 Task: Find connections with filter location Gentilly with filter topic #Personalbrandingwith filter profile language French with filter current company Soltec with filter school Center for Management Studies(CMS) with filter industry Public Policy Offices with filter service category Software Testing with filter keywords title Director of Photography
Action: Mouse moved to (632, 111)
Screenshot: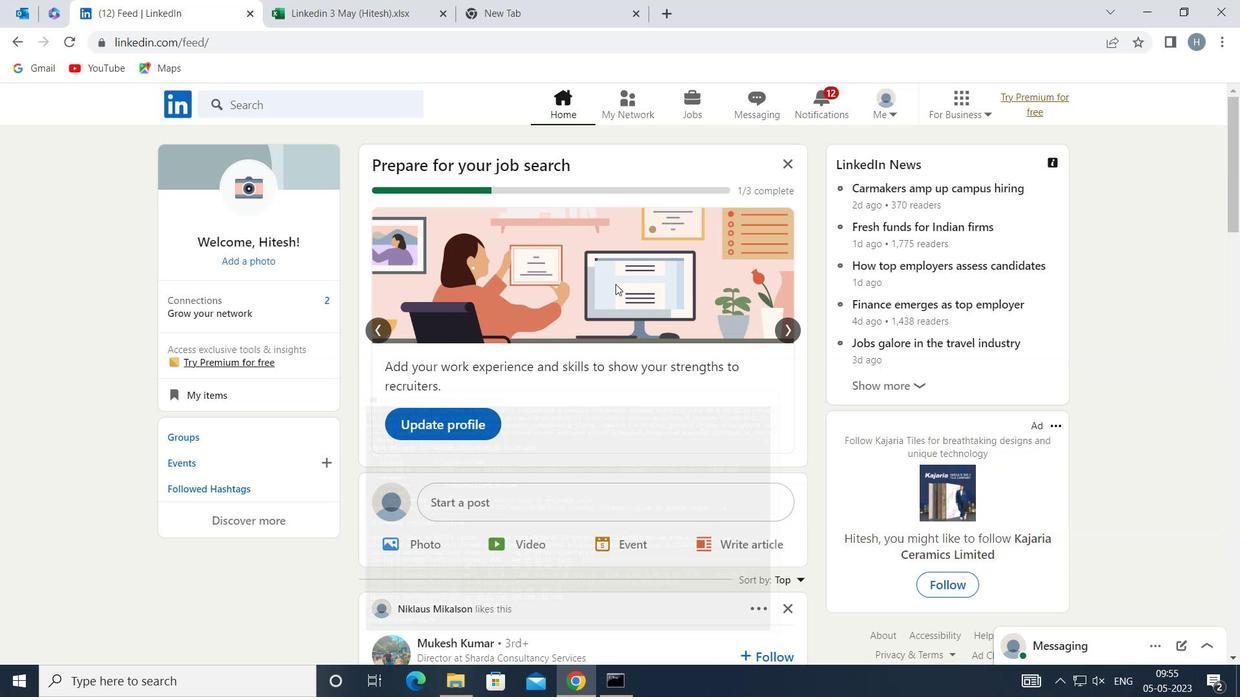 
Action: Mouse pressed left at (632, 111)
Screenshot: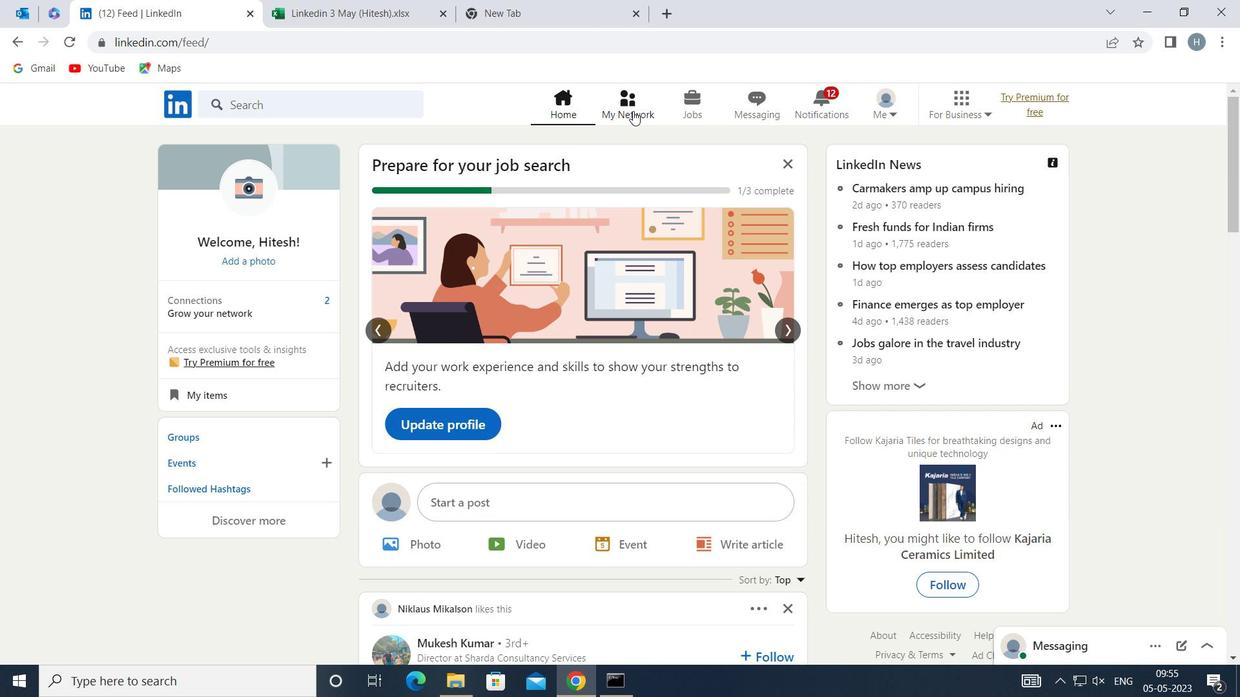 
Action: Mouse moved to (361, 193)
Screenshot: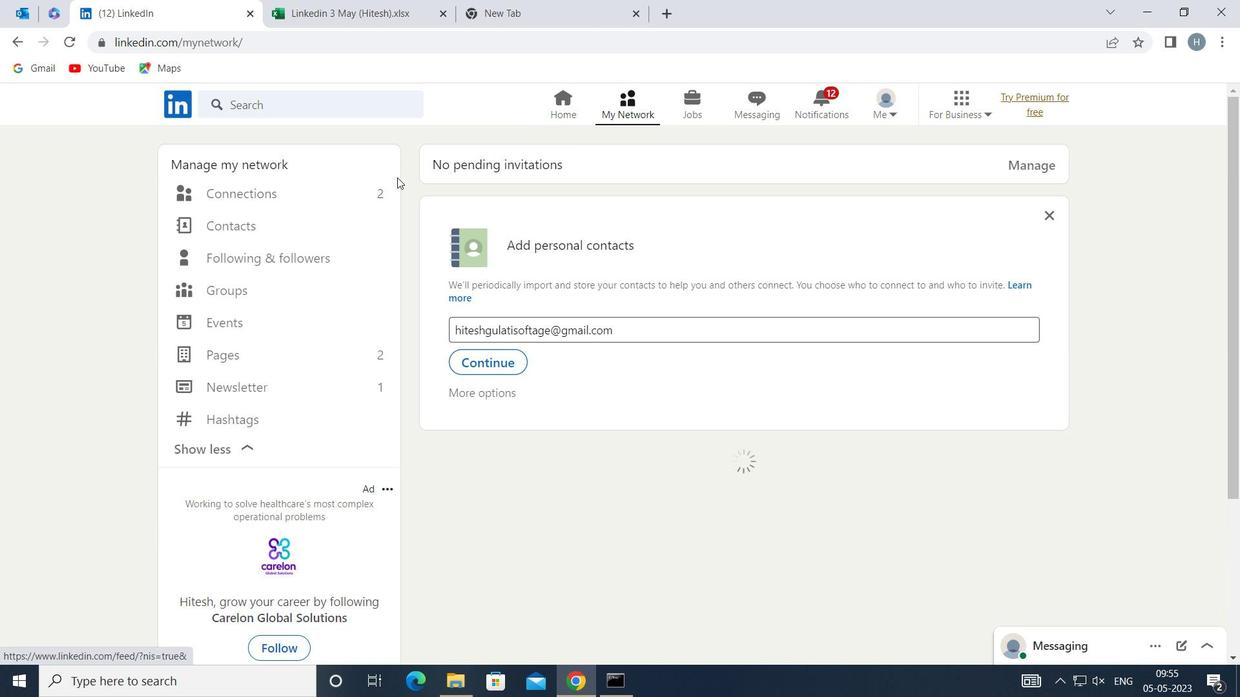 
Action: Mouse pressed left at (361, 193)
Screenshot: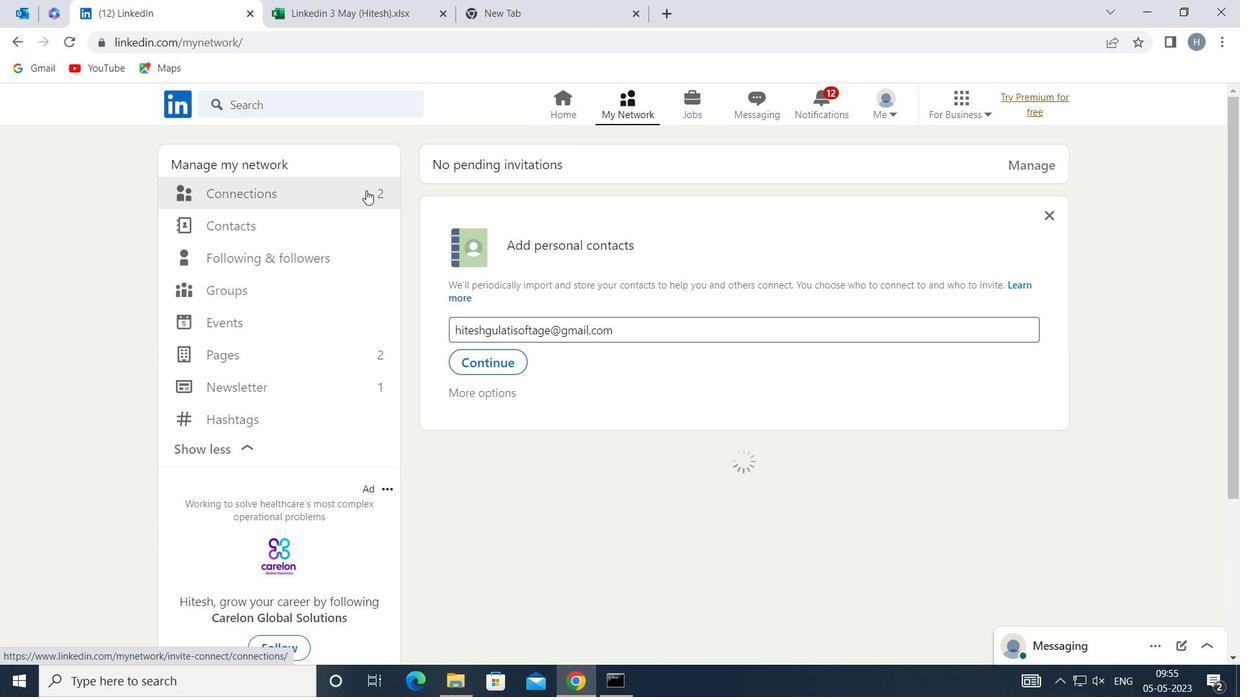
Action: Mouse moved to (717, 189)
Screenshot: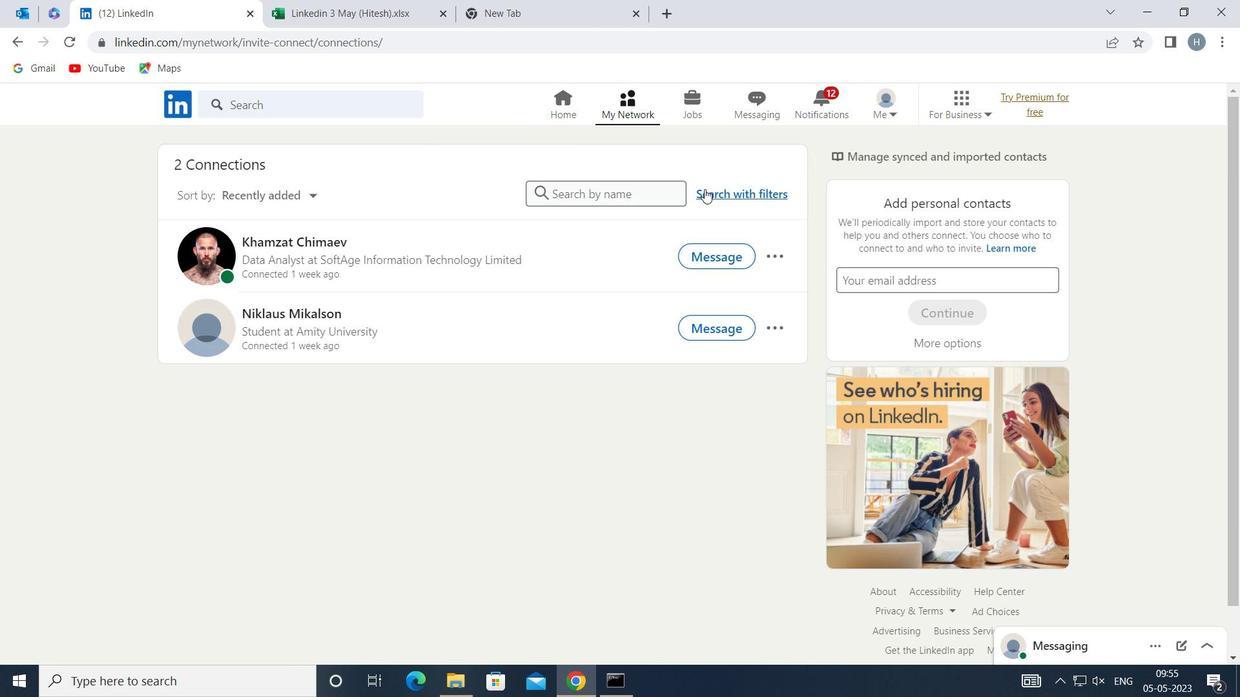 
Action: Mouse pressed left at (717, 189)
Screenshot: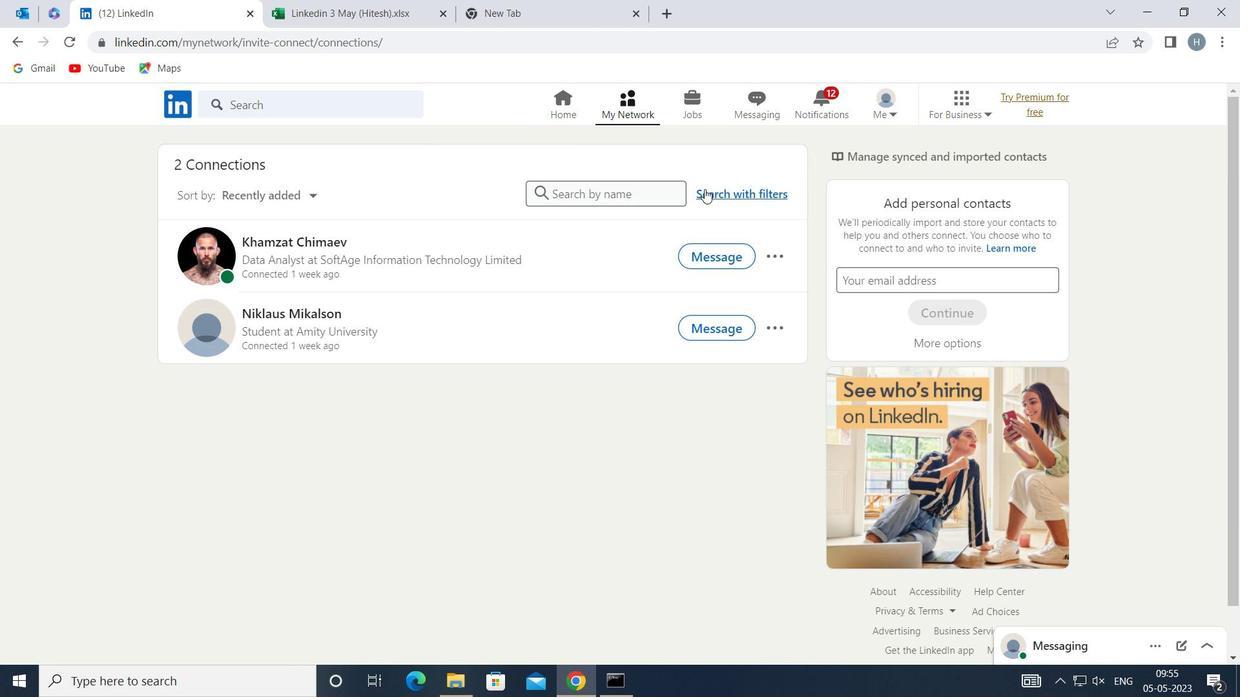 
Action: Mouse moved to (683, 152)
Screenshot: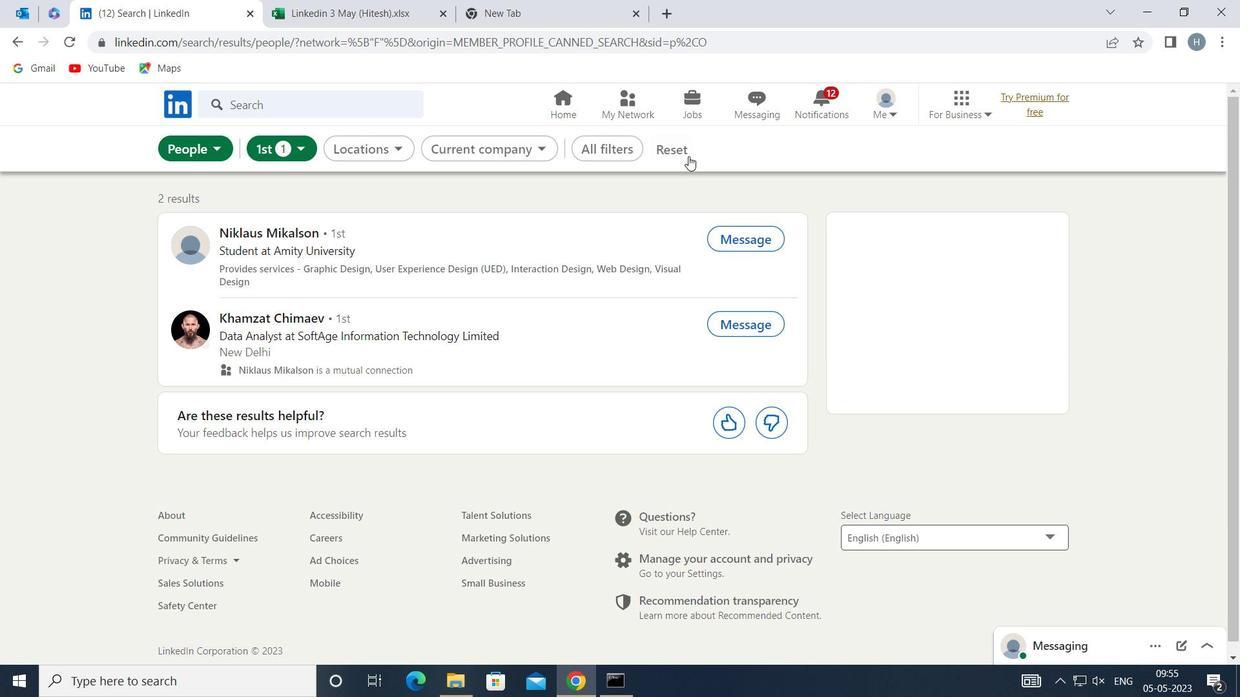 
Action: Mouse pressed left at (683, 152)
Screenshot: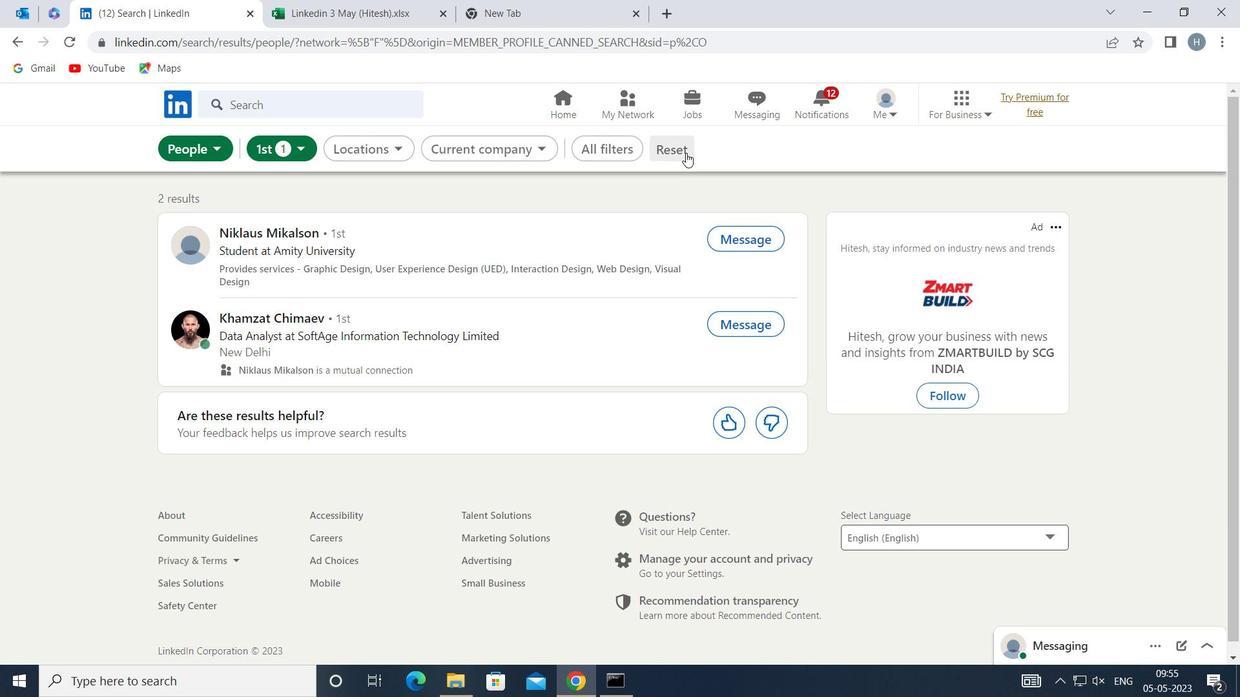 
Action: Mouse moved to (658, 148)
Screenshot: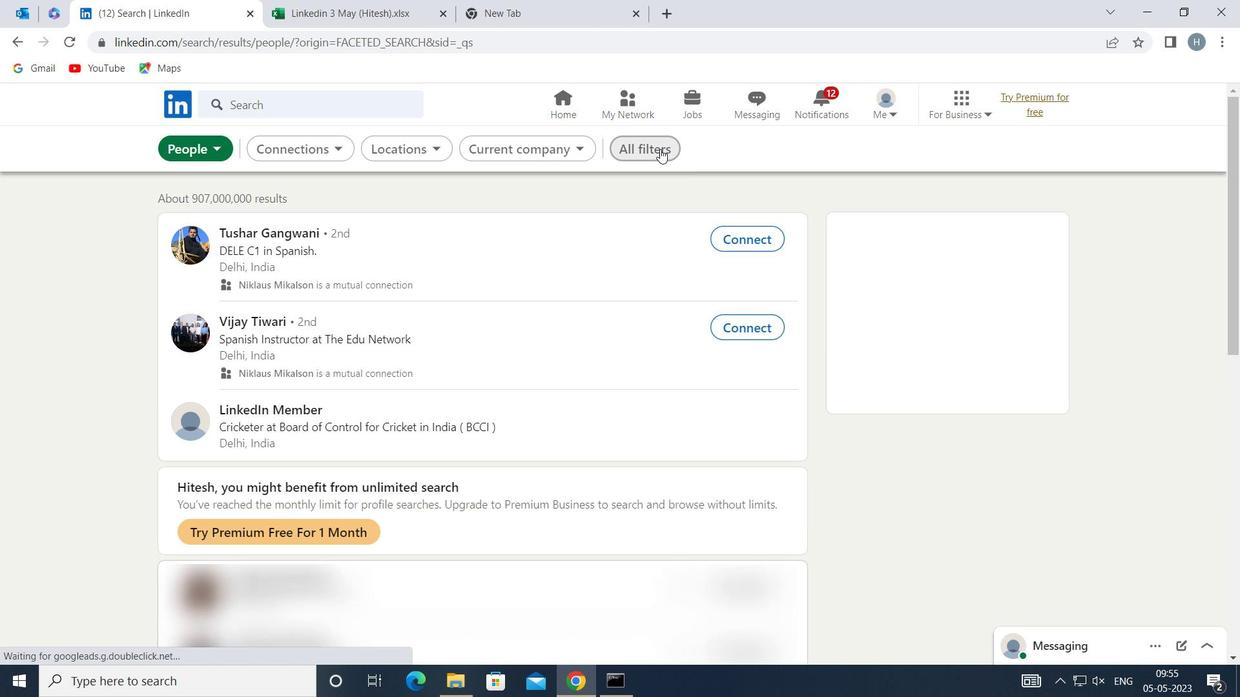 
Action: Mouse pressed left at (658, 148)
Screenshot: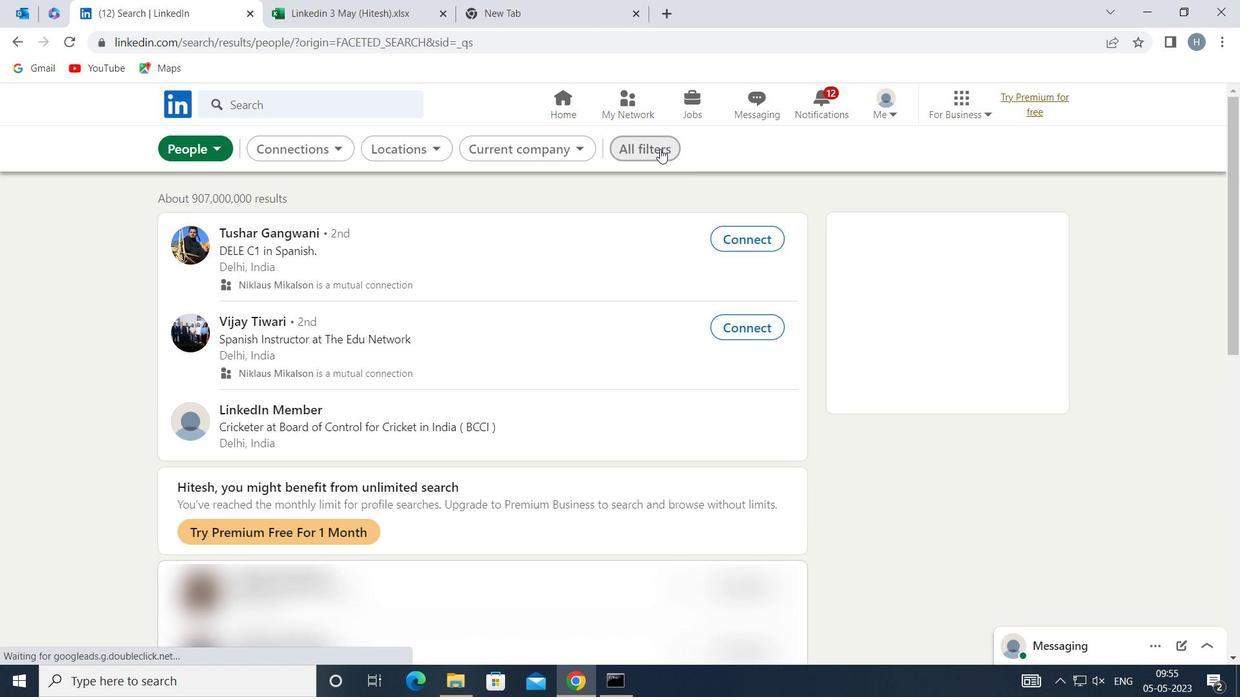 
Action: Mouse moved to (938, 325)
Screenshot: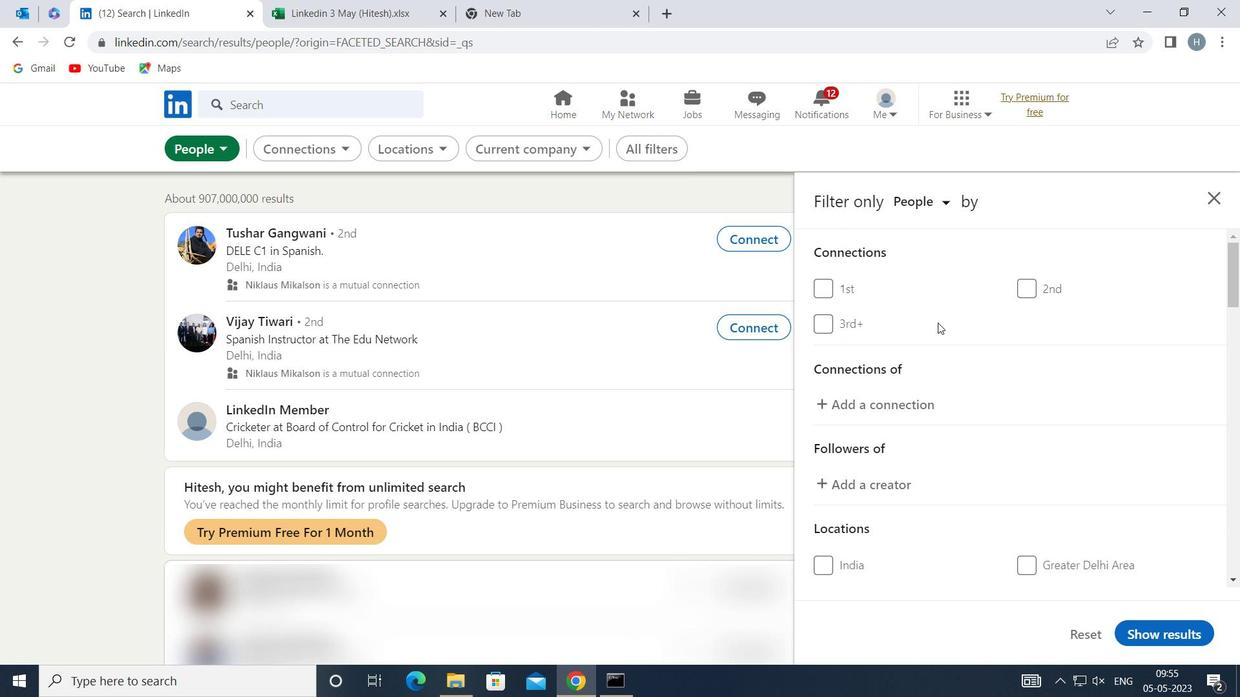
Action: Mouse scrolled (938, 324) with delta (0, 0)
Screenshot: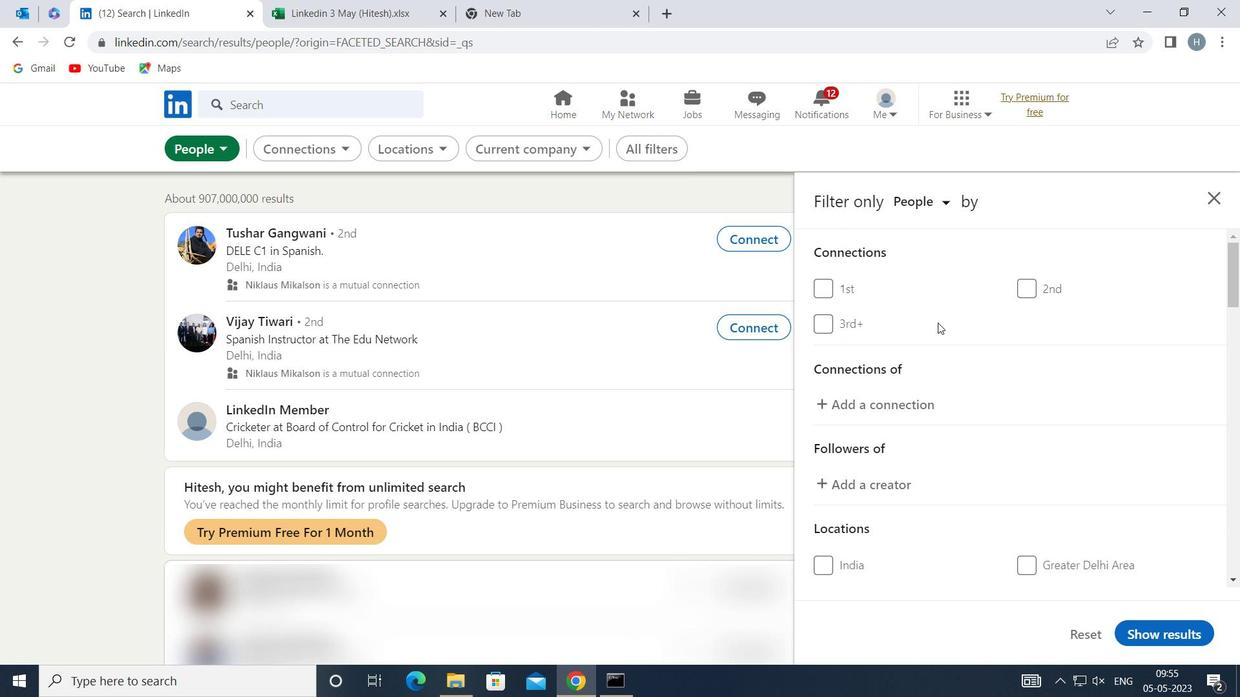 
Action: Mouse moved to (938, 326)
Screenshot: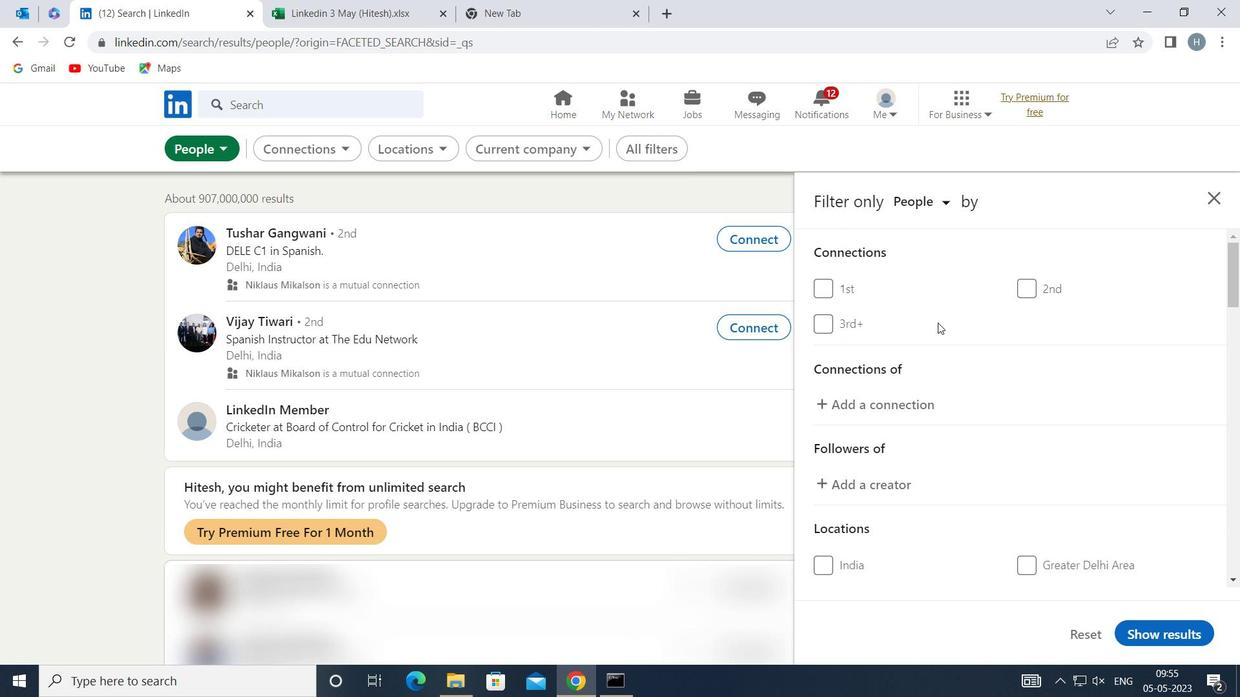 
Action: Mouse scrolled (938, 326) with delta (0, 0)
Screenshot: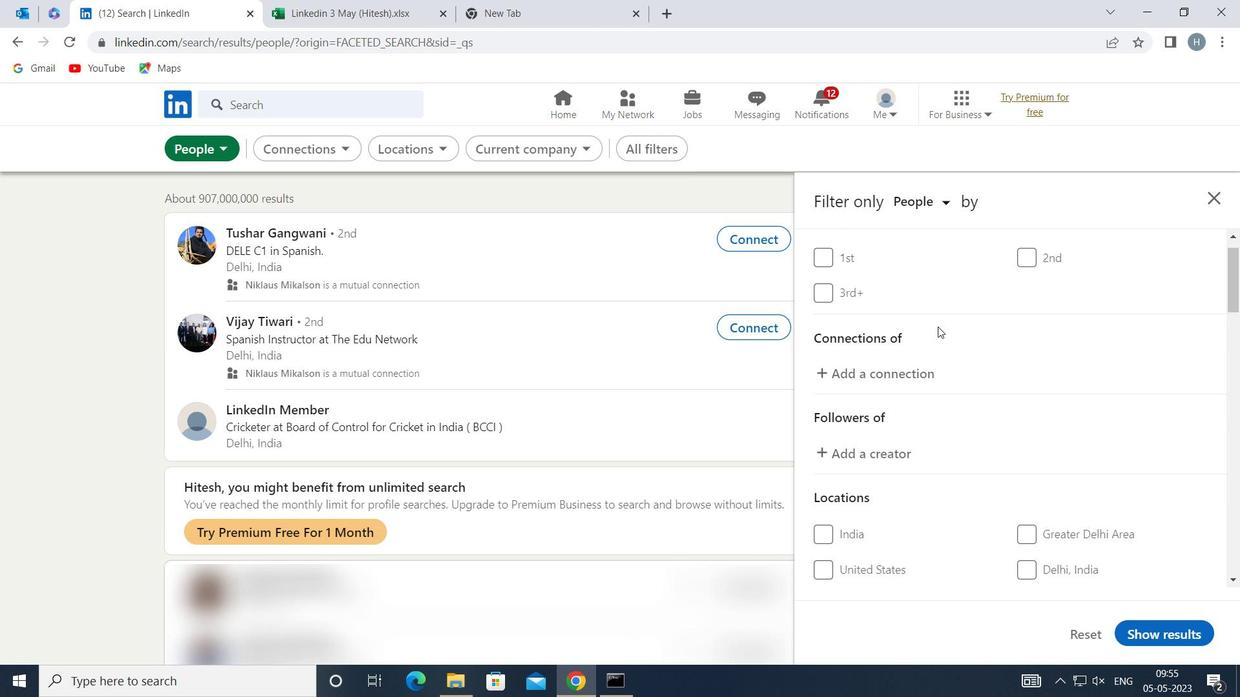 
Action: Mouse scrolled (938, 326) with delta (0, 0)
Screenshot: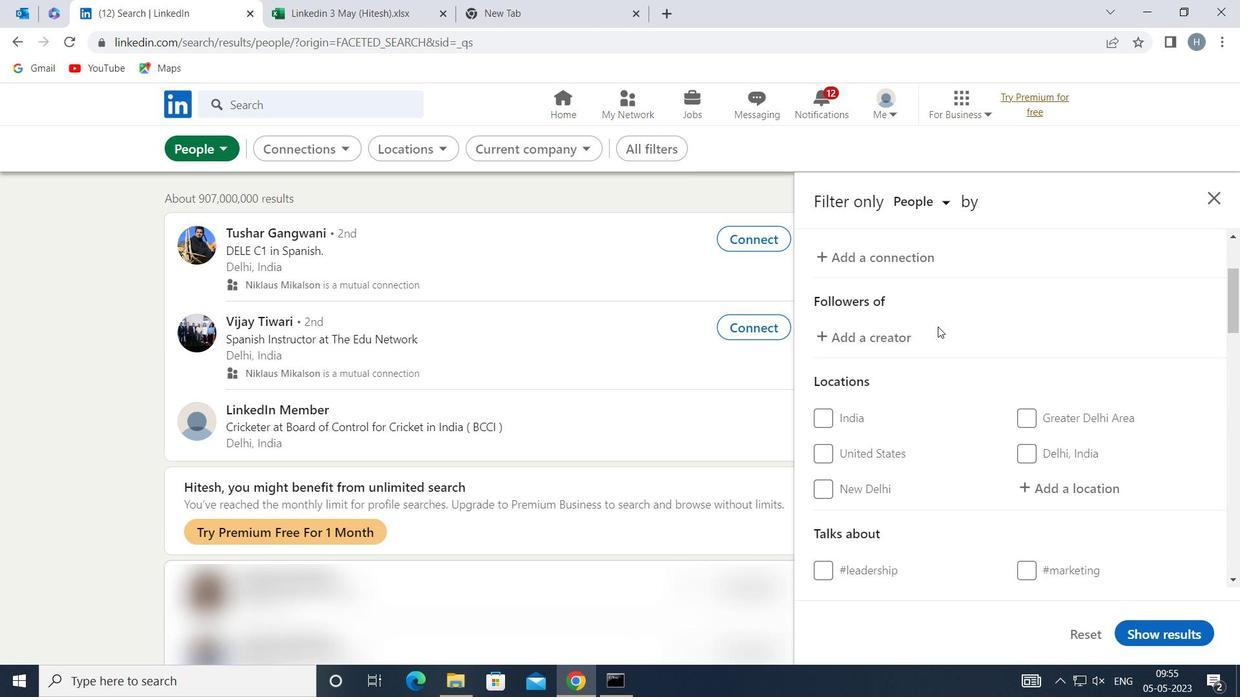 
Action: Mouse moved to (1057, 391)
Screenshot: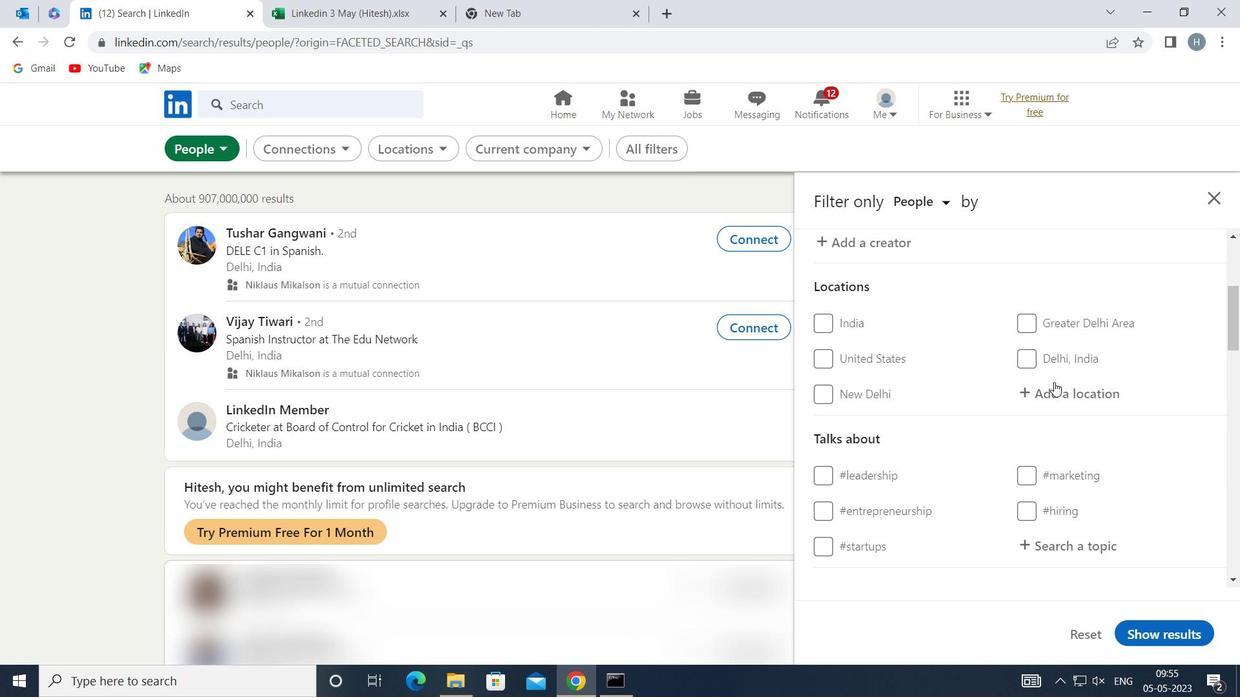 
Action: Mouse pressed left at (1057, 391)
Screenshot: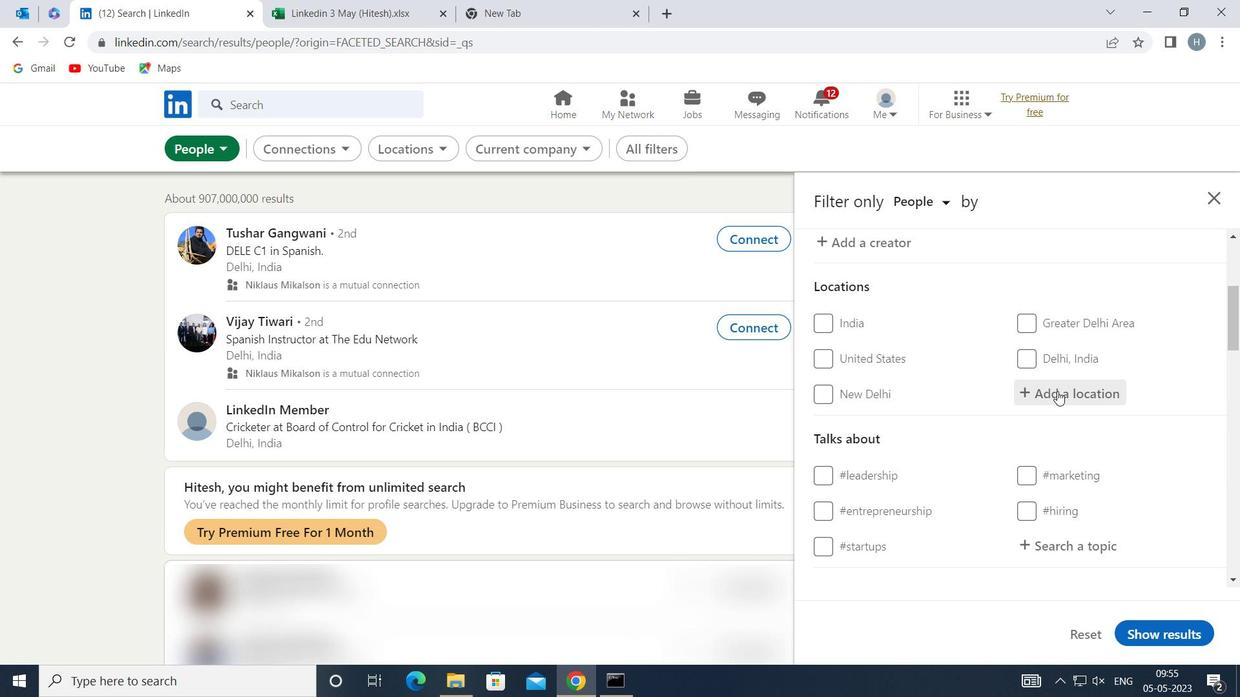 
Action: Key pressed <Key.shift>GENTILY
Screenshot: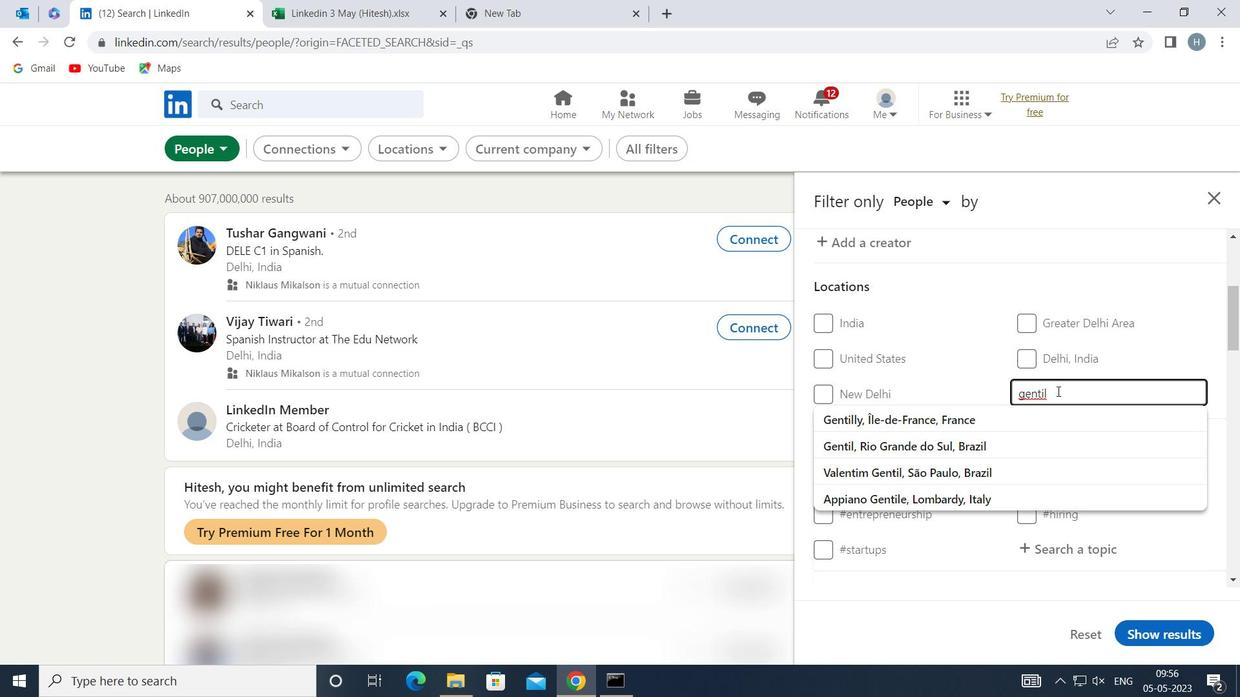 
Action: Mouse moved to (1070, 401)
Screenshot: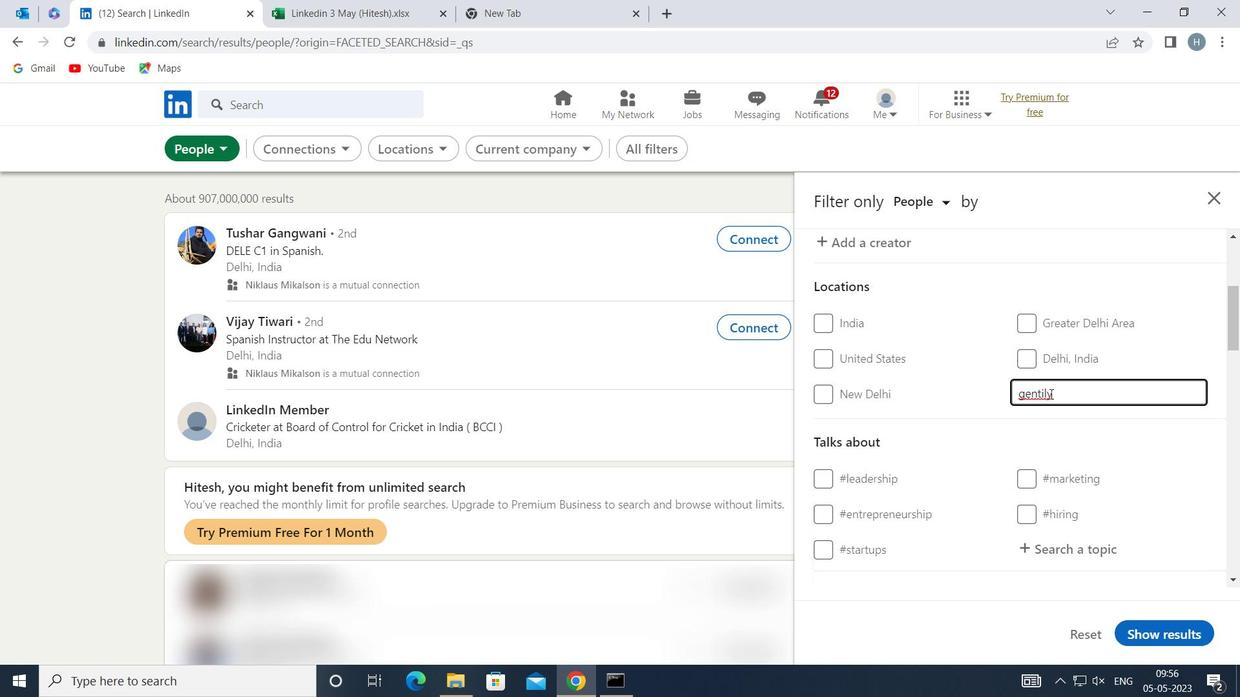 
Action: Key pressed <Key.backspace>
Screenshot: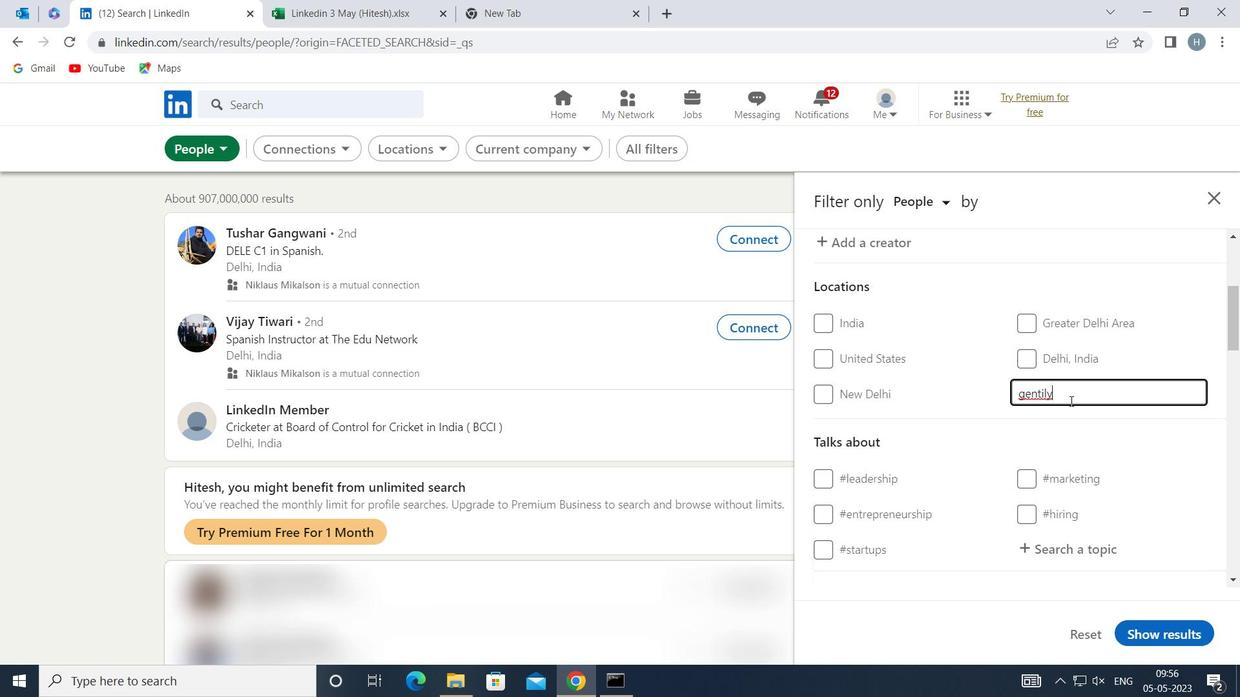 
Action: Mouse moved to (1070, 399)
Screenshot: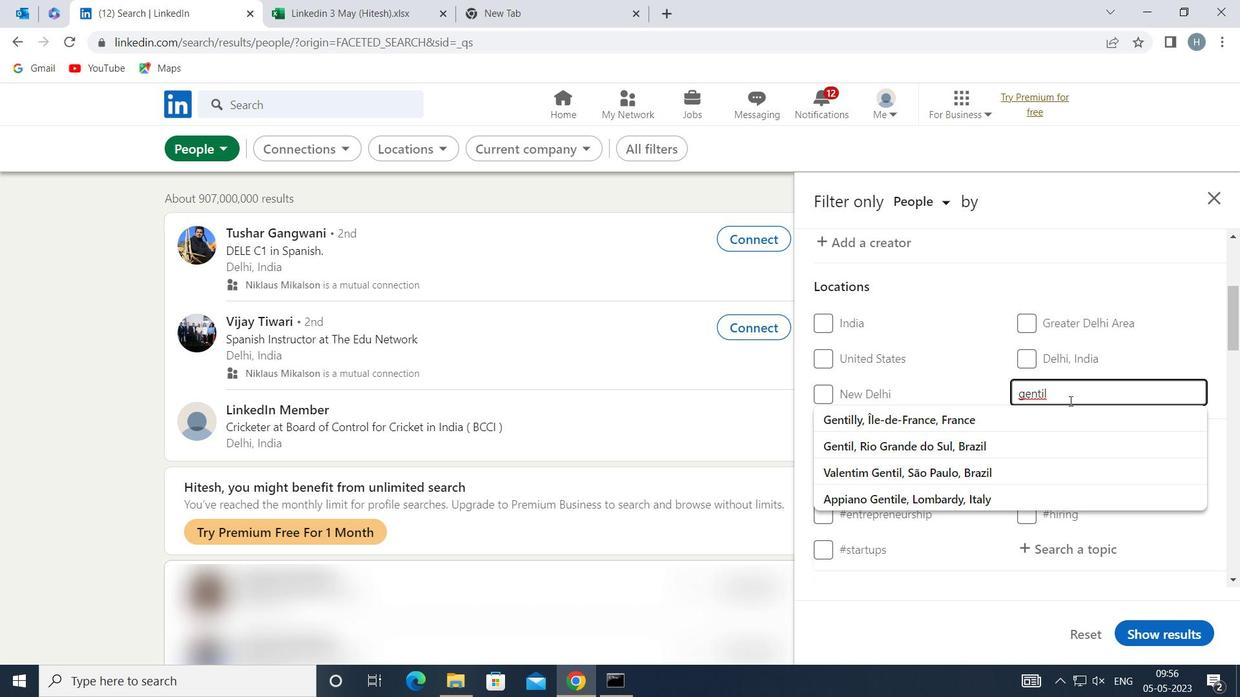 
Action: Key pressed LY
Screenshot: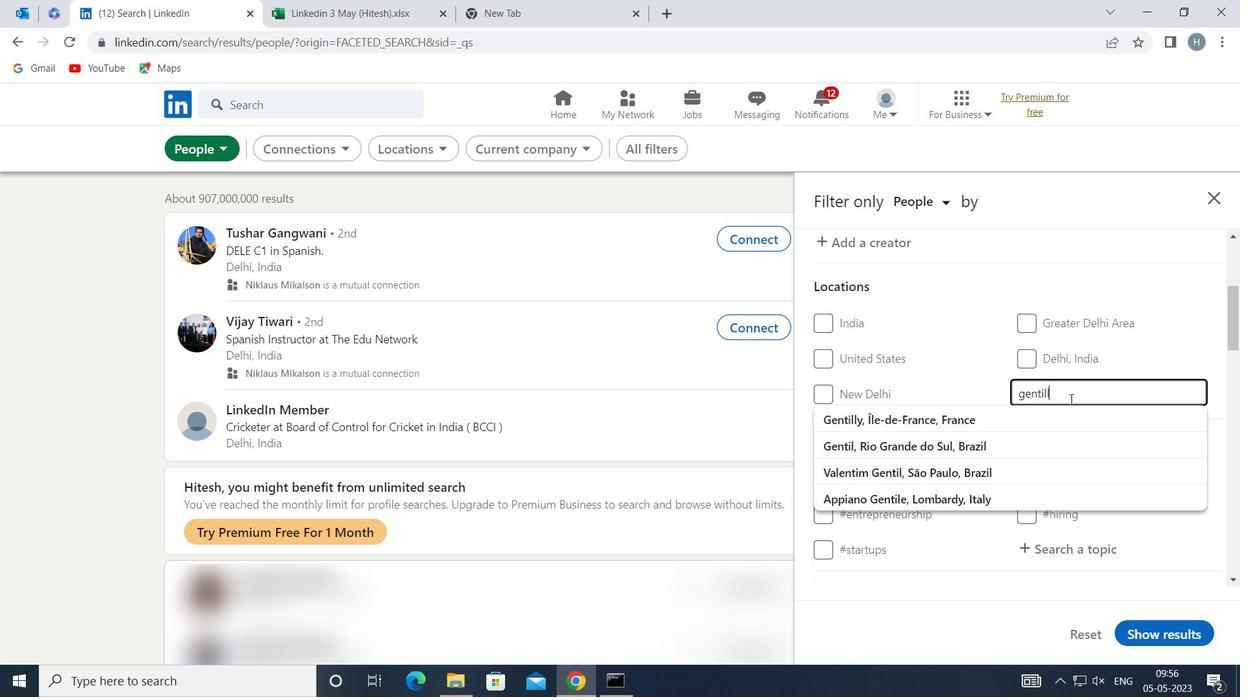 
Action: Mouse moved to (1005, 424)
Screenshot: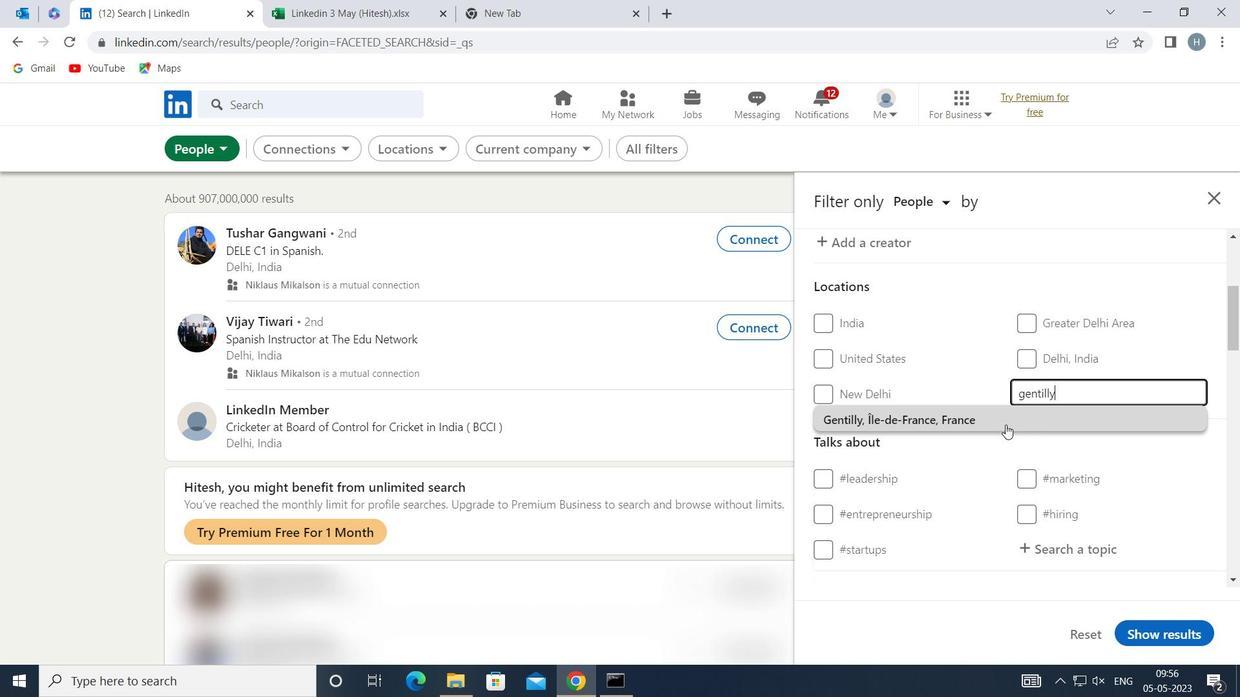 
Action: Mouse pressed left at (1005, 424)
Screenshot: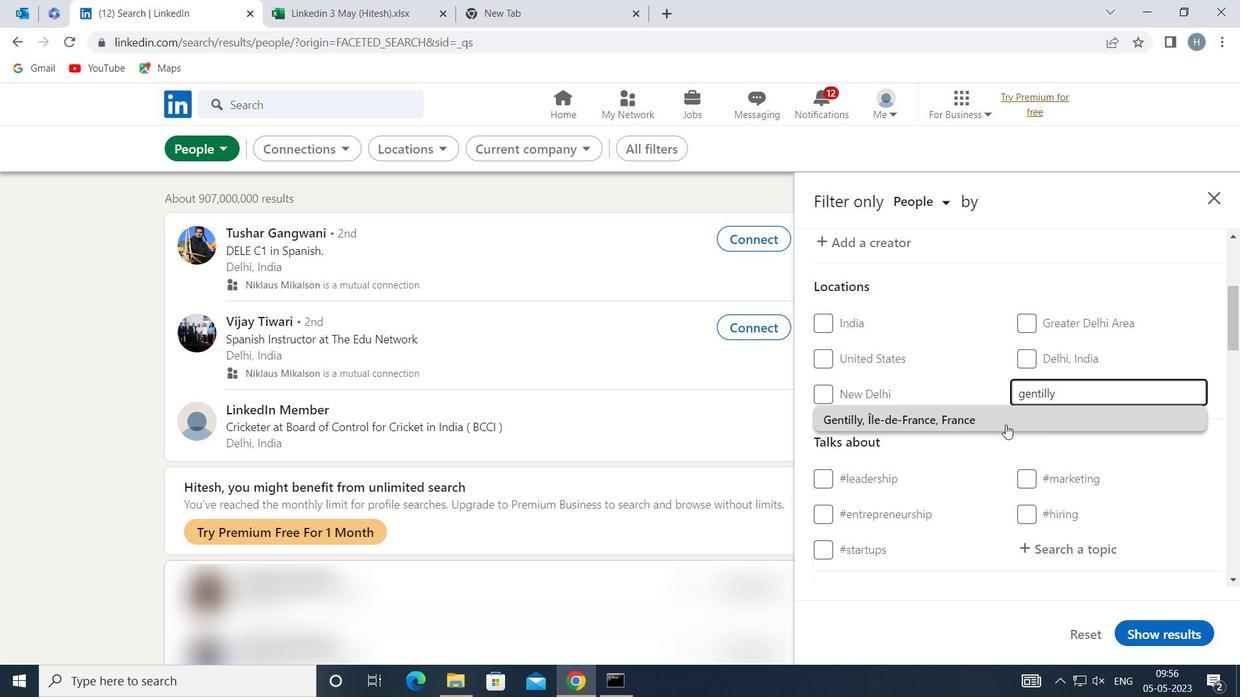 
Action: Mouse moved to (976, 419)
Screenshot: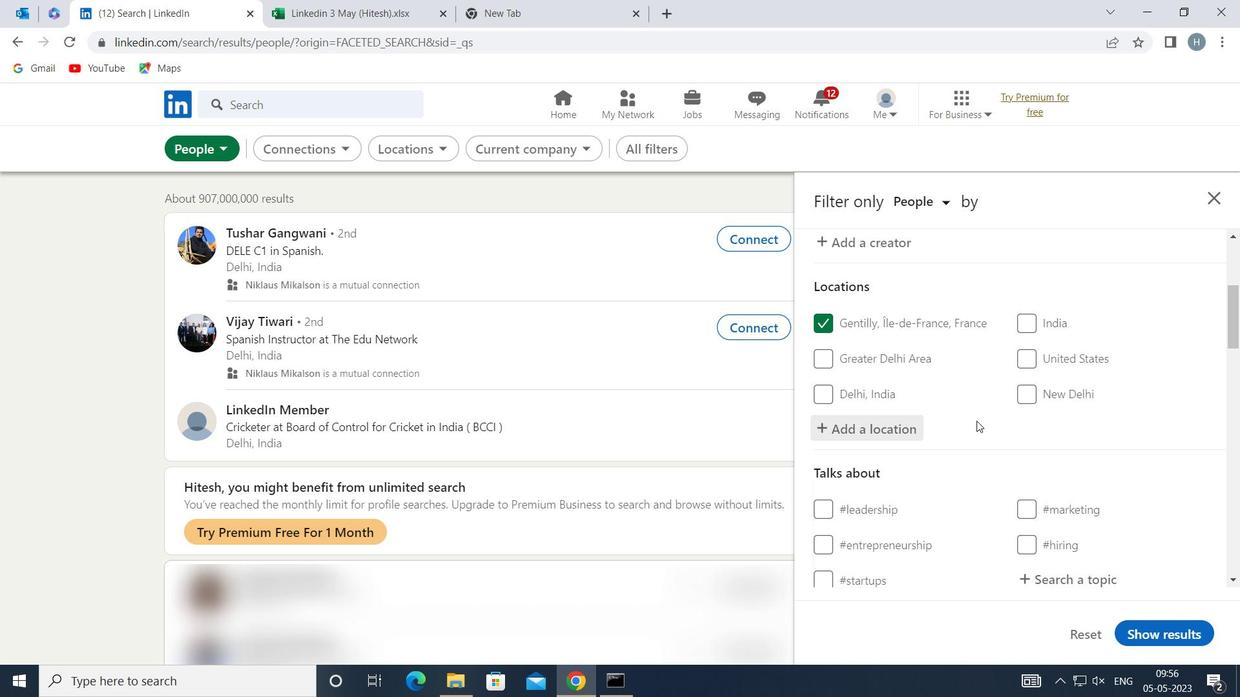 
Action: Mouse scrolled (976, 419) with delta (0, 0)
Screenshot: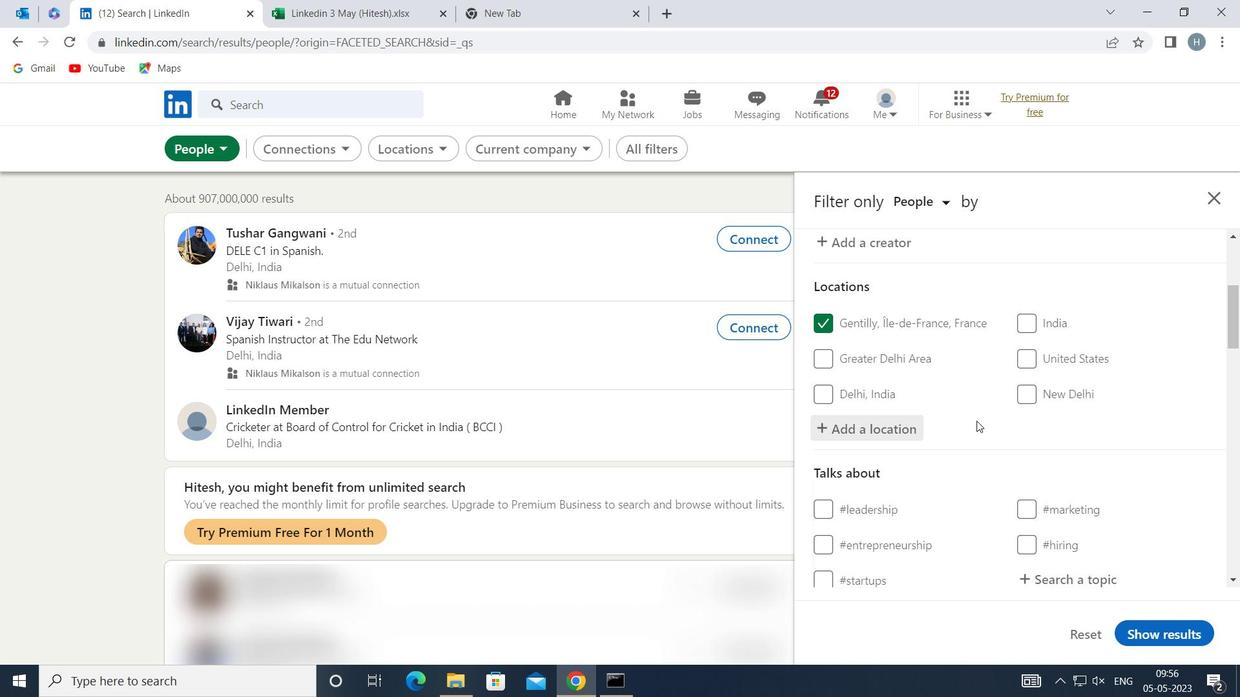 
Action: Mouse moved to (975, 418)
Screenshot: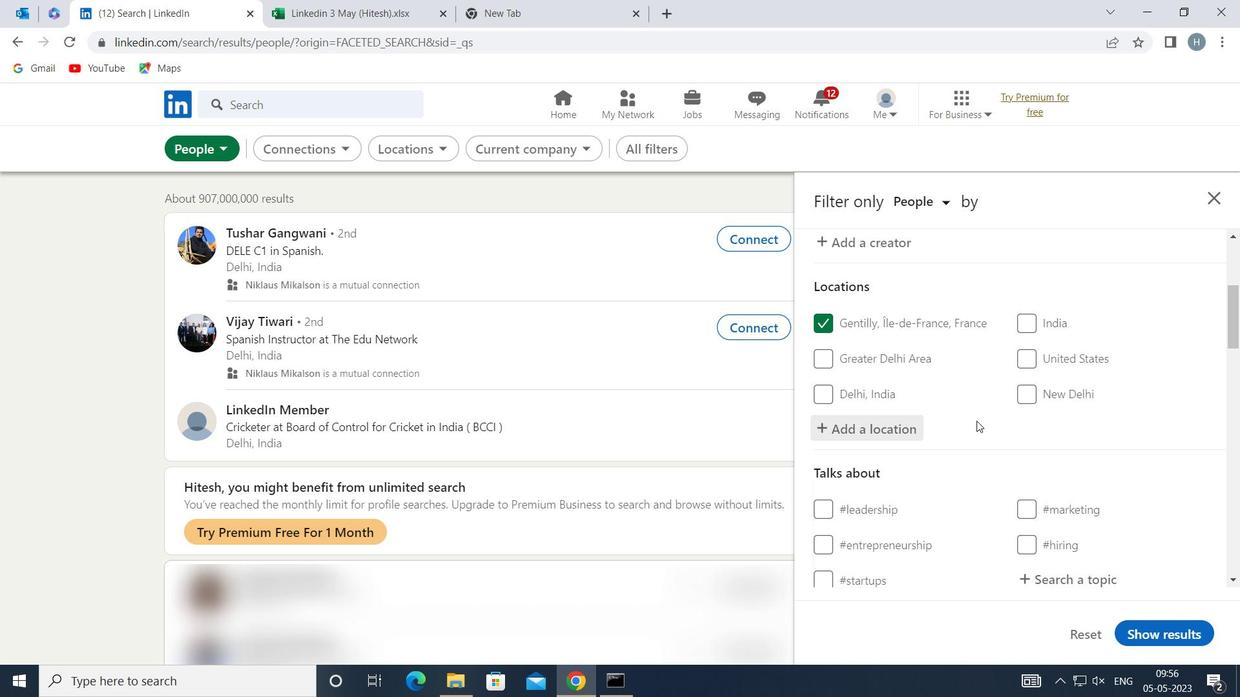 
Action: Mouse scrolled (975, 417) with delta (0, 0)
Screenshot: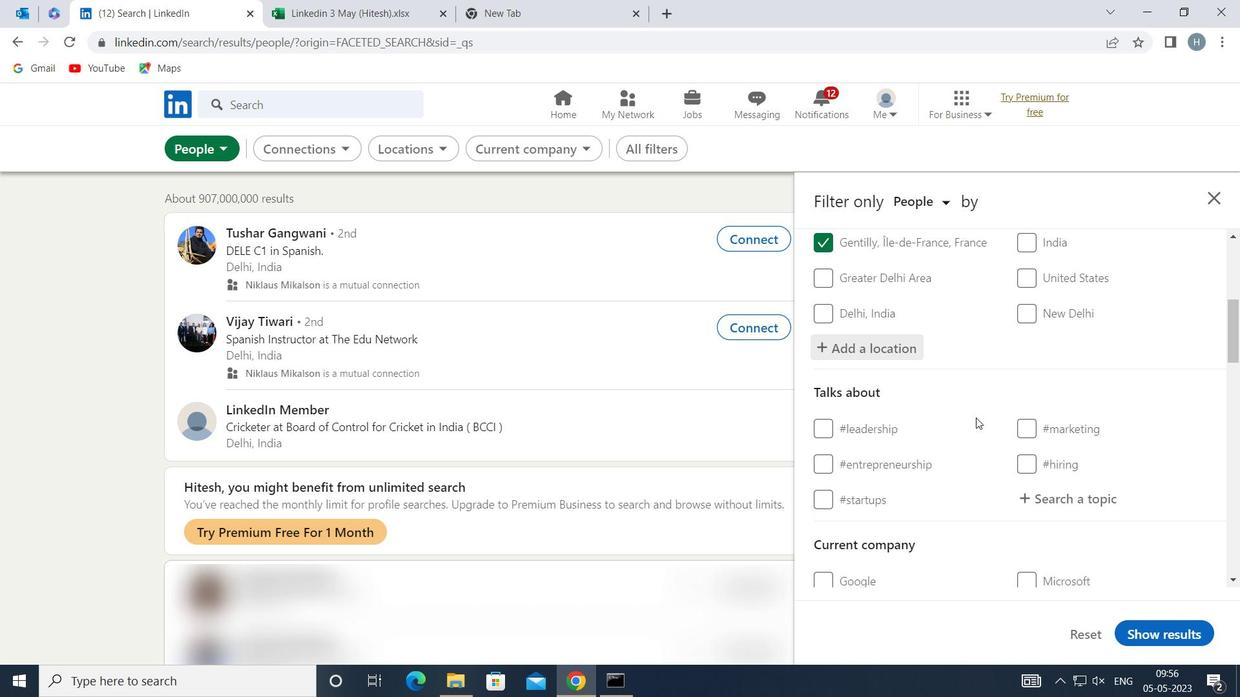 
Action: Mouse moved to (1049, 418)
Screenshot: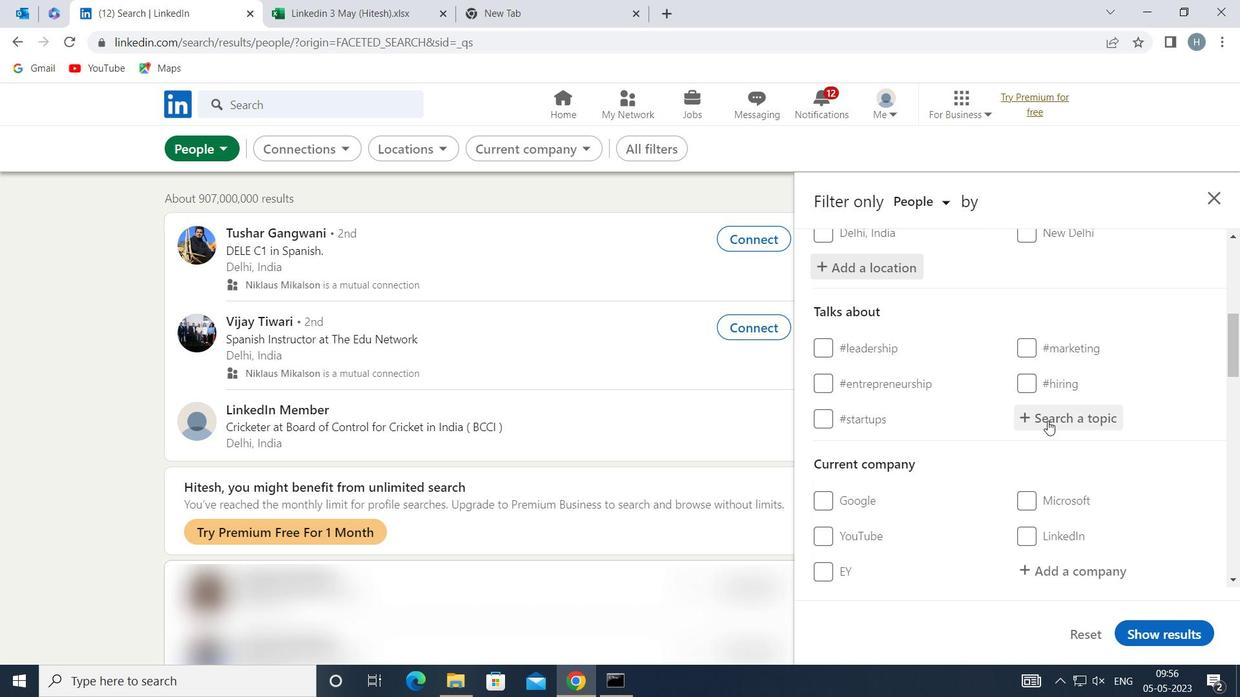 
Action: Mouse pressed left at (1049, 418)
Screenshot: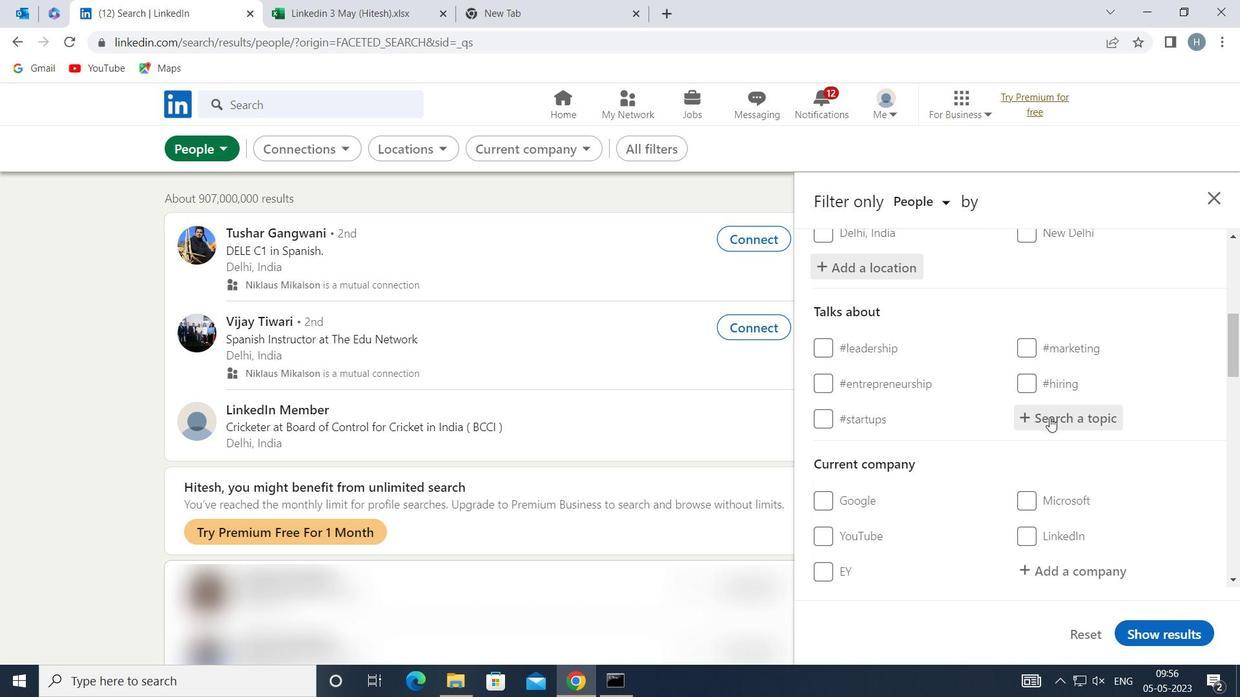 
Action: Key pressed <Key.shift>PERSONALBRANDING
Screenshot: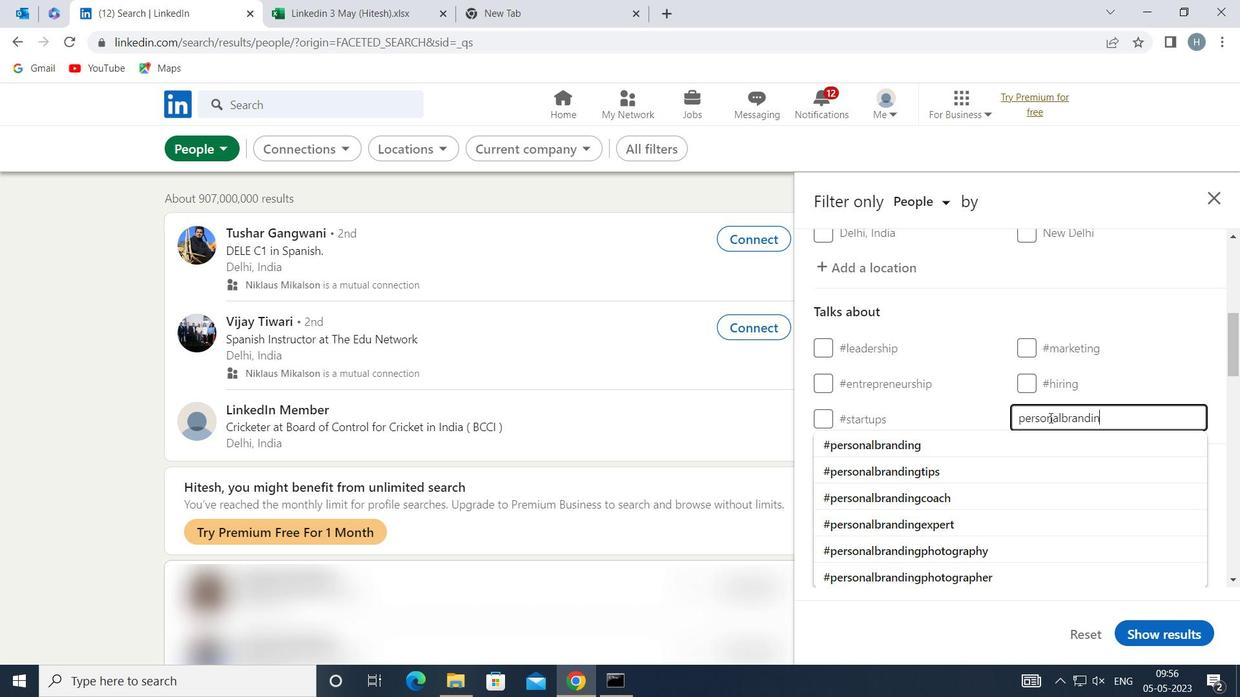 
Action: Mouse moved to (1006, 436)
Screenshot: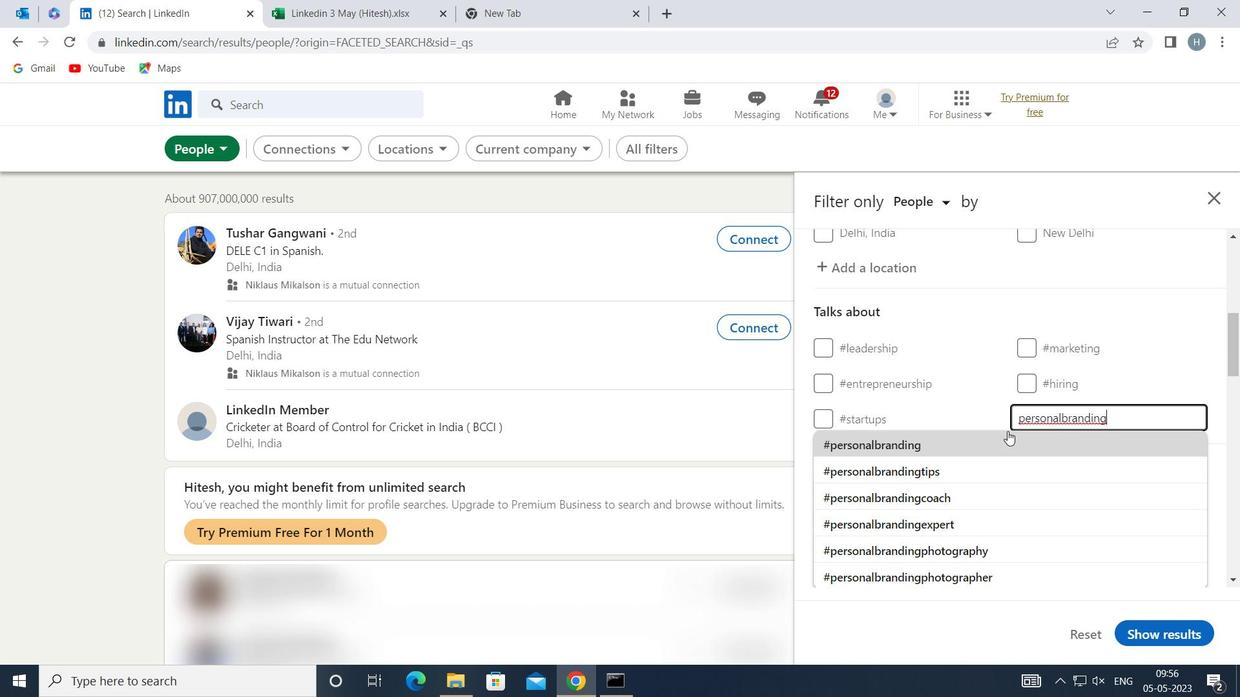 
Action: Mouse pressed left at (1006, 436)
Screenshot: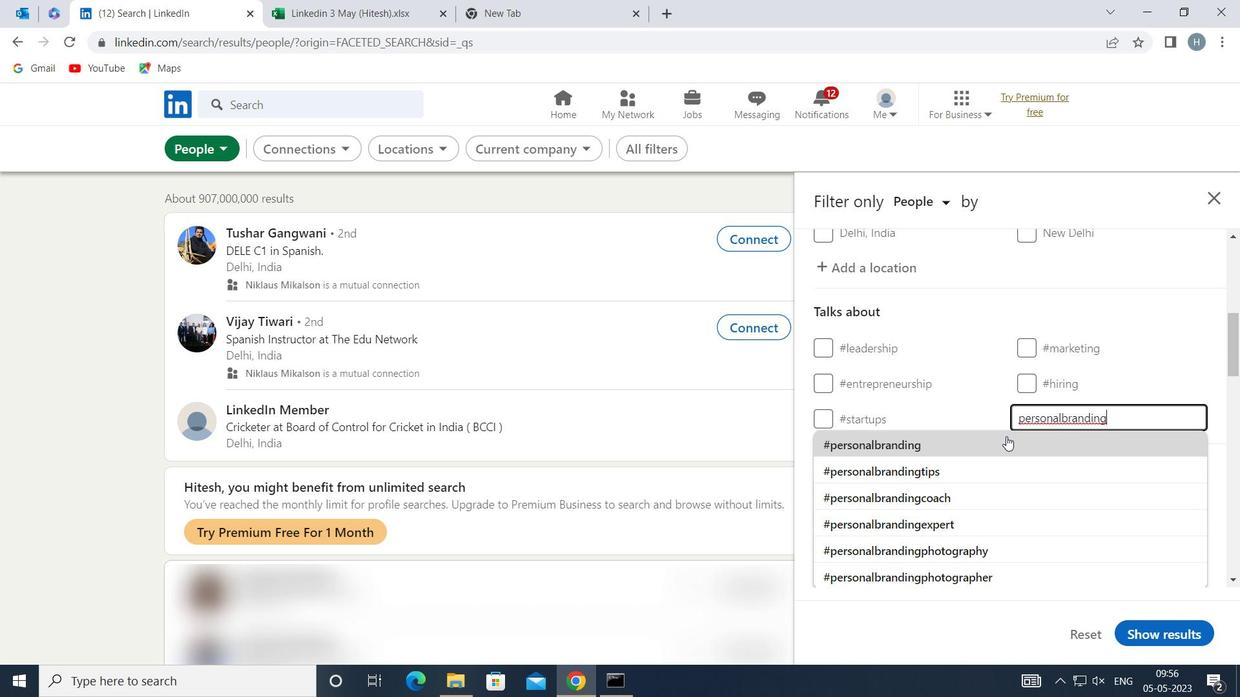
Action: Mouse moved to (984, 428)
Screenshot: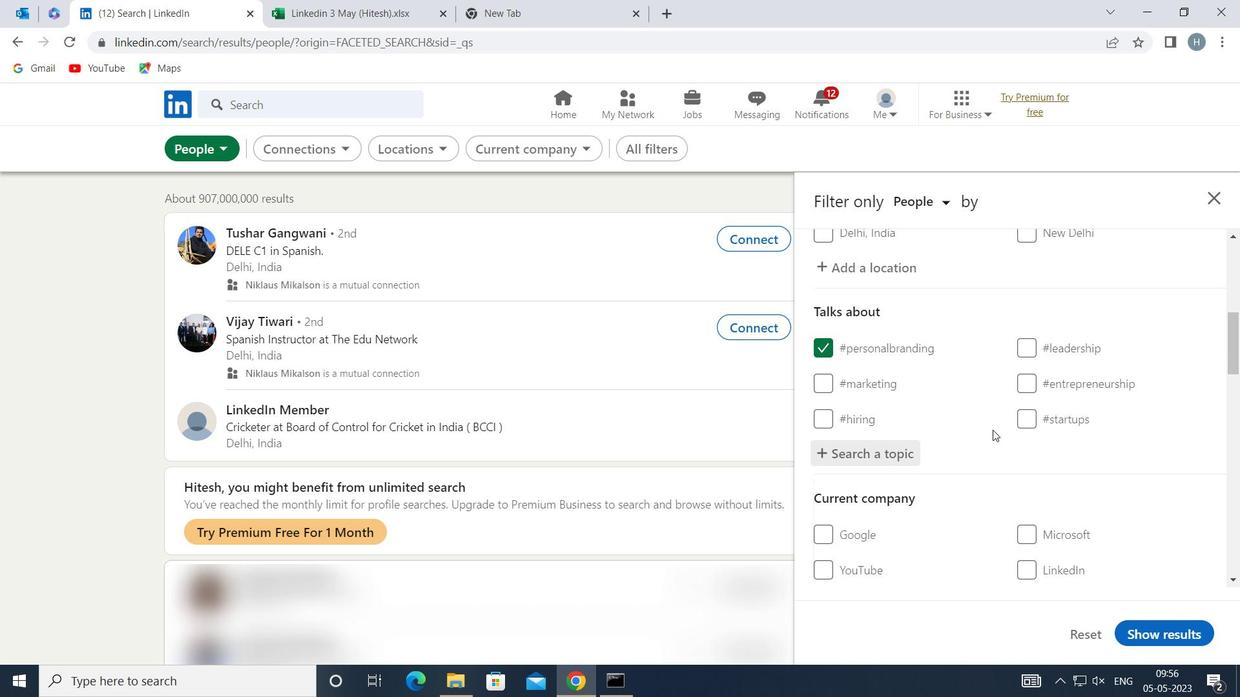 
Action: Mouse scrolled (984, 428) with delta (0, 0)
Screenshot: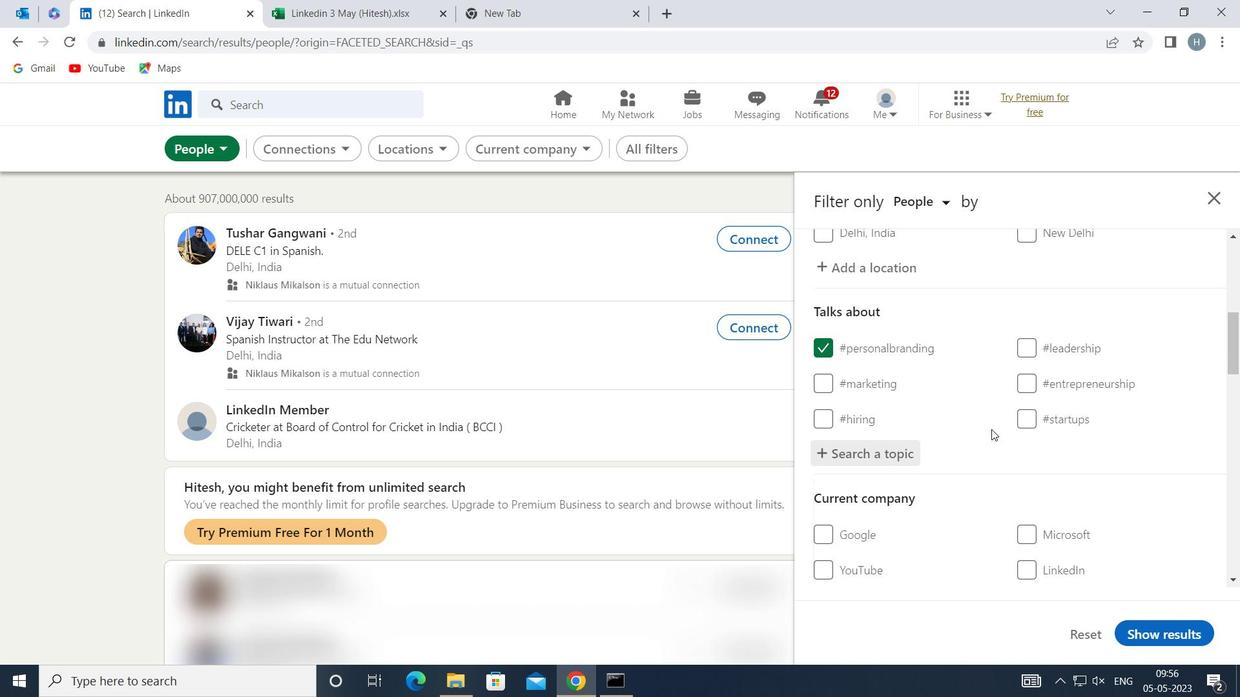 
Action: Mouse moved to (980, 430)
Screenshot: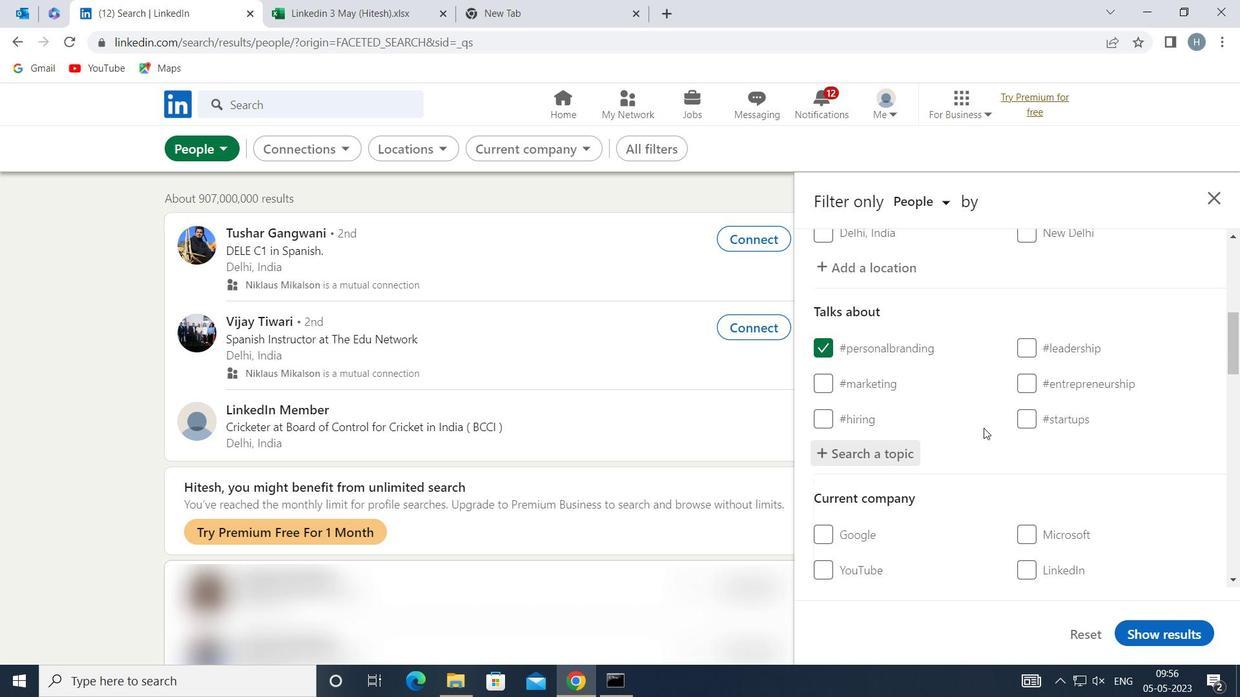 
Action: Mouse scrolled (980, 429) with delta (0, 0)
Screenshot: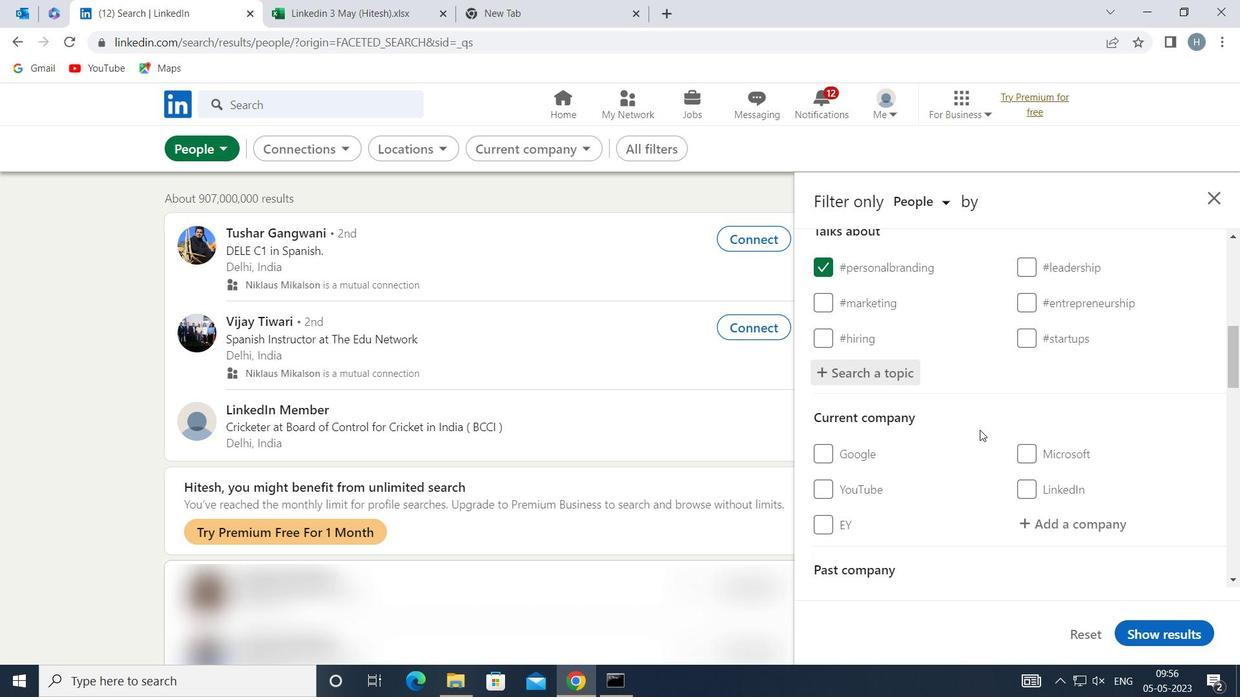 
Action: Mouse scrolled (980, 429) with delta (0, 0)
Screenshot: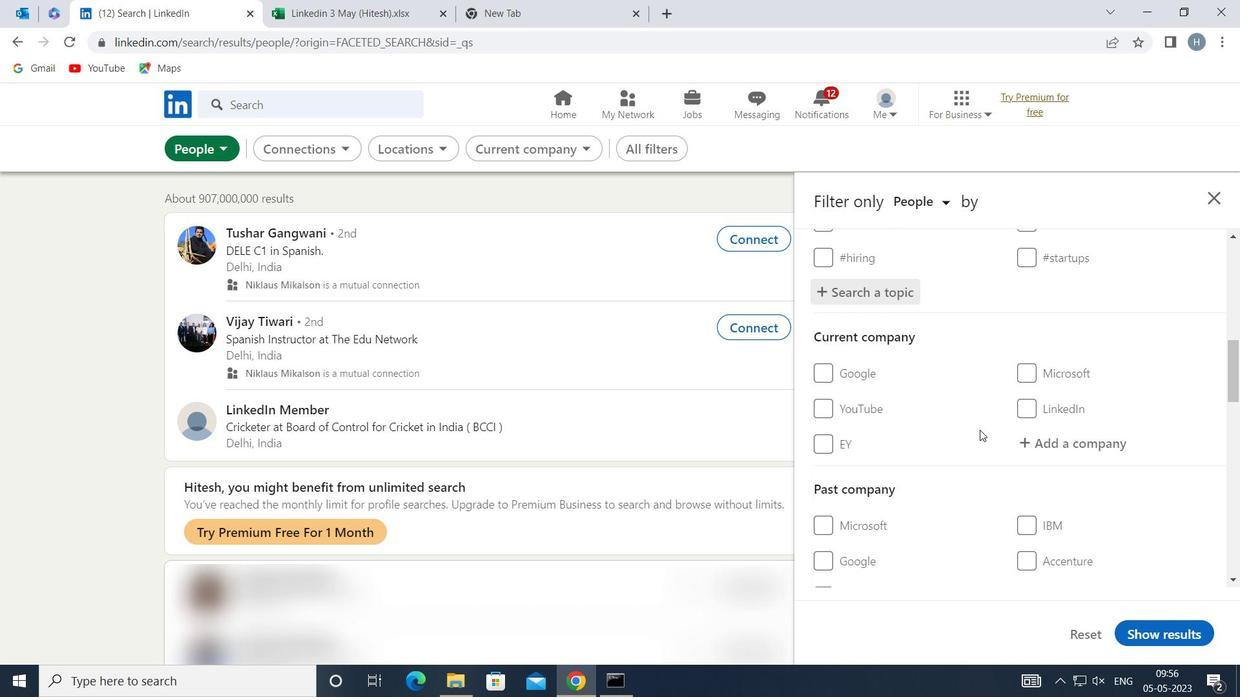 
Action: Mouse scrolled (980, 429) with delta (0, 0)
Screenshot: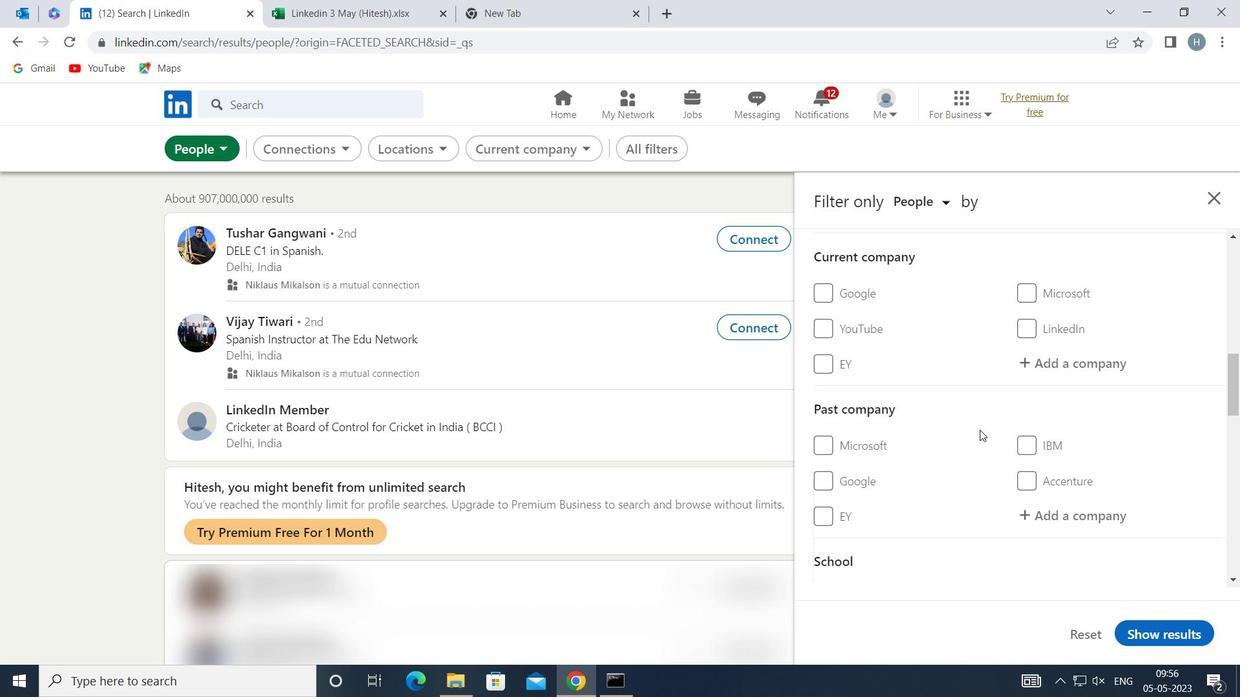 
Action: Mouse moved to (979, 432)
Screenshot: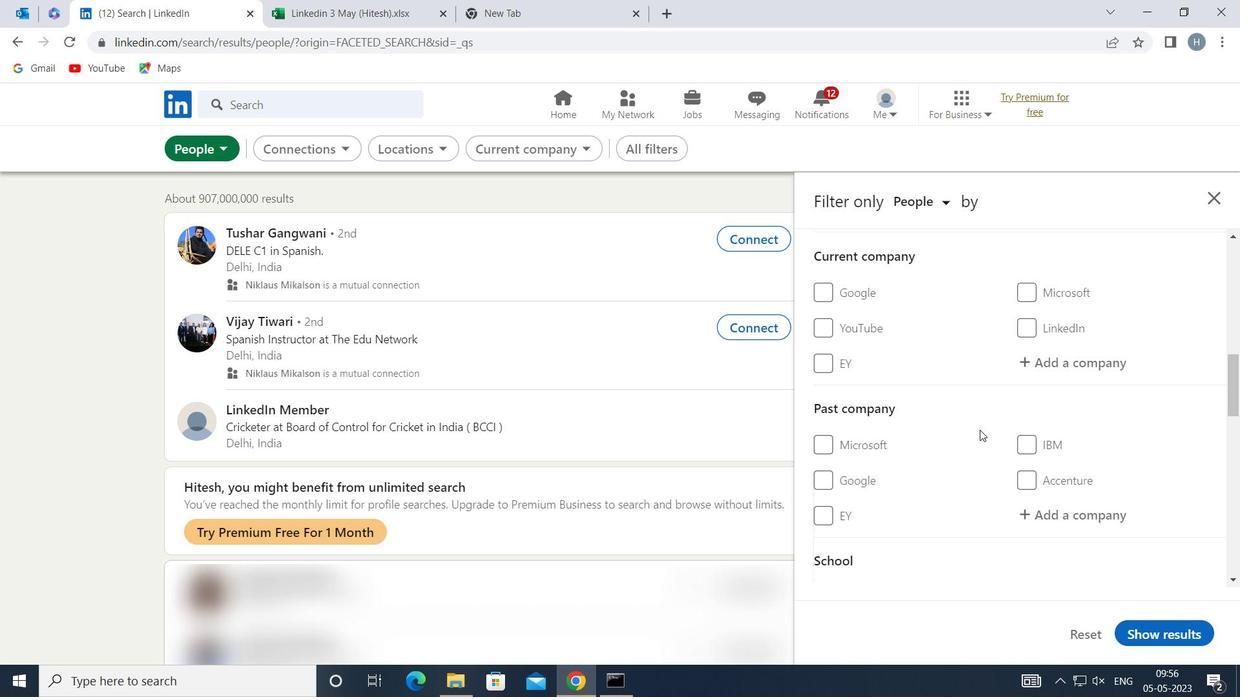 
Action: Mouse scrolled (979, 432) with delta (0, 0)
Screenshot: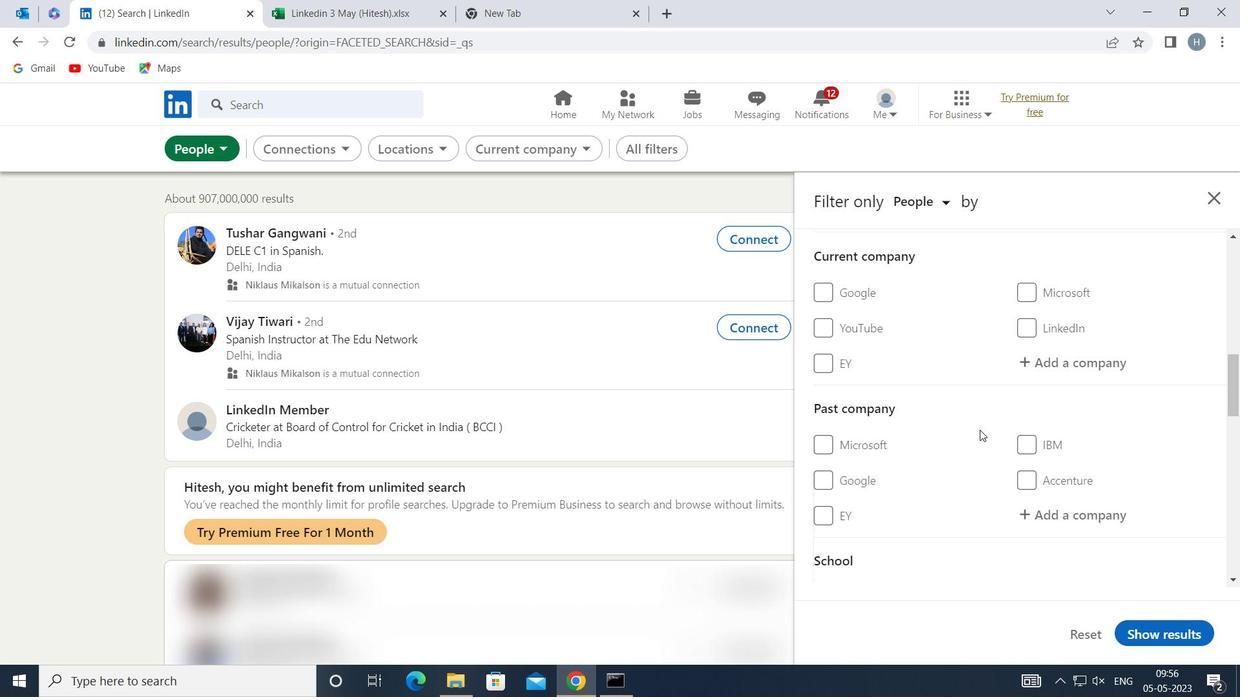 
Action: Mouse moved to (978, 434)
Screenshot: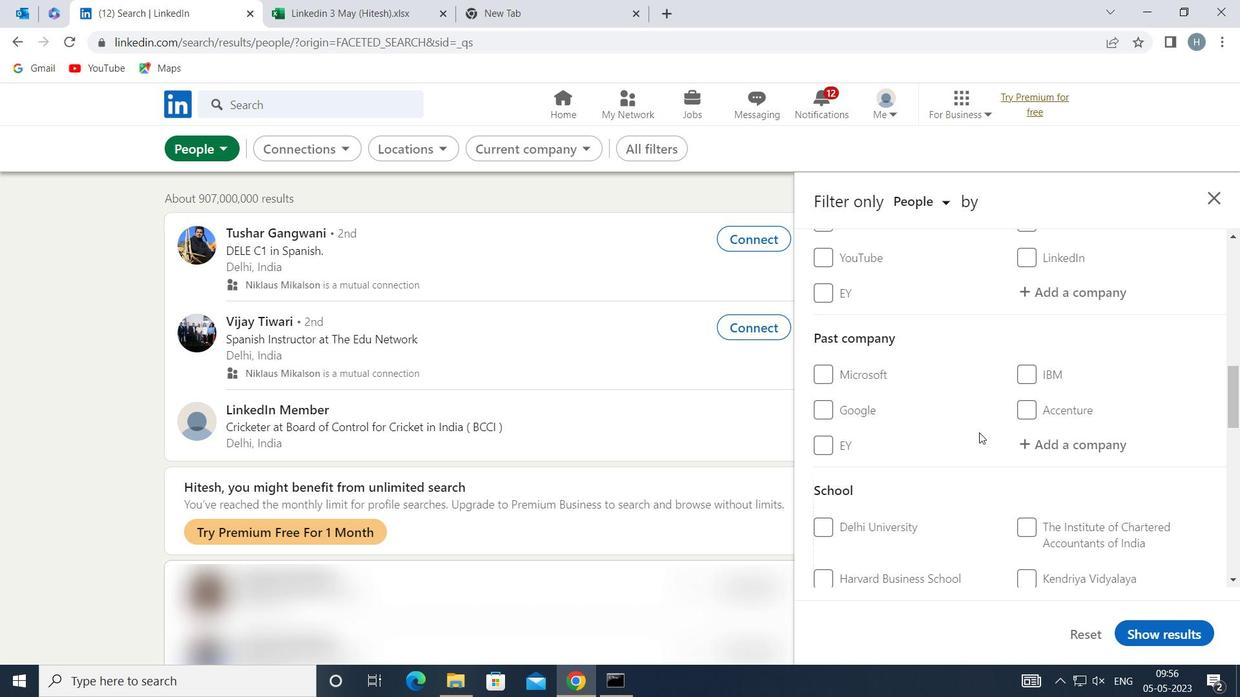 
Action: Mouse scrolled (978, 433) with delta (0, 0)
Screenshot: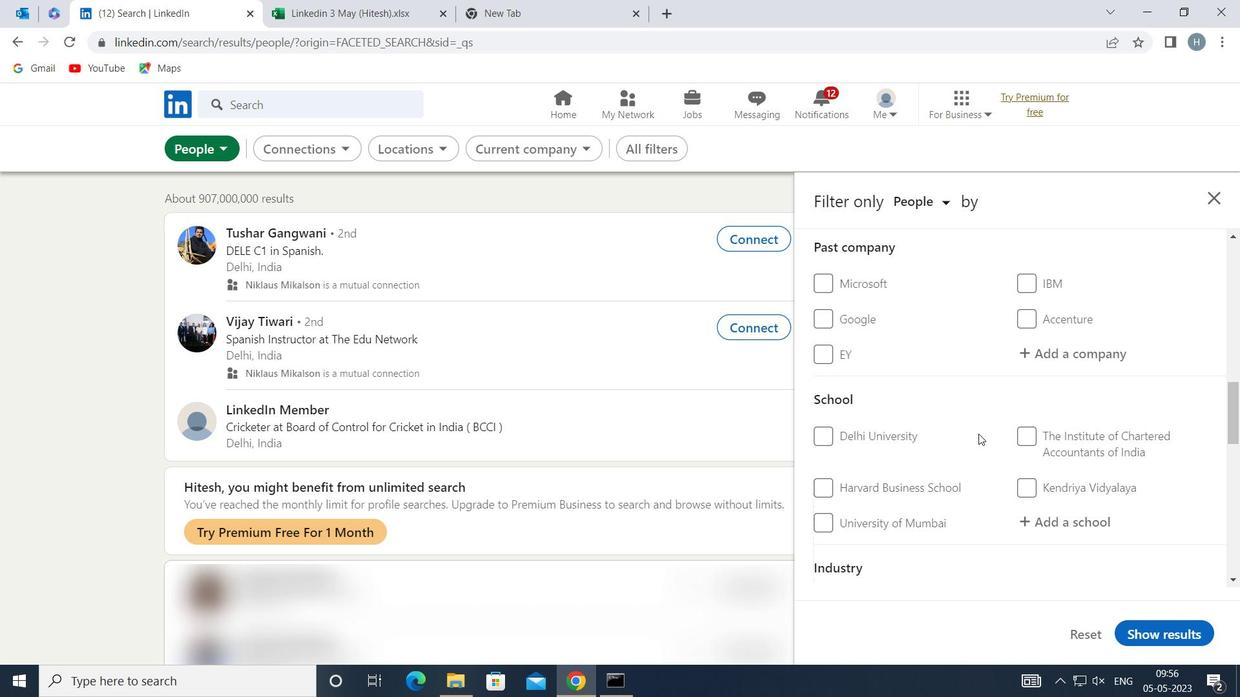 
Action: Mouse scrolled (978, 433) with delta (0, 0)
Screenshot: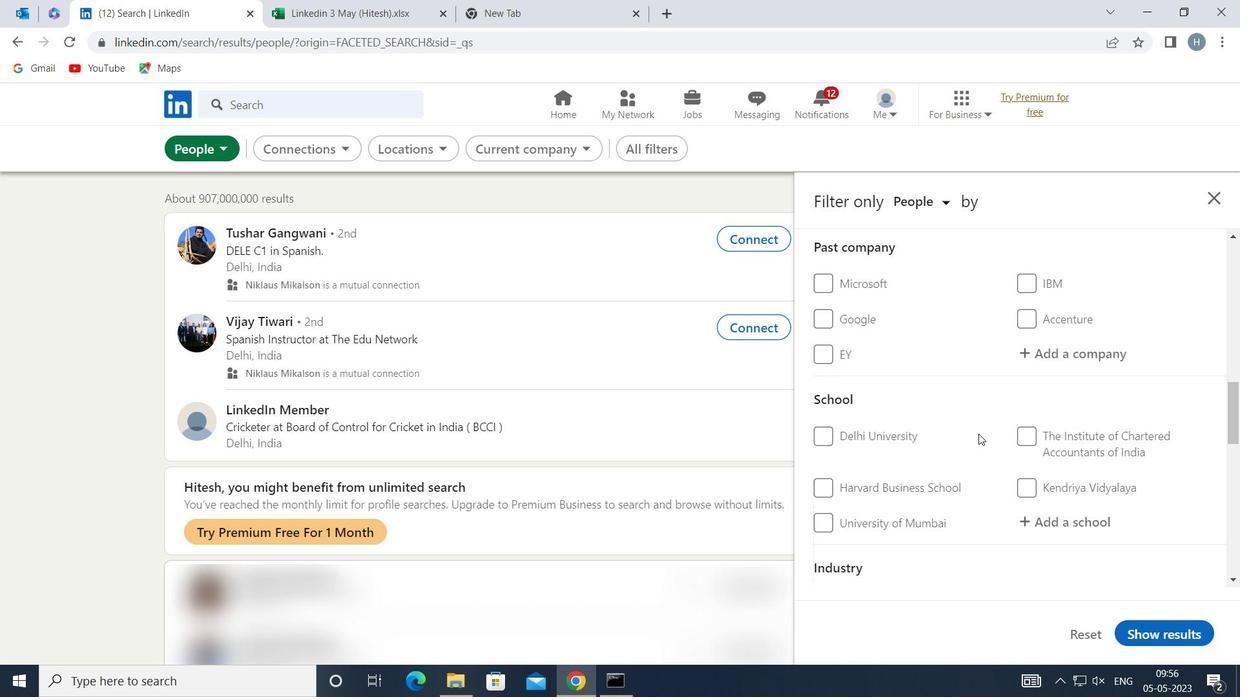 
Action: Mouse scrolled (978, 433) with delta (0, 0)
Screenshot: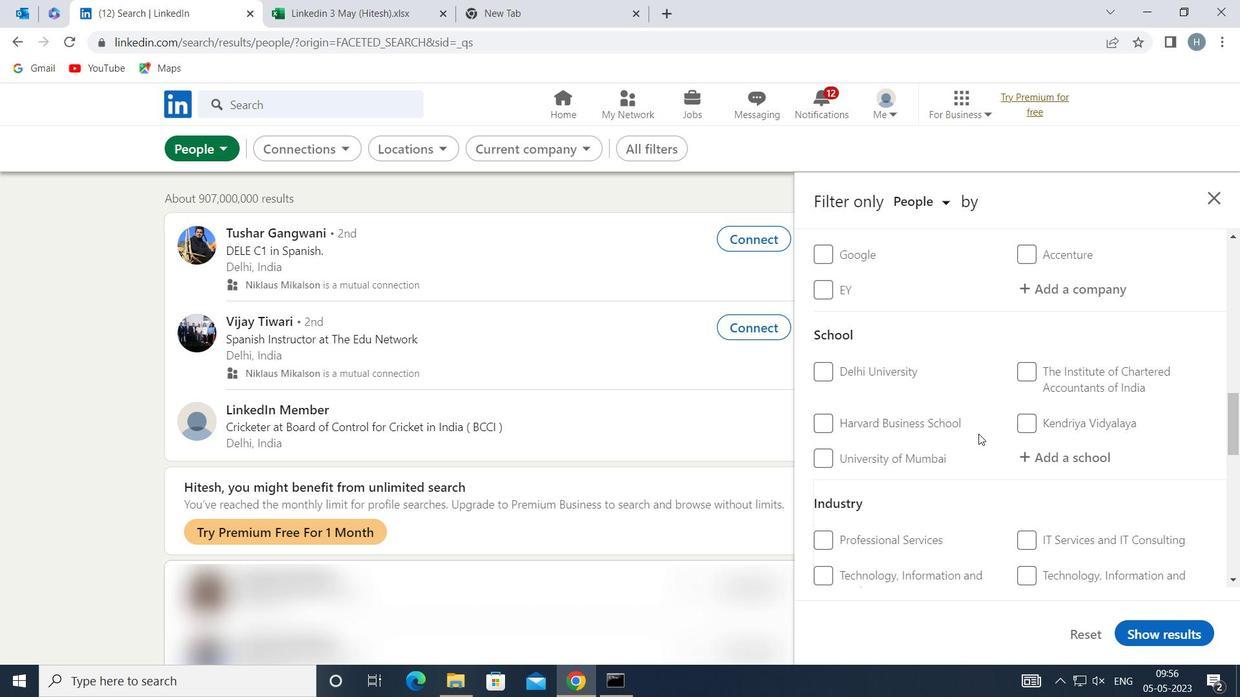 
Action: Mouse moved to (978, 434)
Screenshot: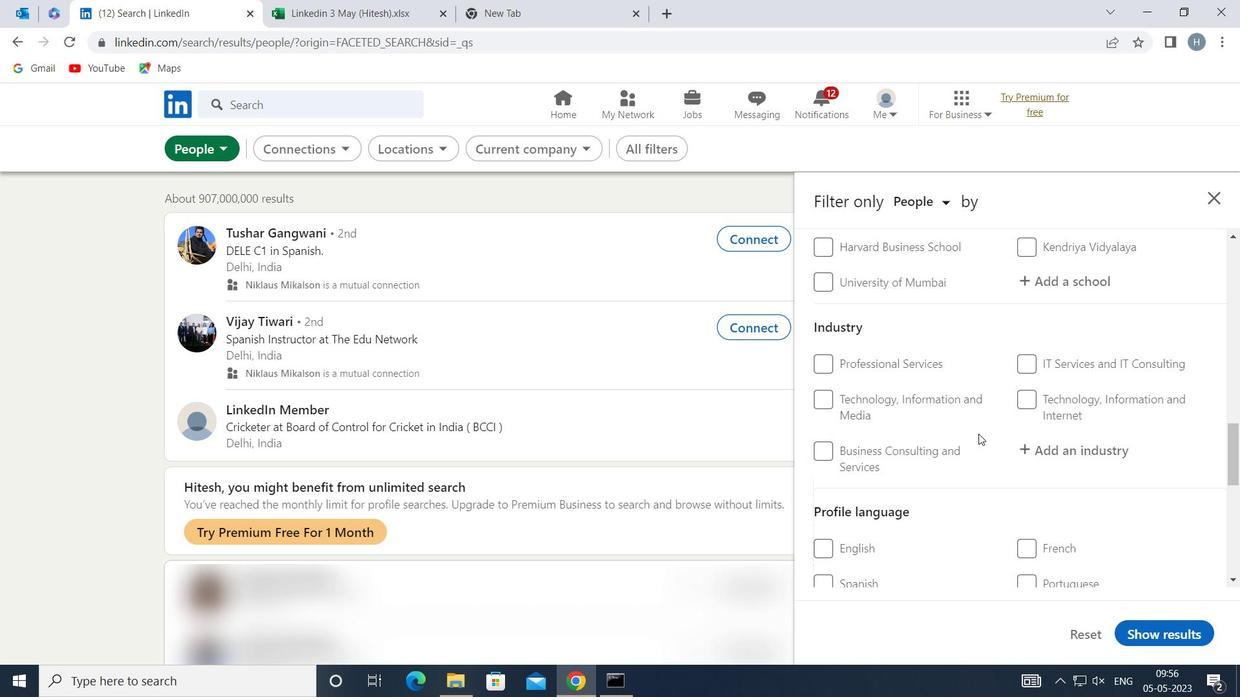 
Action: Mouse scrolled (978, 434) with delta (0, 0)
Screenshot: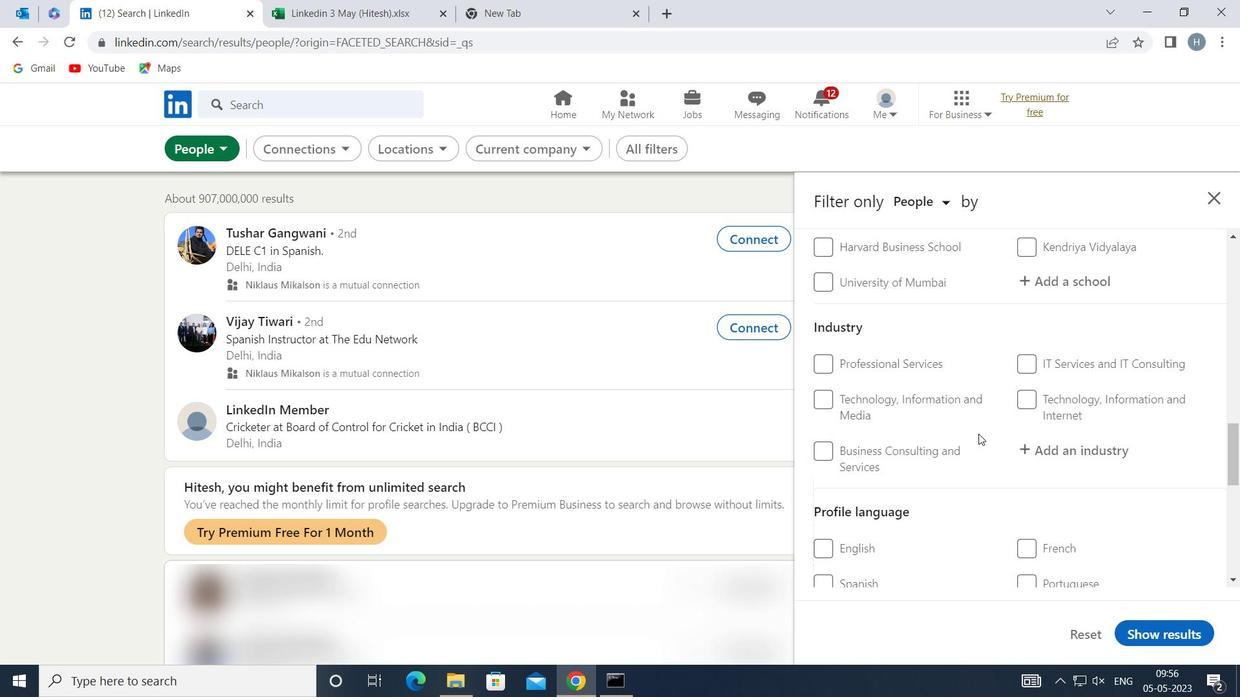 
Action: Mouse moved to (1032, 467)
Screenshot: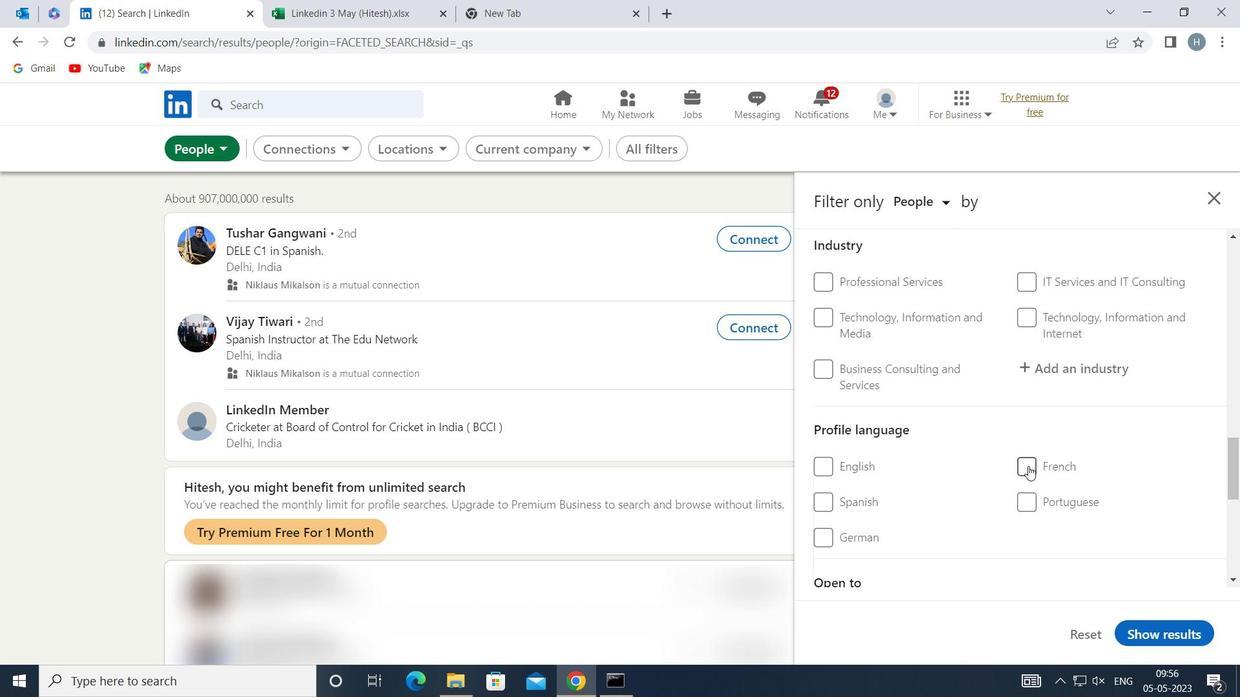 
Action: Mouse pressed left at (1032, 467)
Screenshot: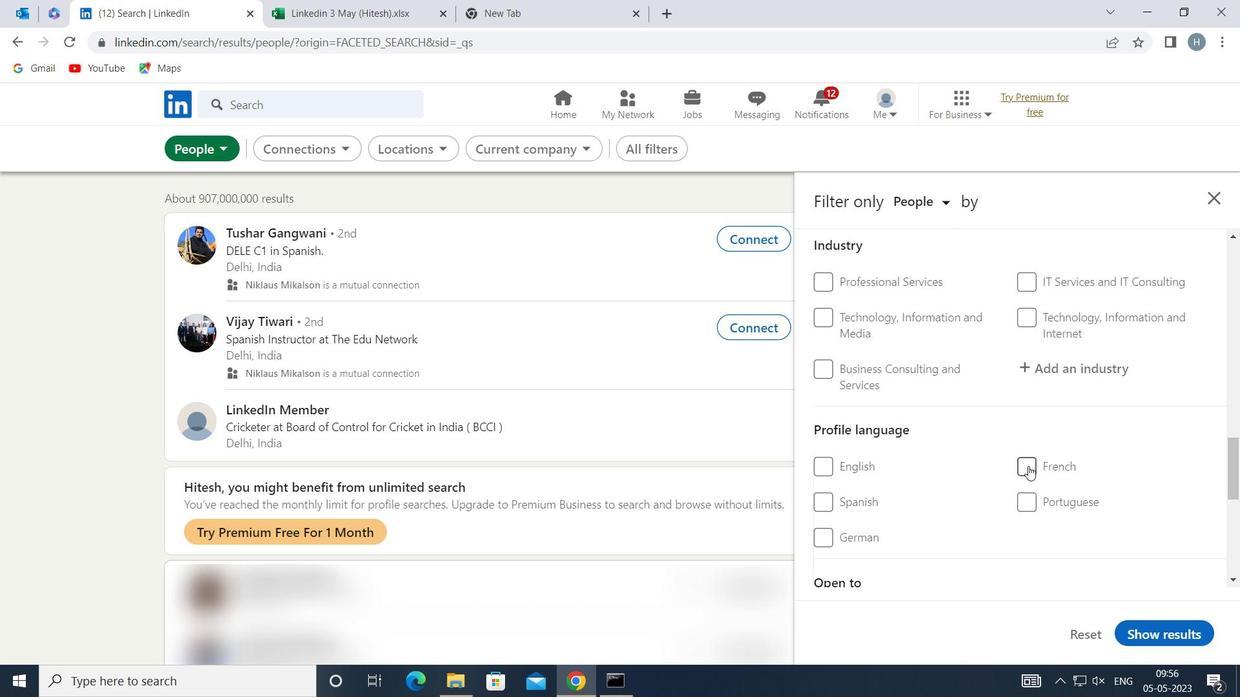 
Action: Mouse moved to (961, 485)
Screenshot: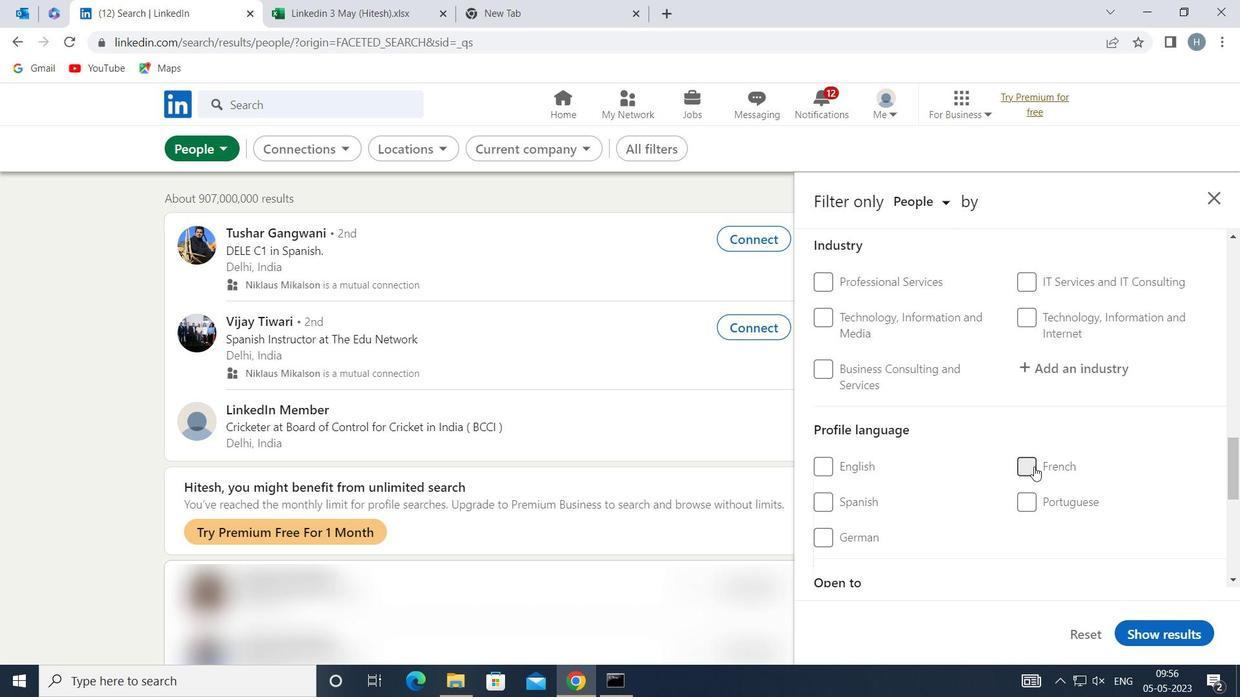 
Action: Mouse scrolled (961, 486) with delta (0, 0)
Screenshot: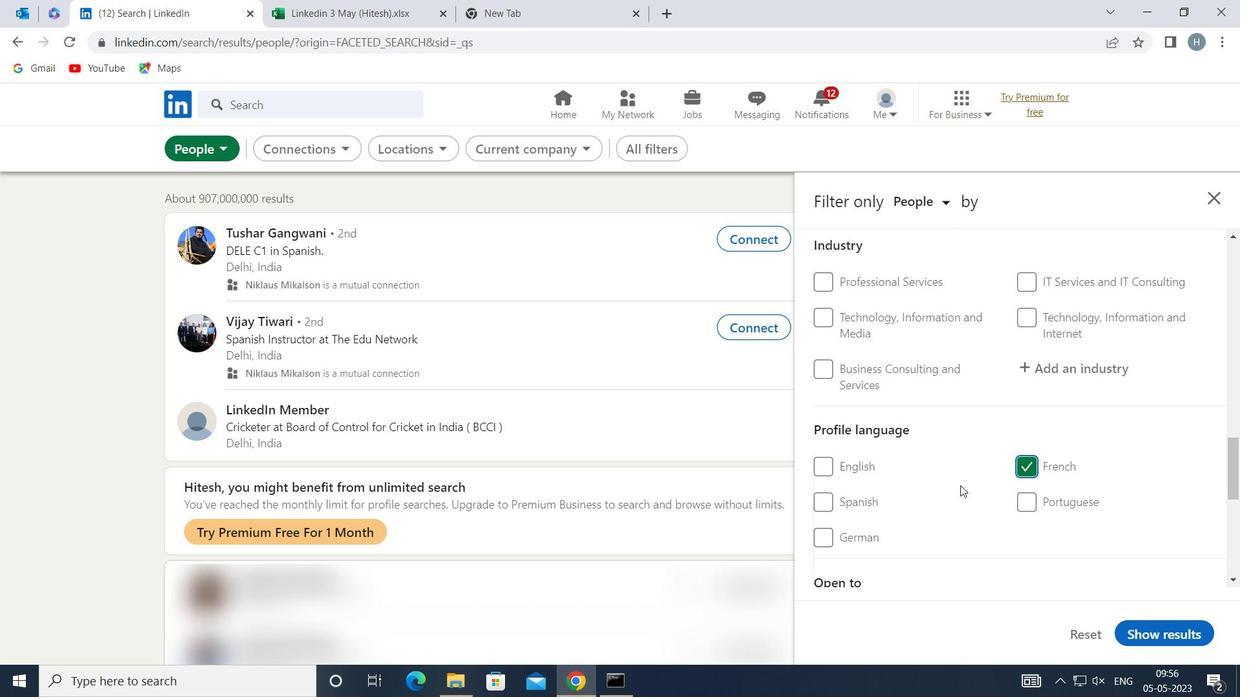 
Action: Mouse scrolled (961, 486) with delta (0, 0)
Screenshot: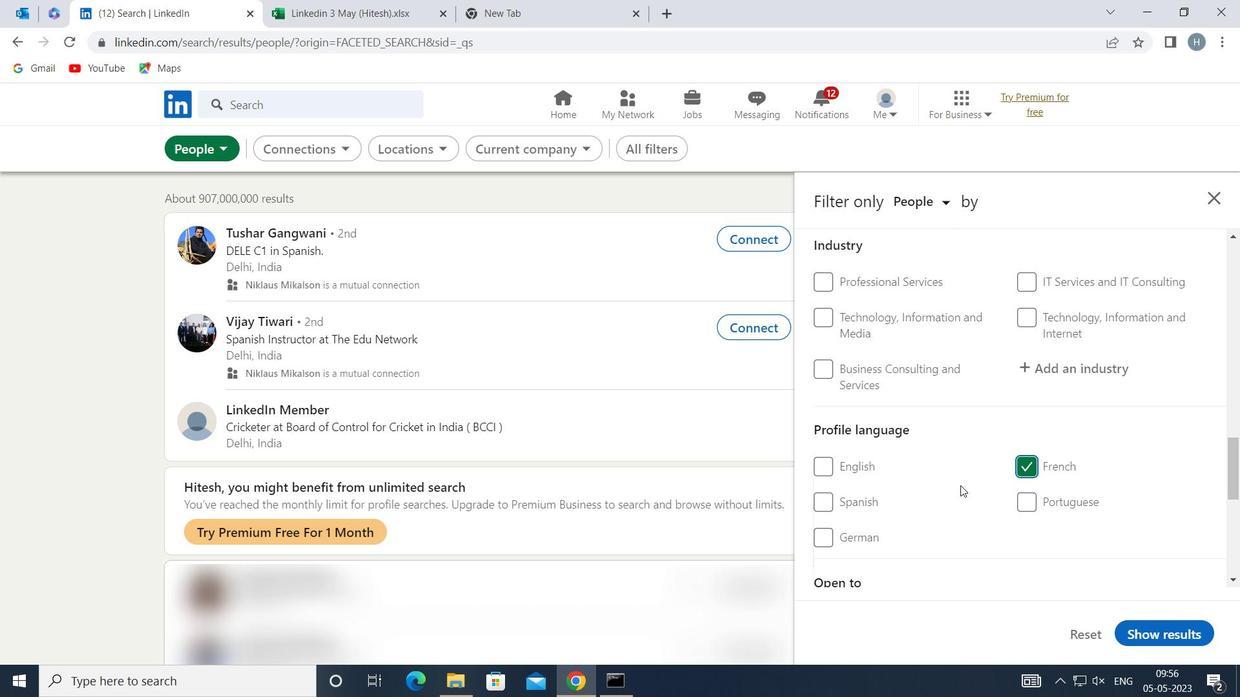 
Action: Mouse moved to (959, 481)
Screenshot: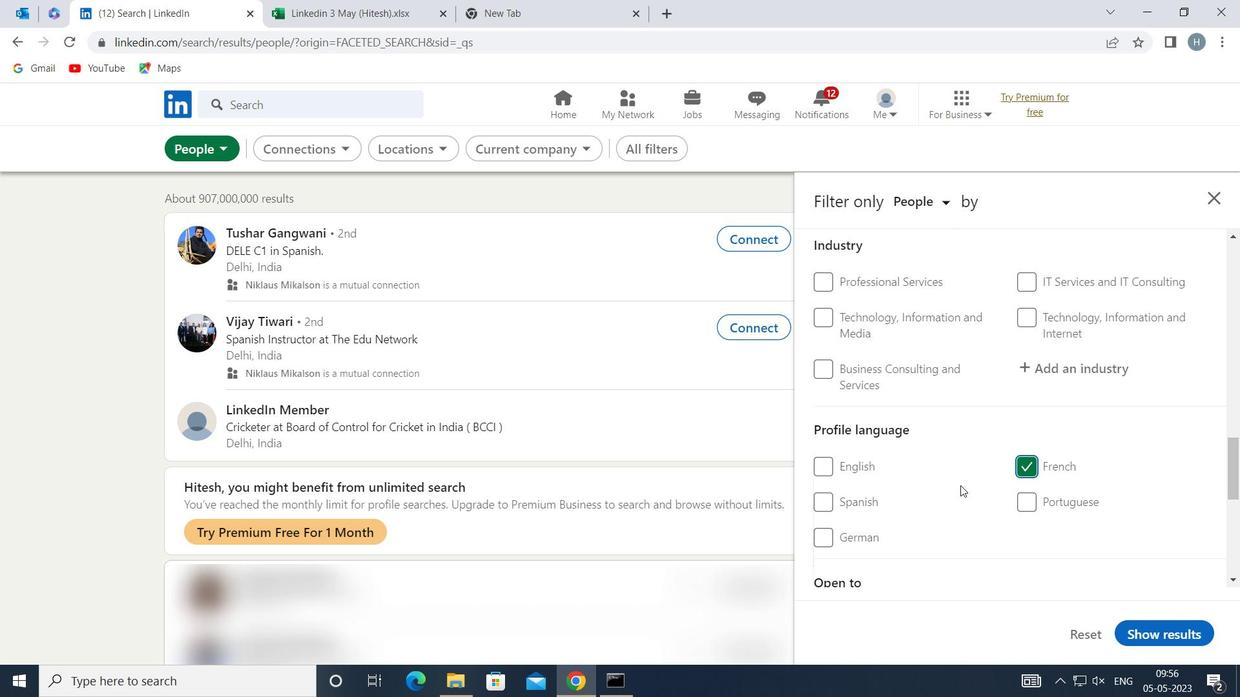 
Action: Mouse scrolled (959, 481) with delta (0, 0)
Screenshot: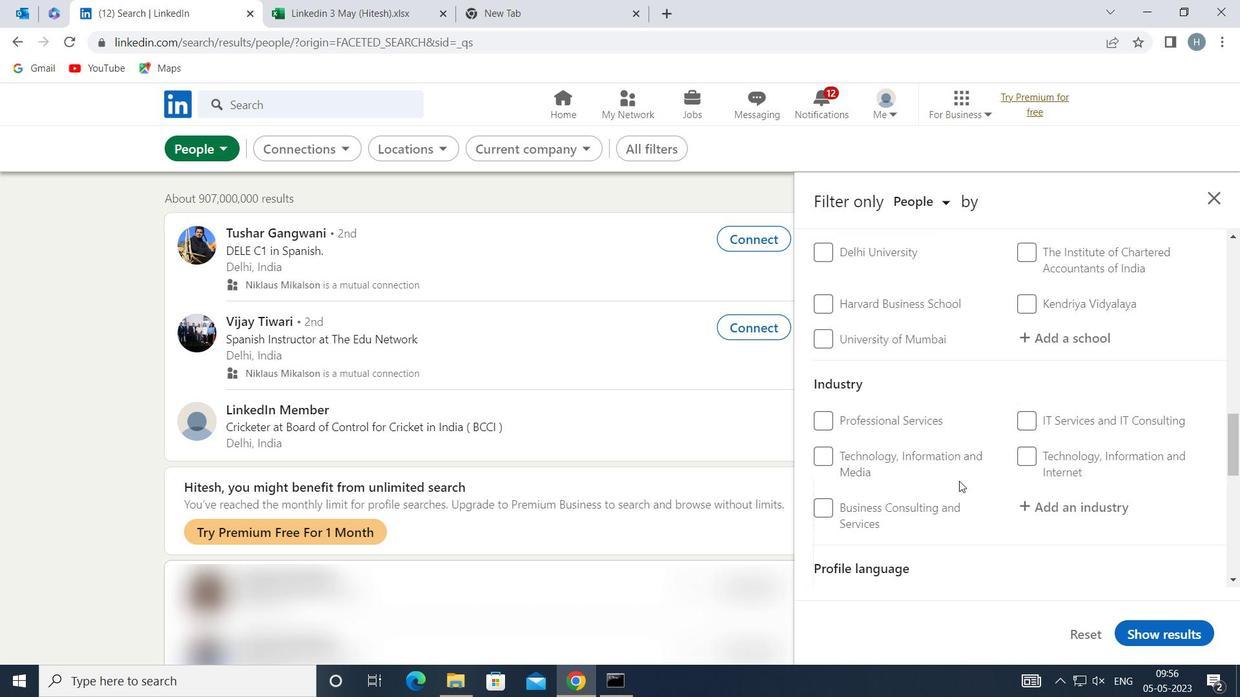 
Action: Mouse scrolled (959, 481) with delta (0, 0)
Screenshot: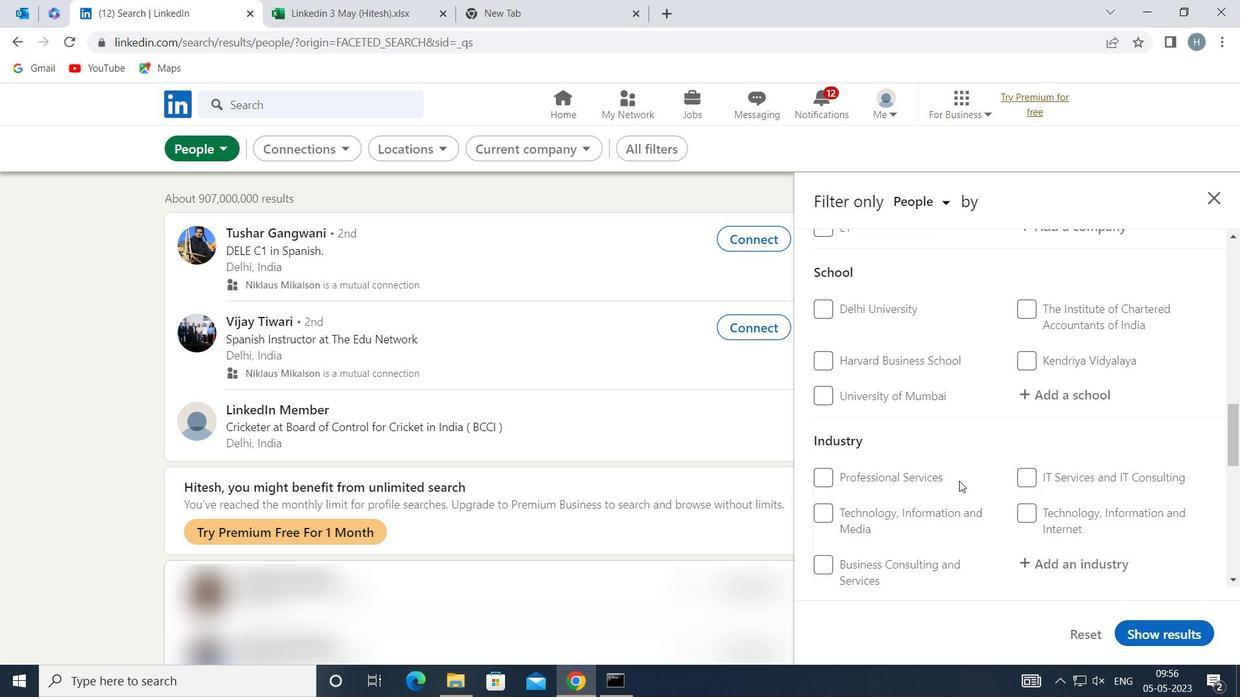 
Action: Mouse scrolled (959, 481) with delta (0, 0)
Screenshot: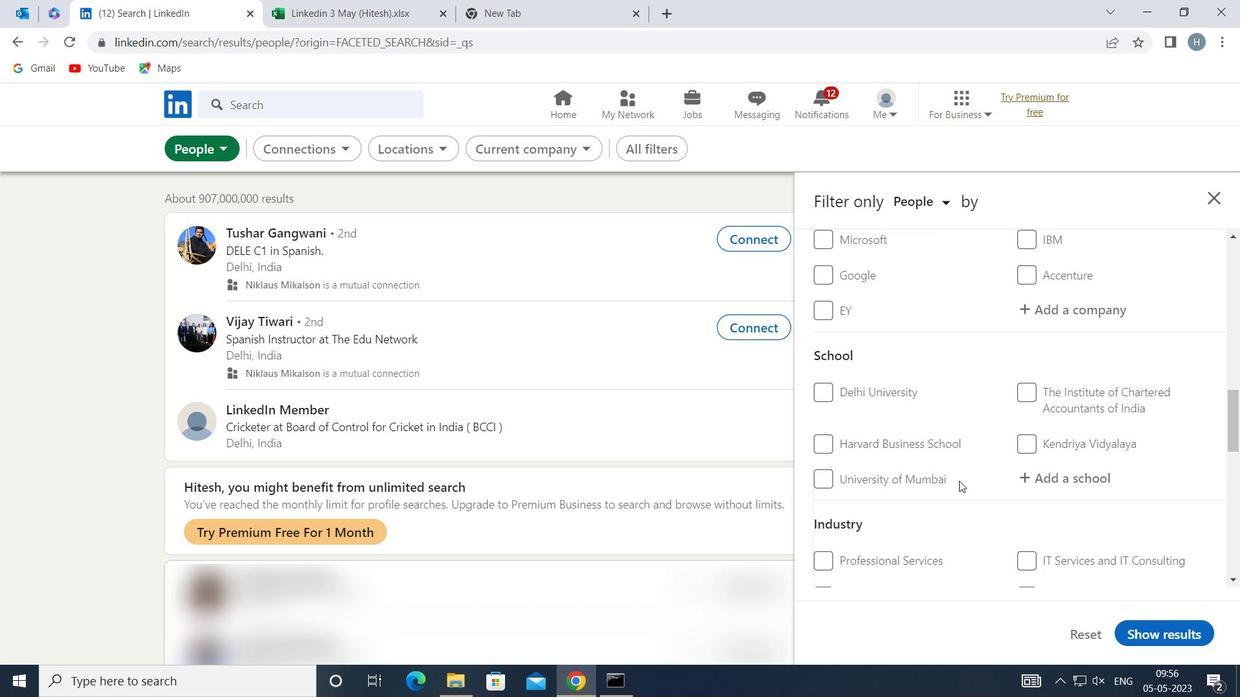 
Action: Mouse scrolled (959, 481) with delta (0, 0)
Screenshot: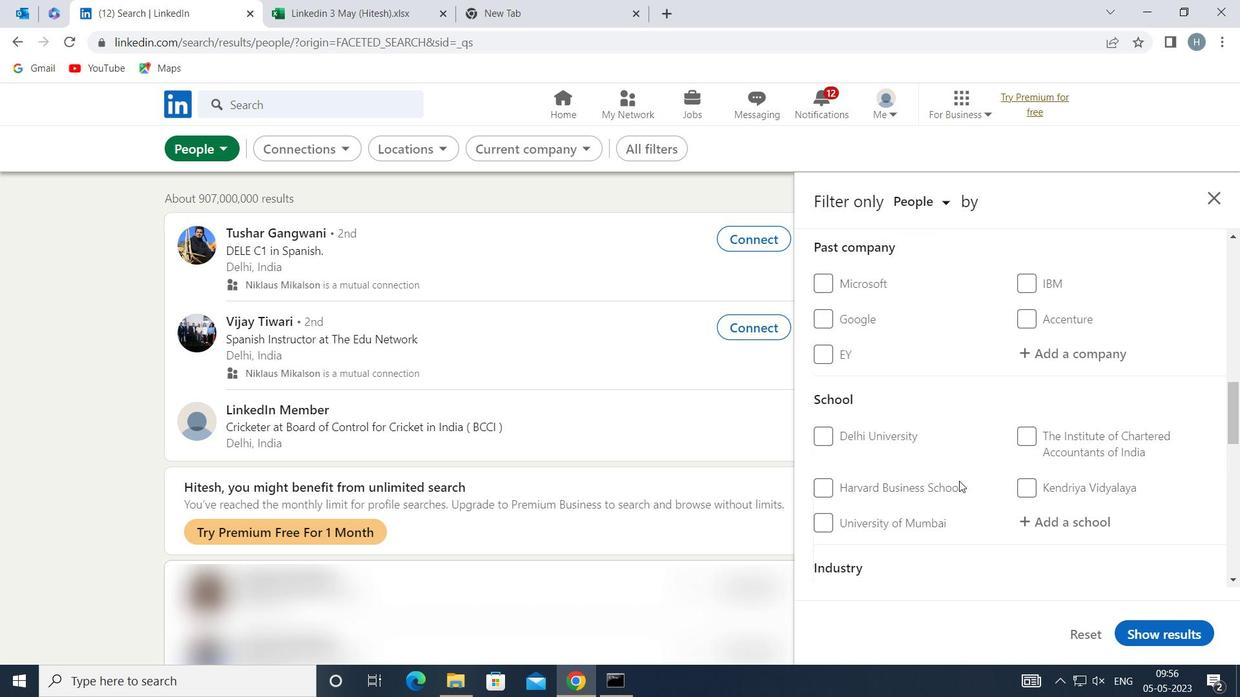 
Action: Mouse scrolled (959, 481) with delta (0, 0)
Screenshot: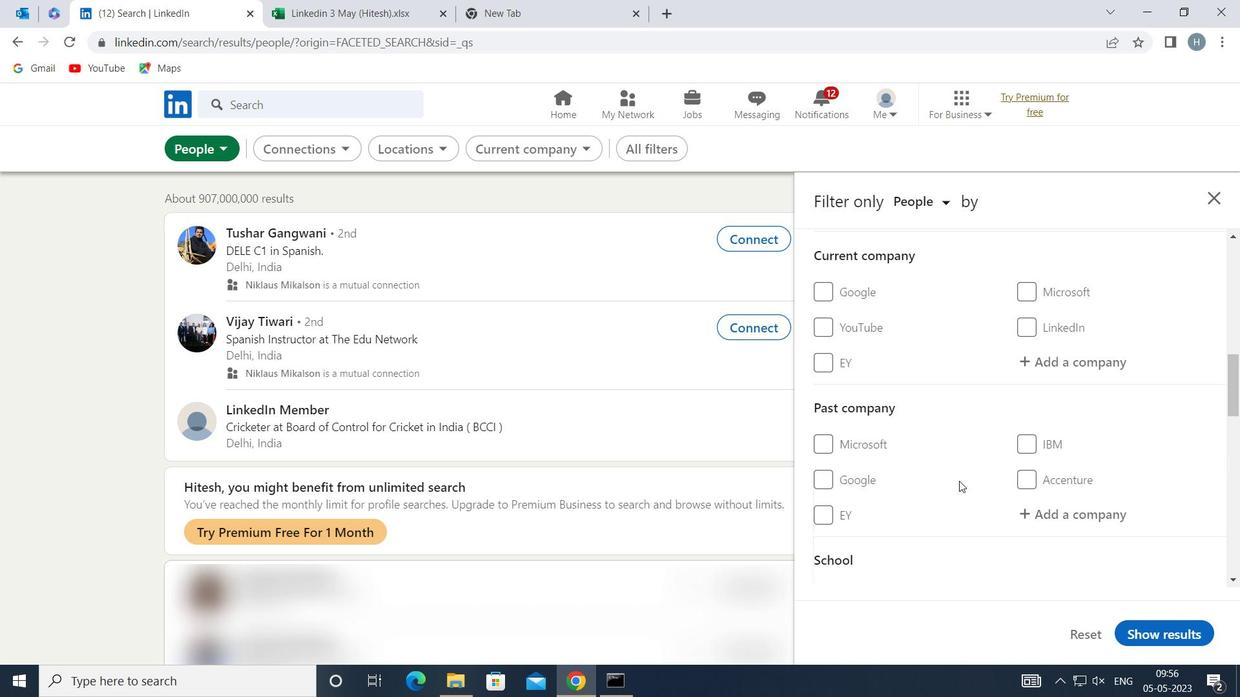 
Action: Mouse moved to (1057, 435)
Screenshot: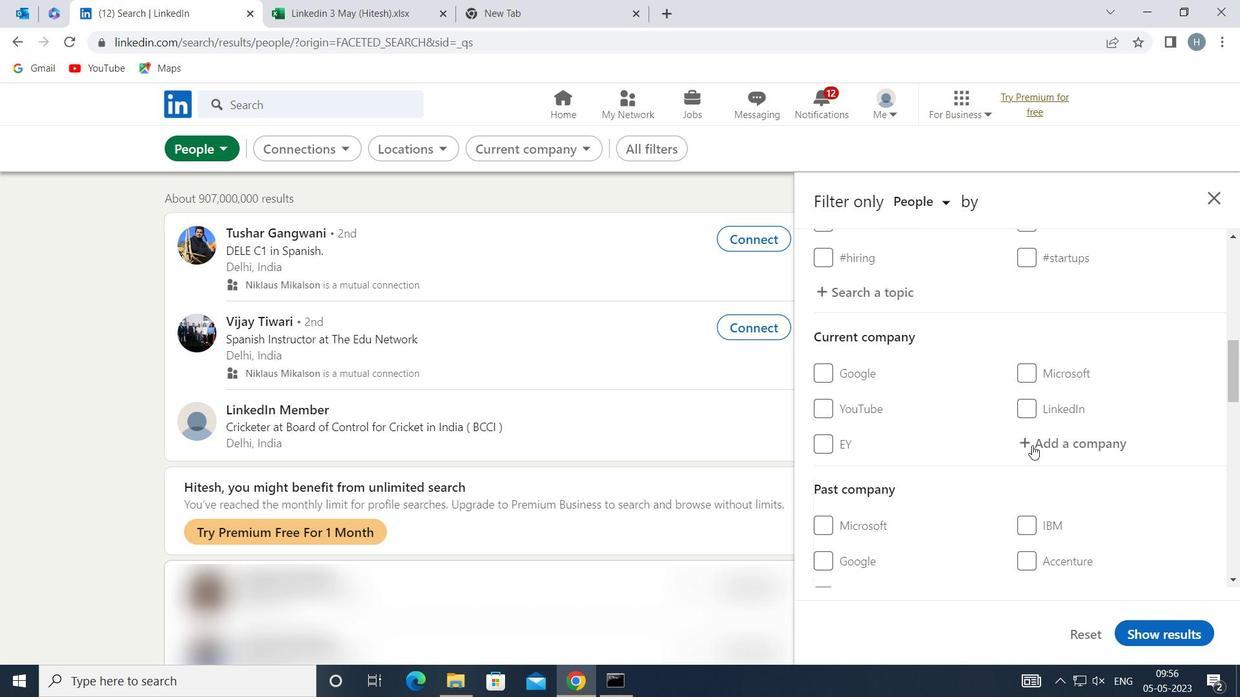 
Action: Mouse pressed left at (1057, 435)
Screenshot: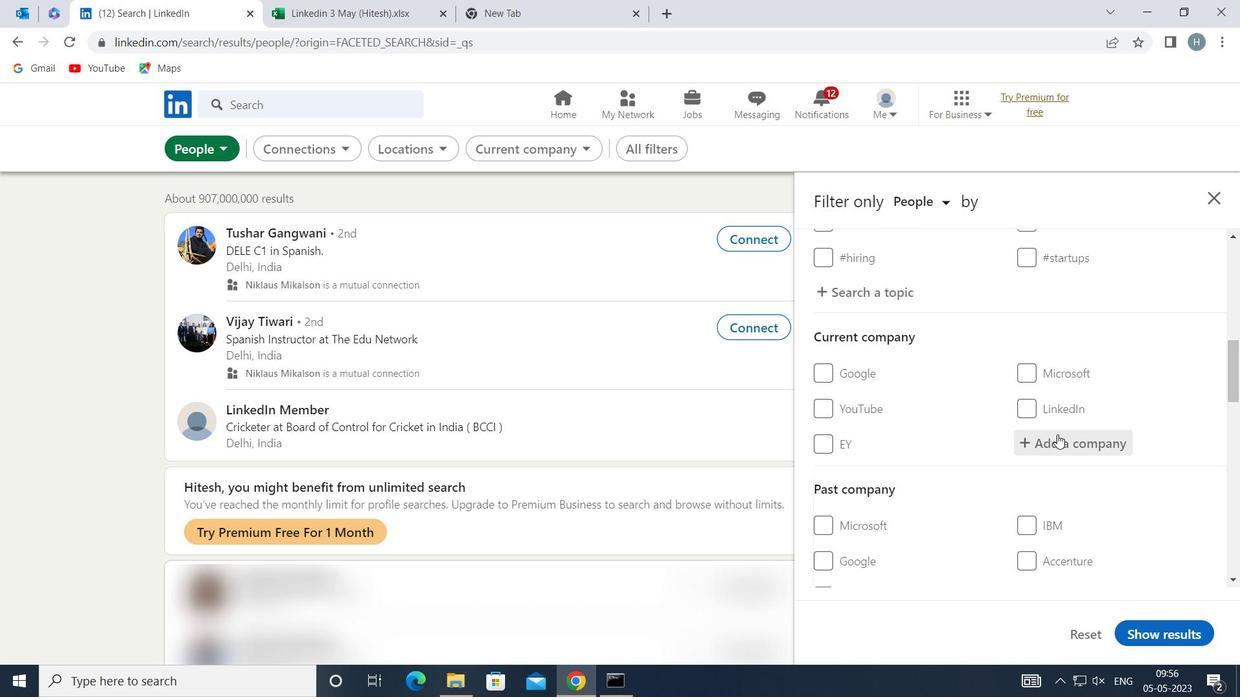 
Action: Mouse moved to (1058, 434)
Screenshot: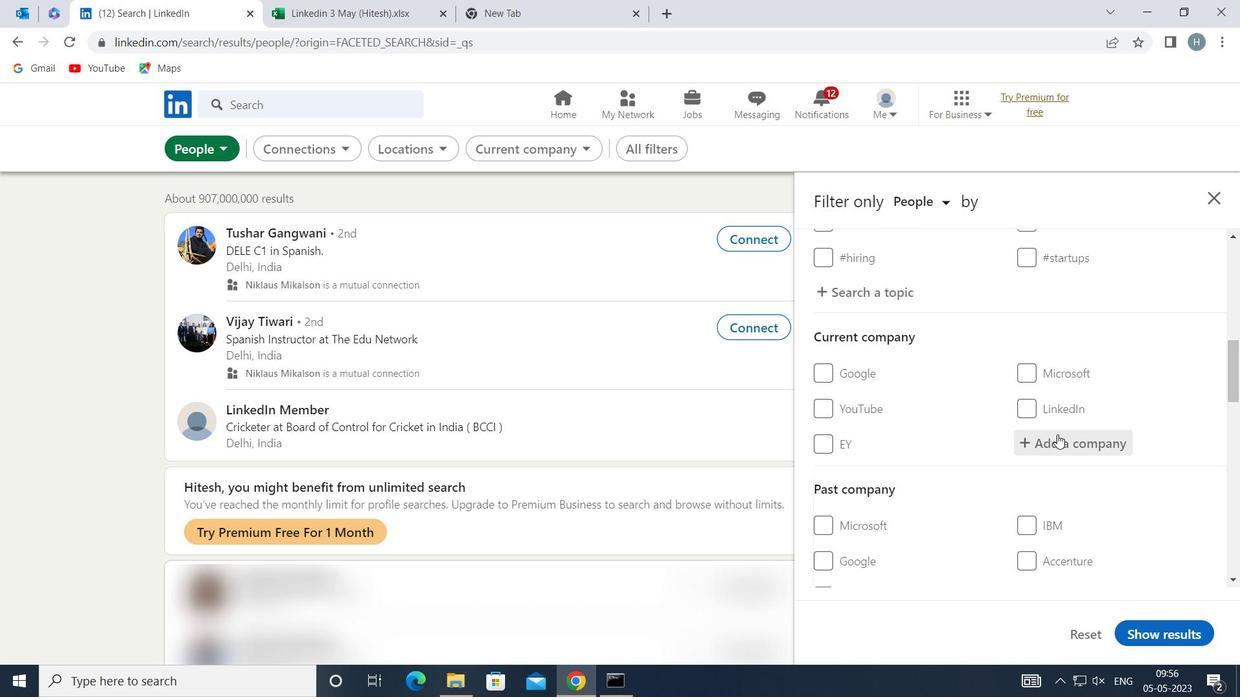 
Action: Key pressed <Key.shift>SOLTE
Screenshot: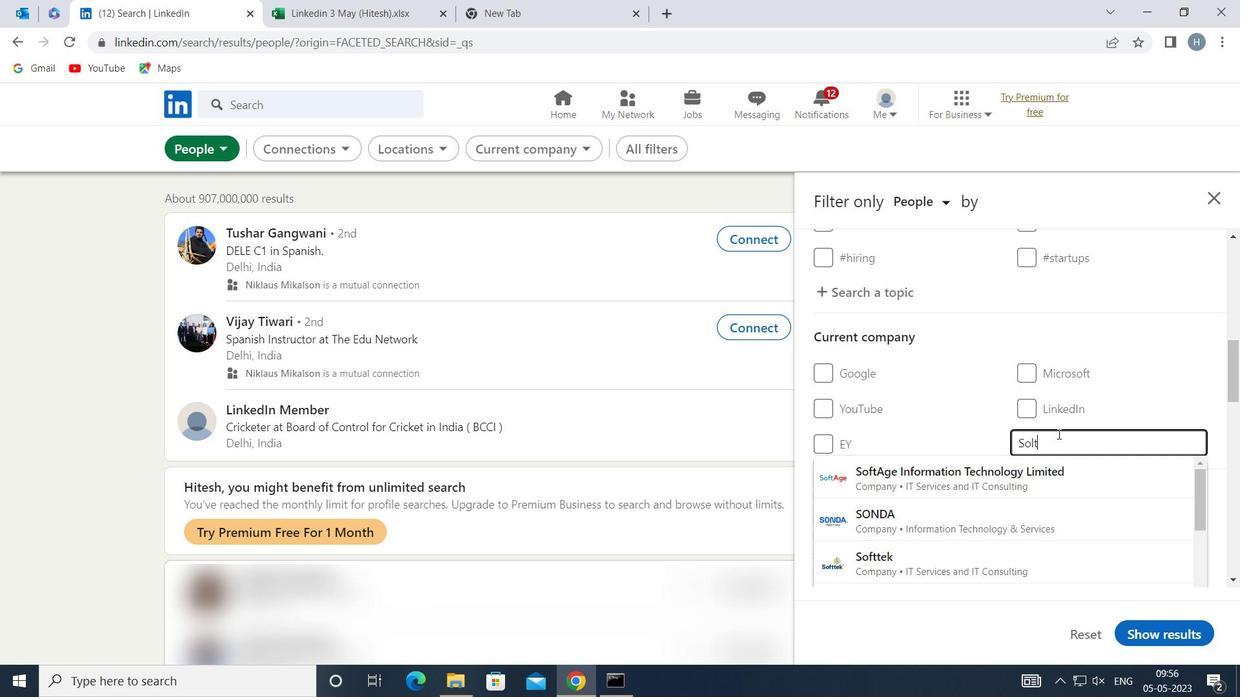
Action: Mouse moved to (1085, 426)
Screenshot: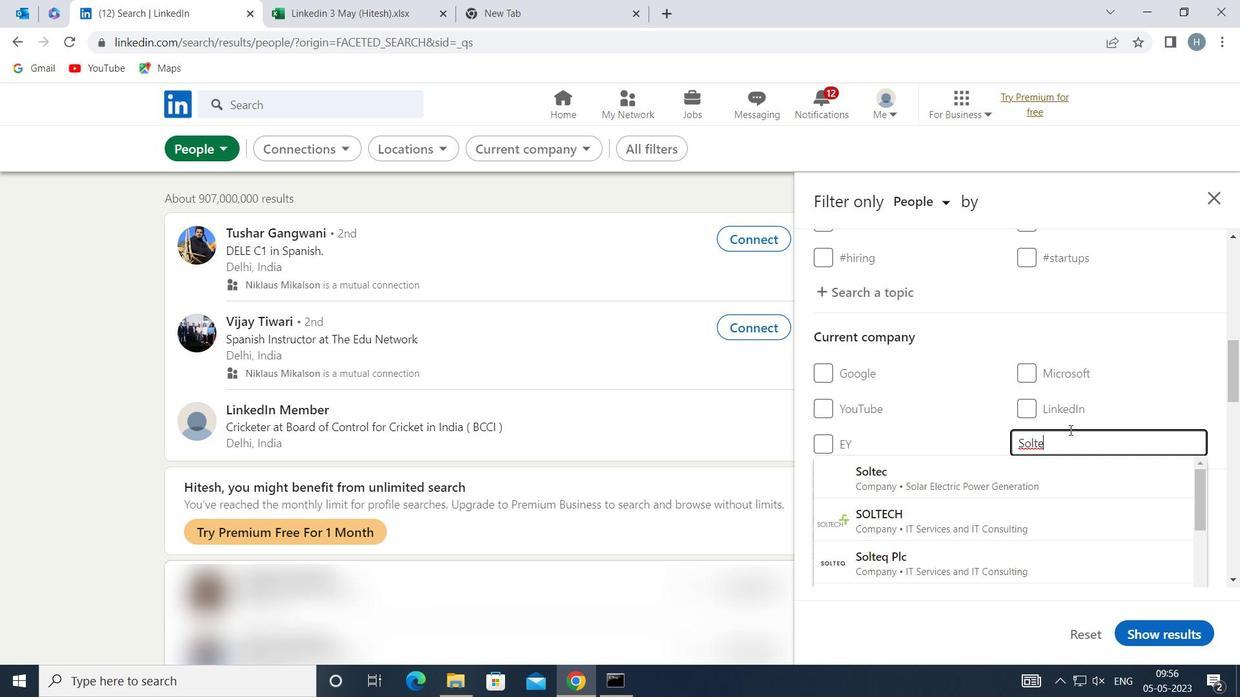 
Action: Key pressed C
Screenshot: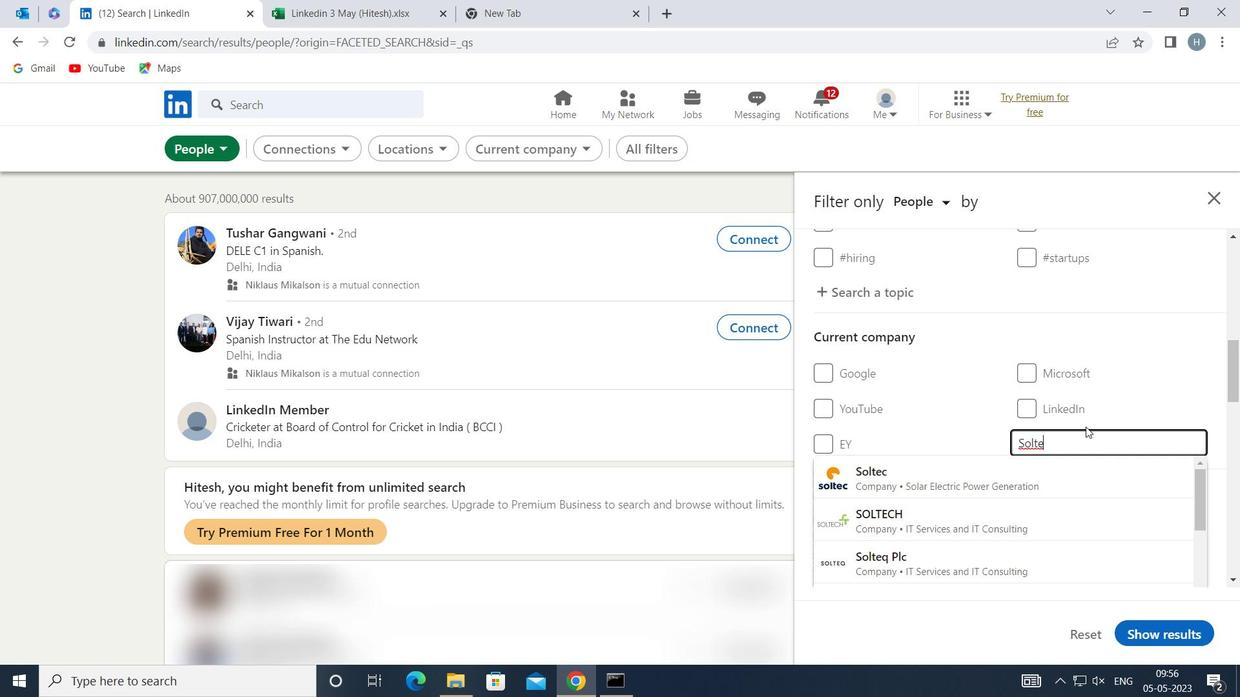 
Action: Mouse moved to (986, 479)
Screenshot: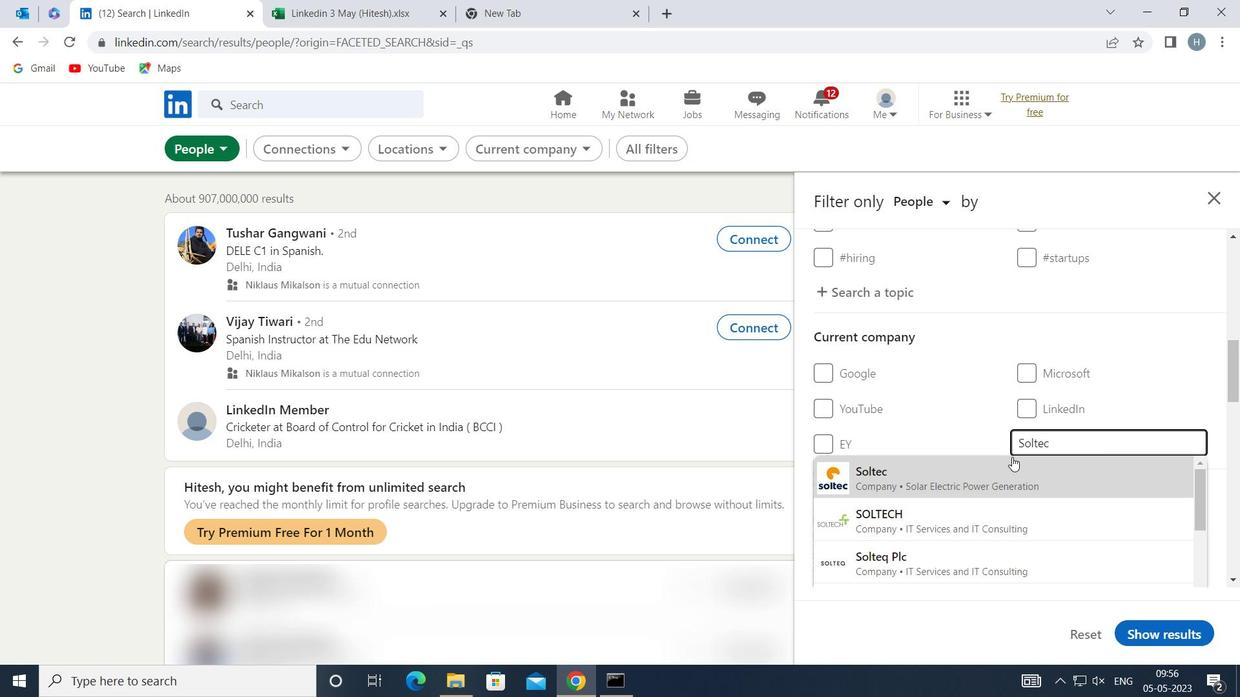 
Action: Mouse pressed left at (986, 479)
Screenshot: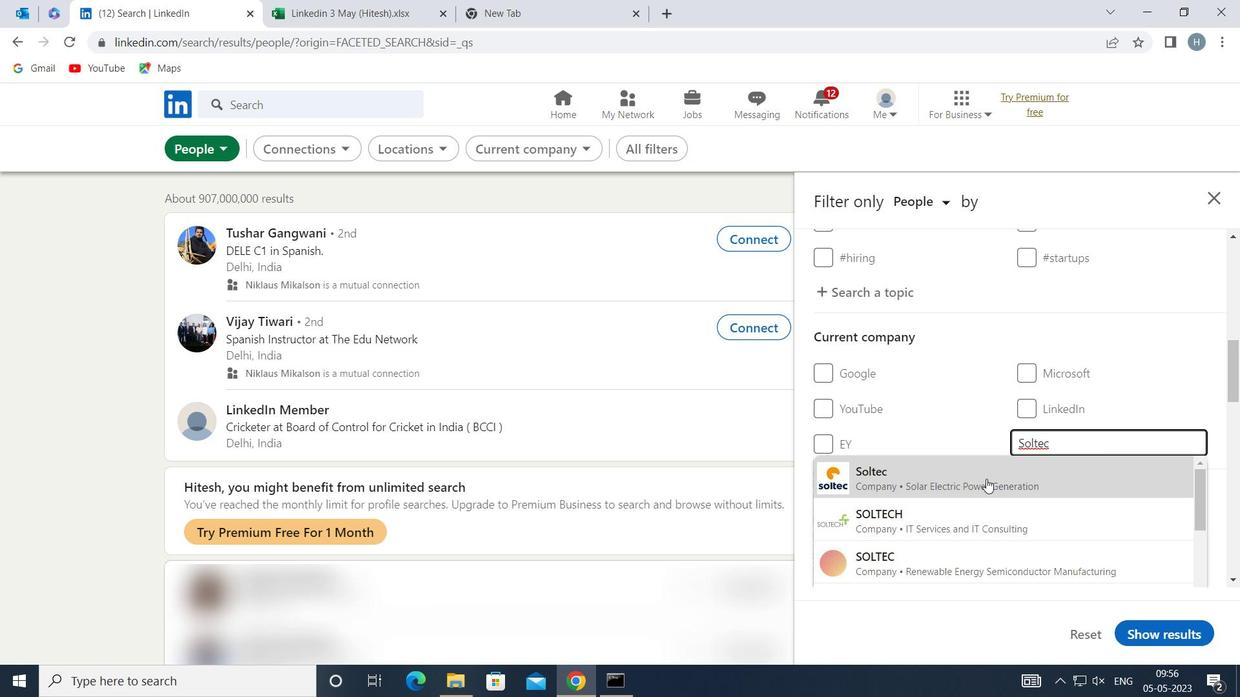 
Action: Mouse moved to (968, 437)
Screenshot: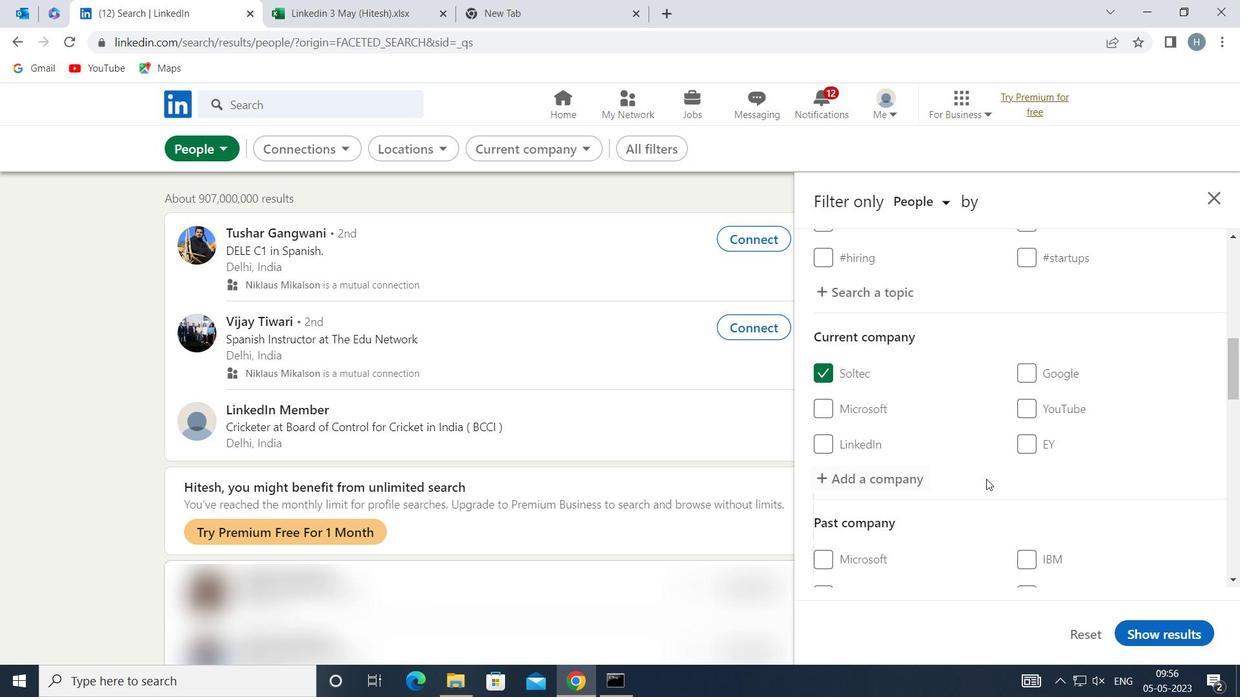 
Action: Mouse scrolled (968, 436) with delta (0, 0)
Screenshot: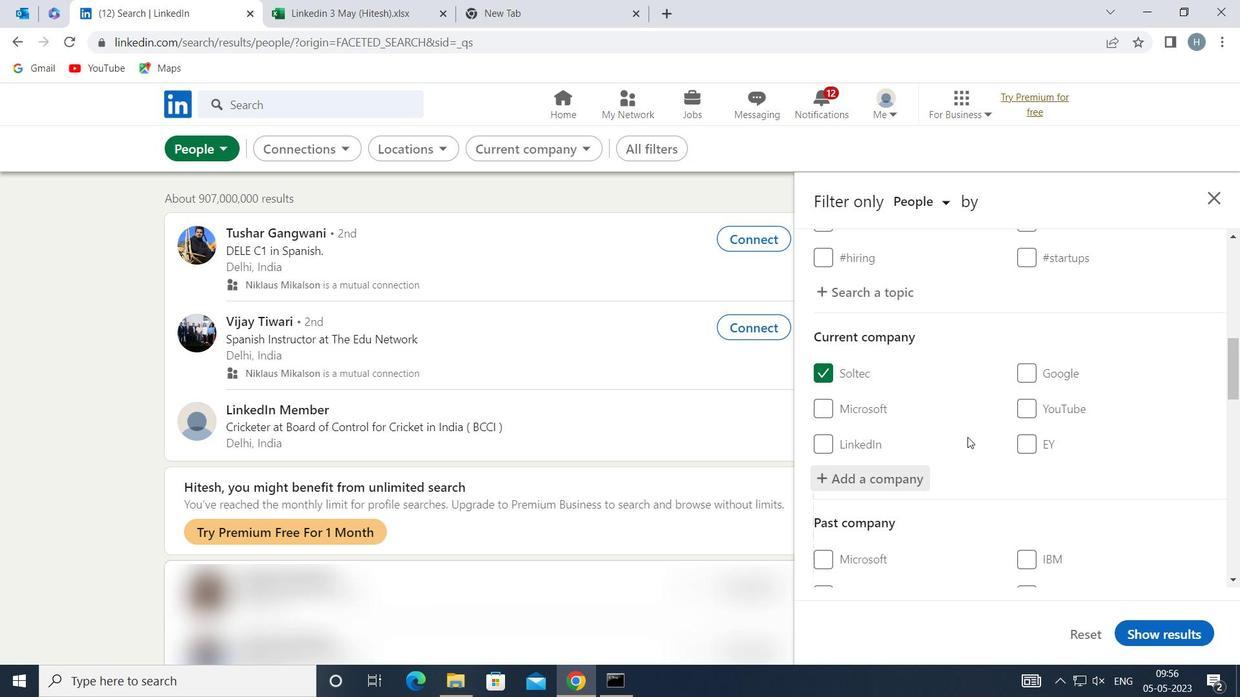 
Action: Mouse scrolled (968, 436) with delta (0, 0)
Screenshot: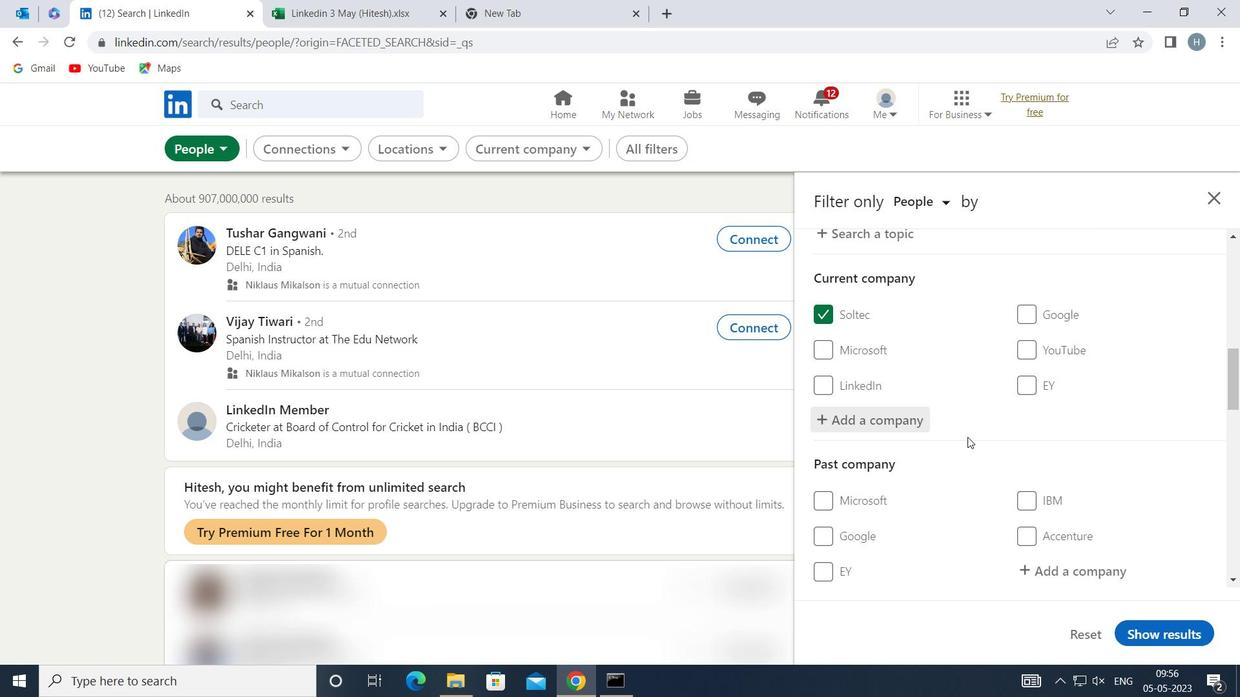 
Action: Mouse scrolled (968, 436) with delta (0, 0)
Screenshot: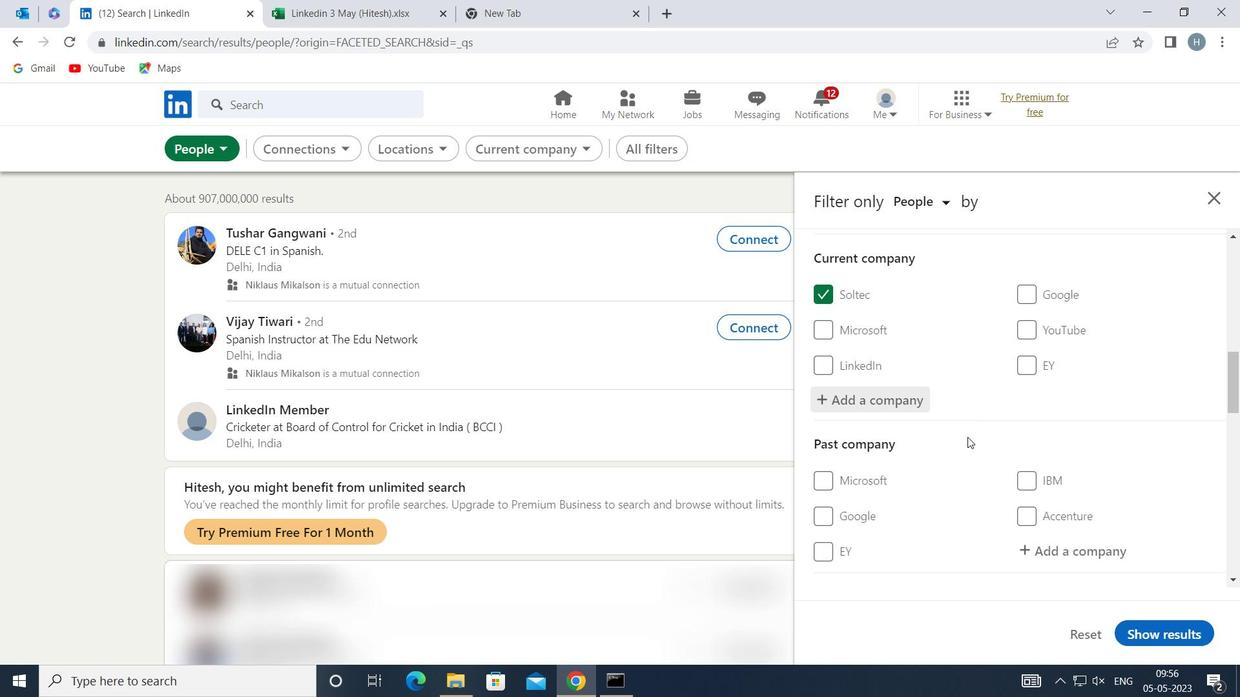 
Action: Mouse scrolled (968, 436) with delta (0, 0)
Screenshot: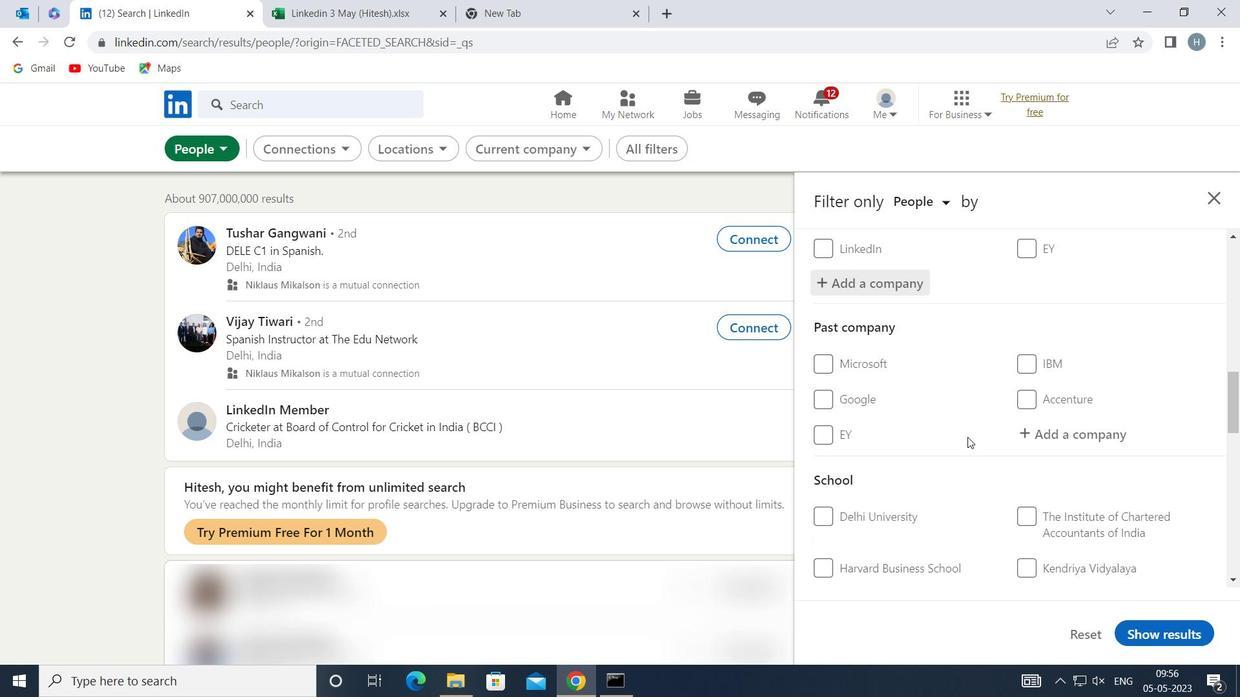 
Action: Mouse moved to (1042, 481)
Screenshot: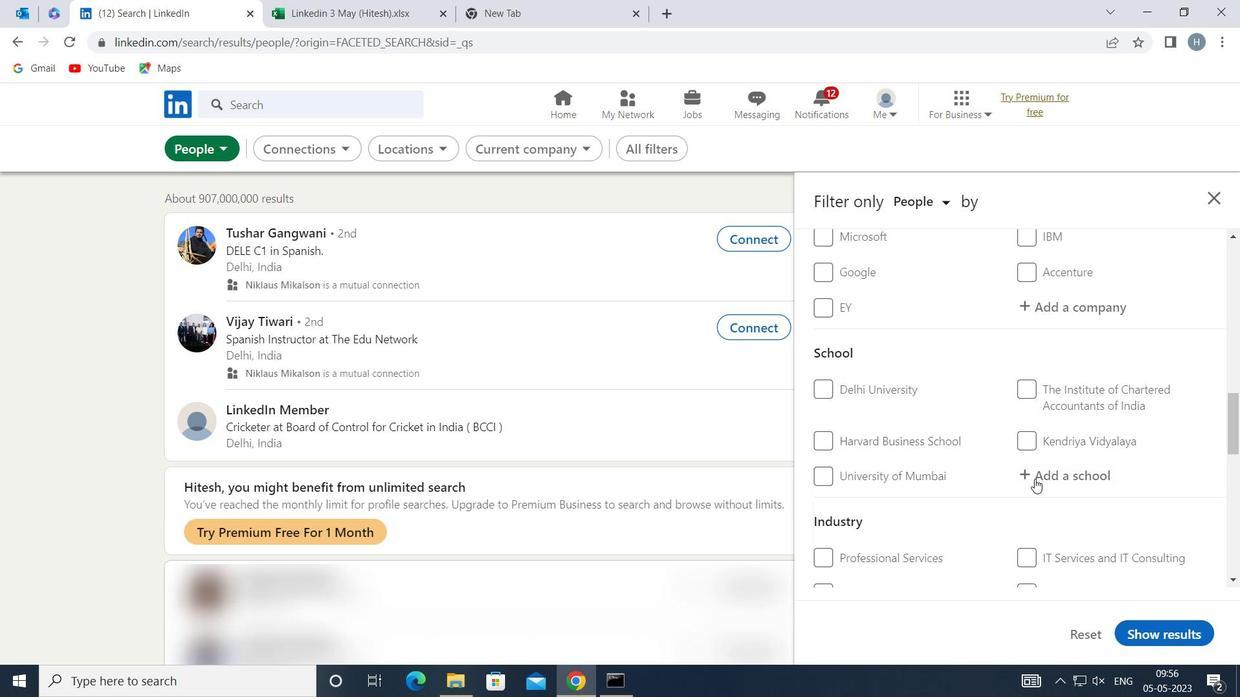 
Action: Mouse pressed left at (1042, 481)
Screenshot: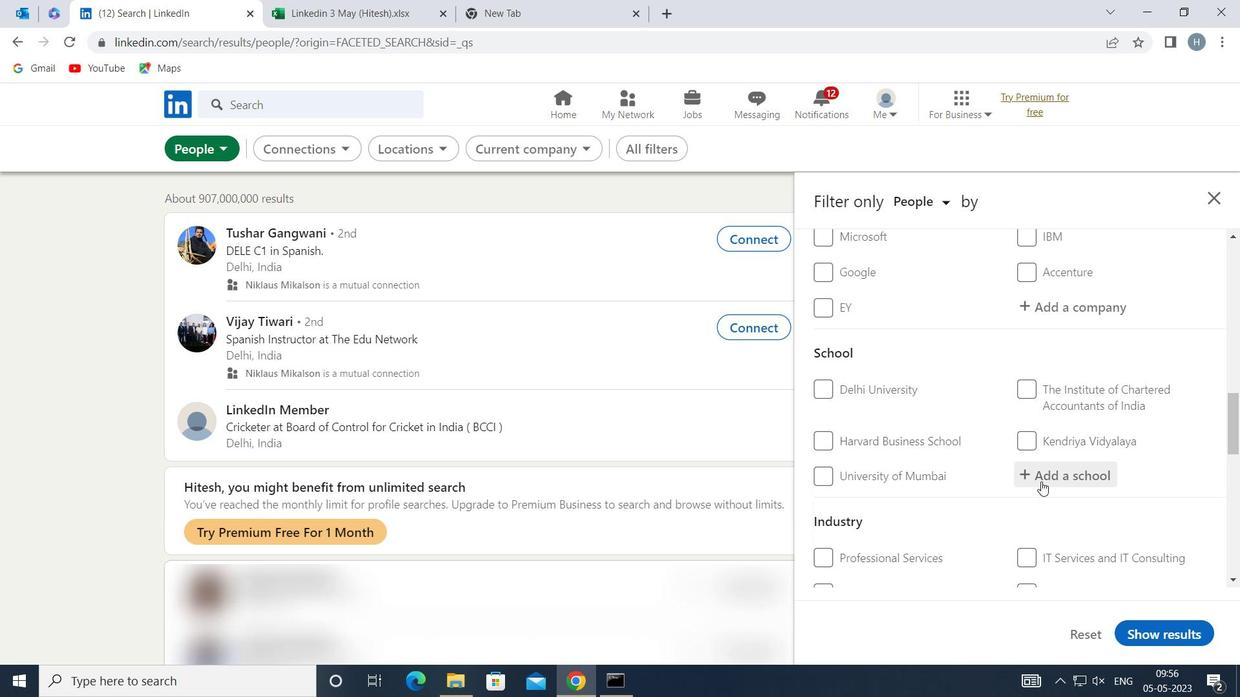 
Action: Mouse moved to (1043, 481)
Screenshot: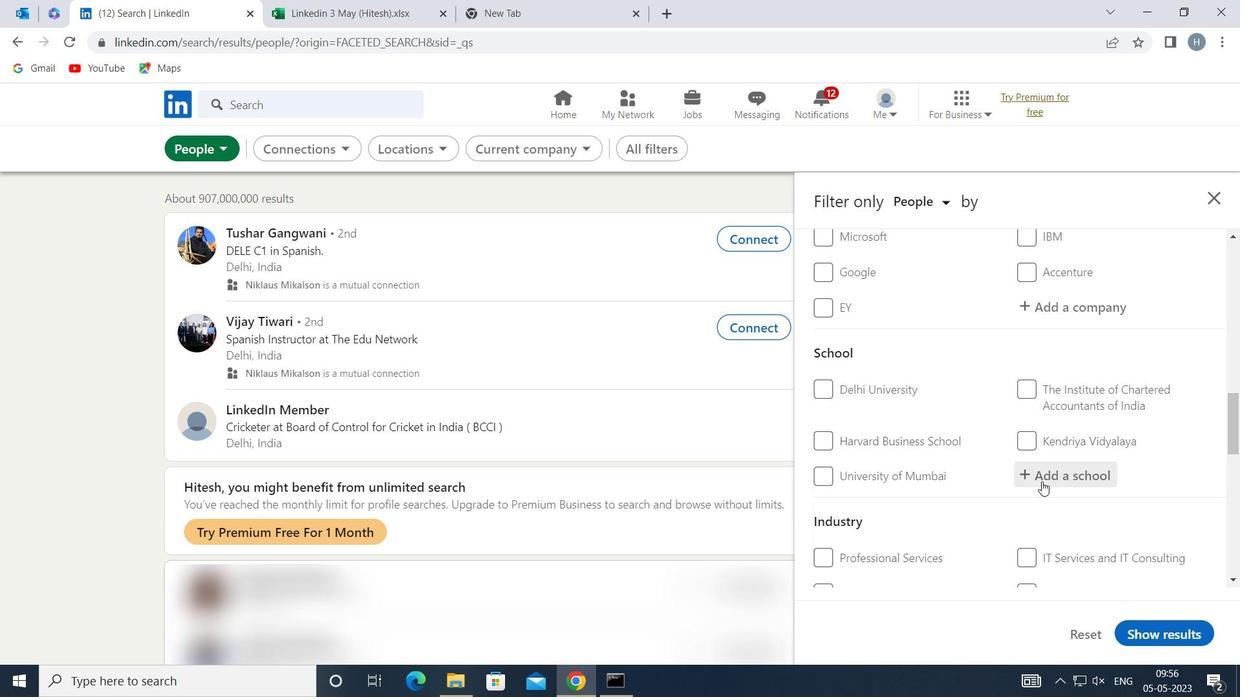 
Action: Key pressed <Key.shift>CENTER<Key.space><Key.shift>FOR<Key.space><Key.shift>MANAGEMENT<Key.space><Key.shift>STUDIE
Screenshot: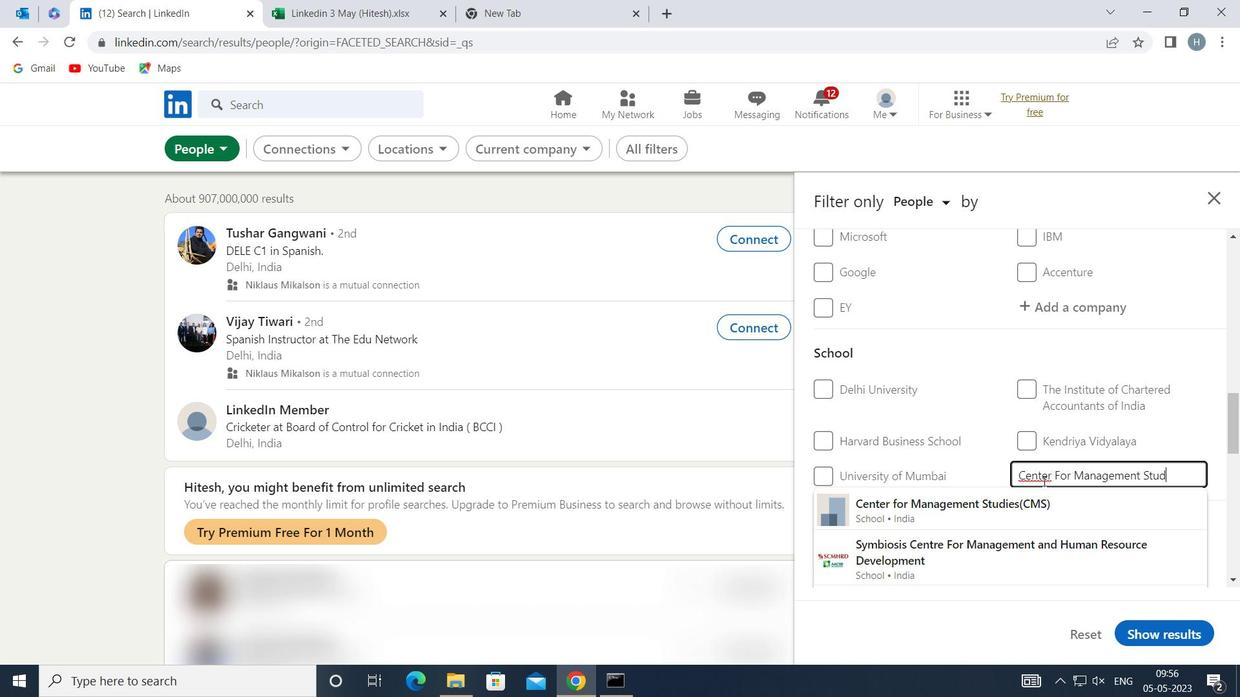 
Action: Mouse moved to (1043, 498)
Screenshot: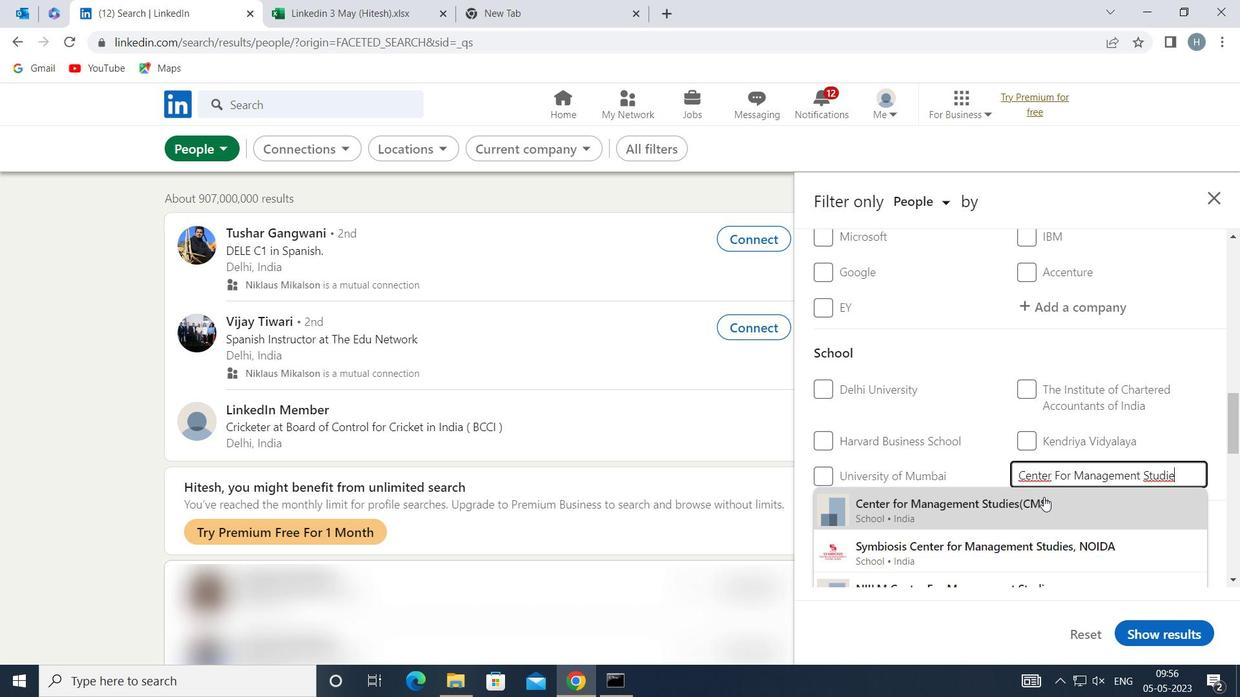 
Action: Mouse pressed left at (1043, 498)
Screenshot: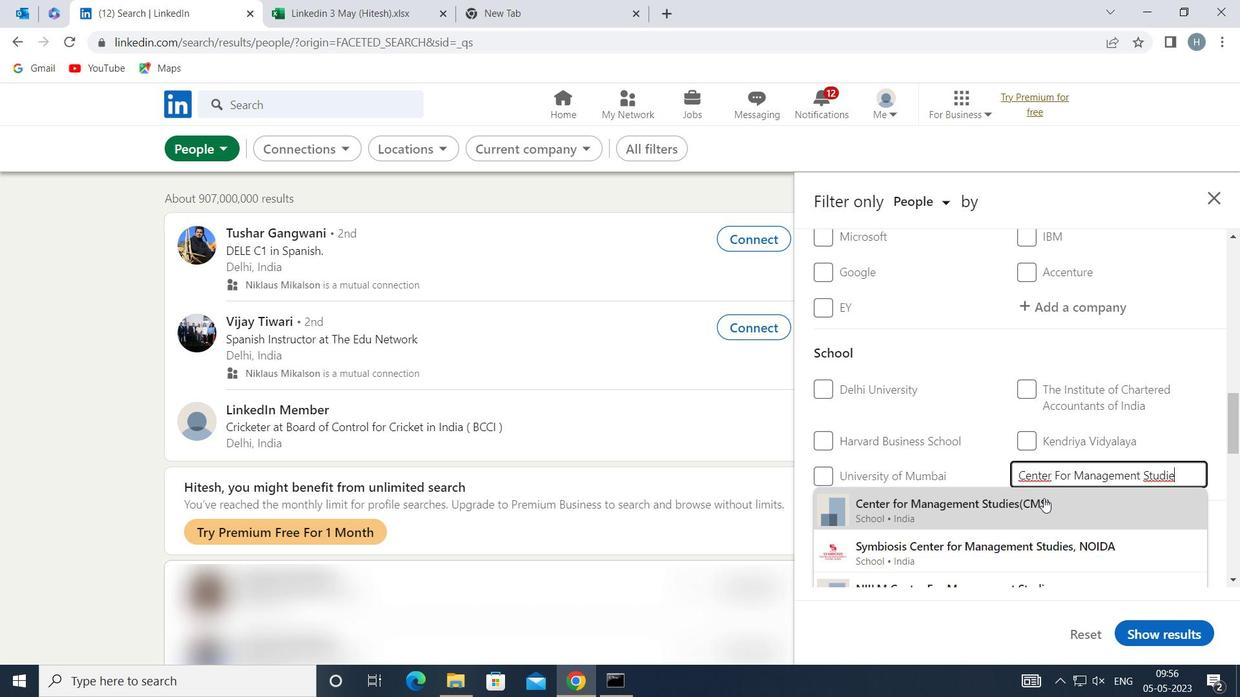 
Action: Mouse moved to (979, 454)
Screenshot: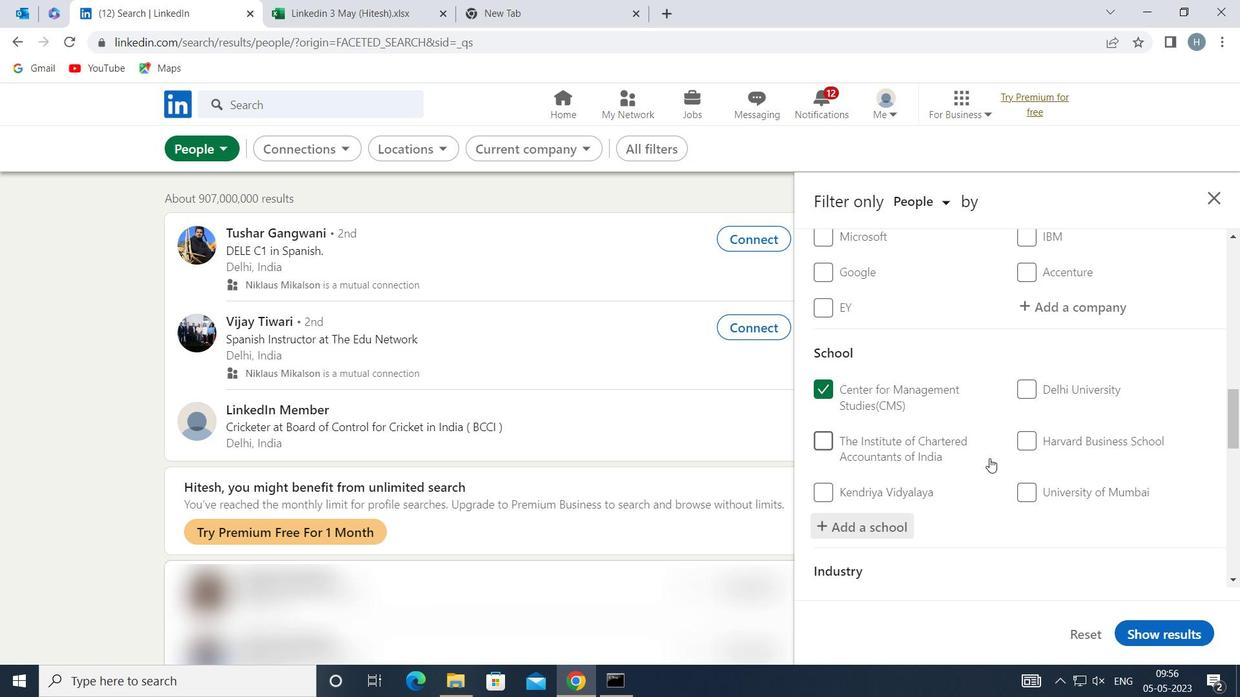 
Action: Mouse scrolled (979, 453) with delta (0, 0)
Screenshot: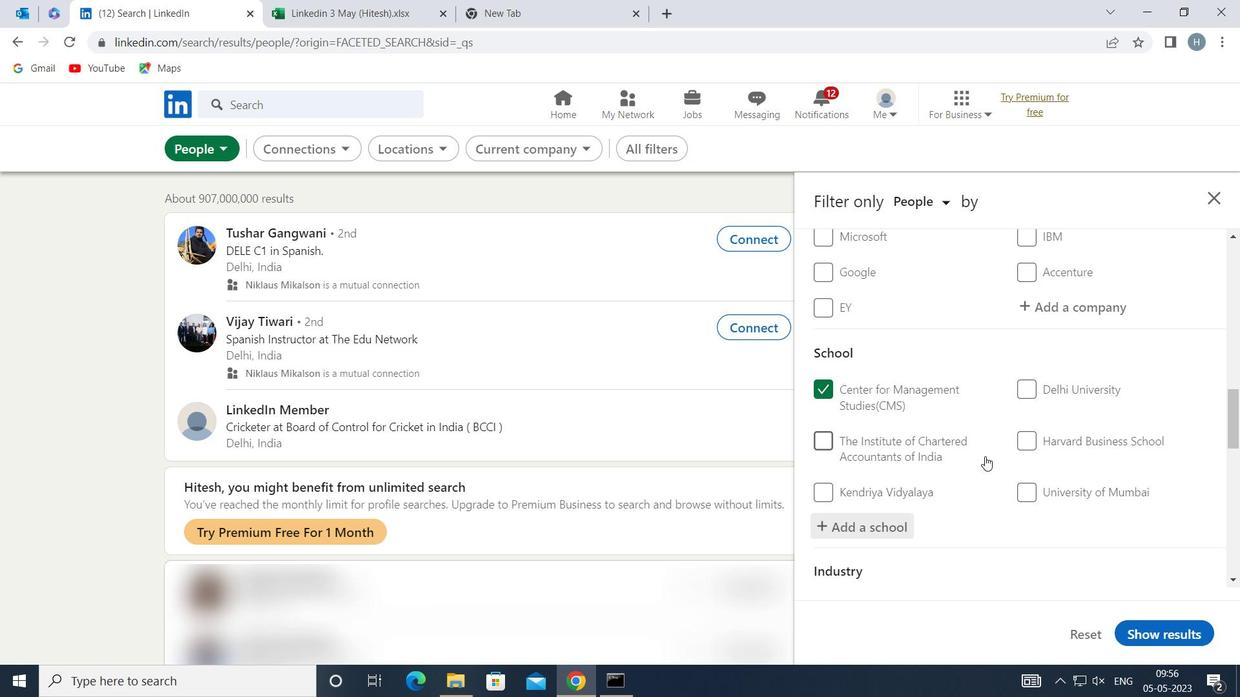 
Action: Mouse moved to (977, 451)
Screenshot: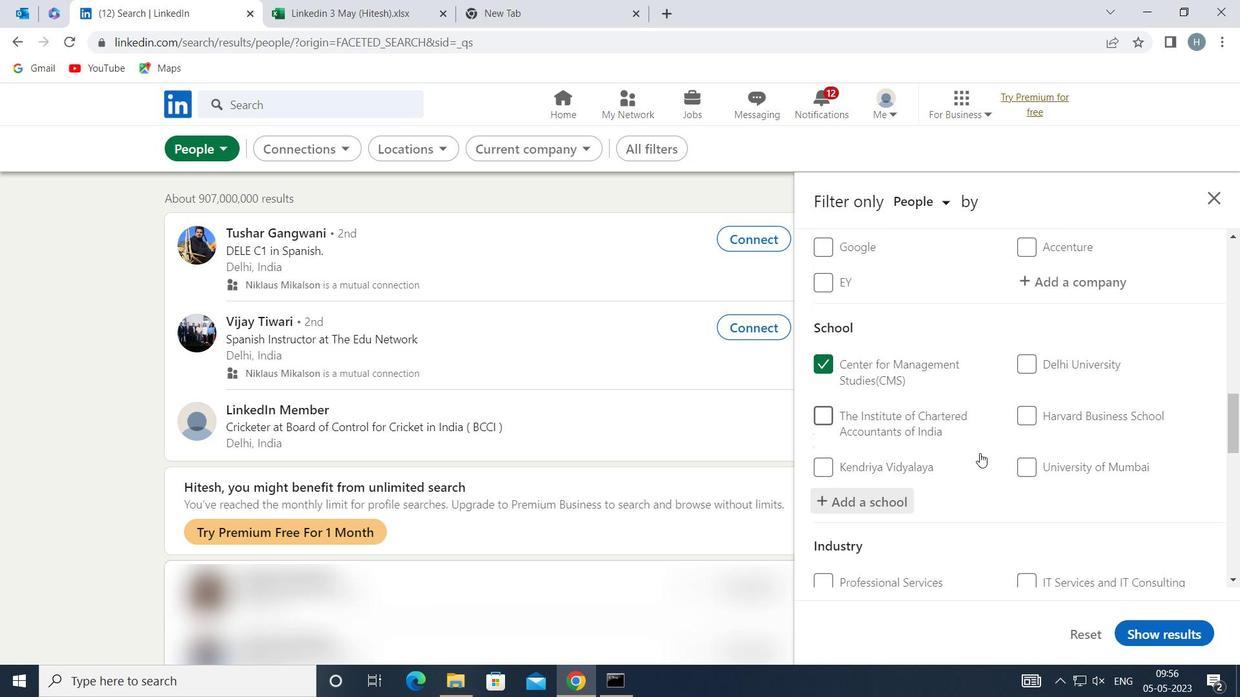 
Action: Mouse scrolled (977, 450) with delta (0, 0)
Screenshot: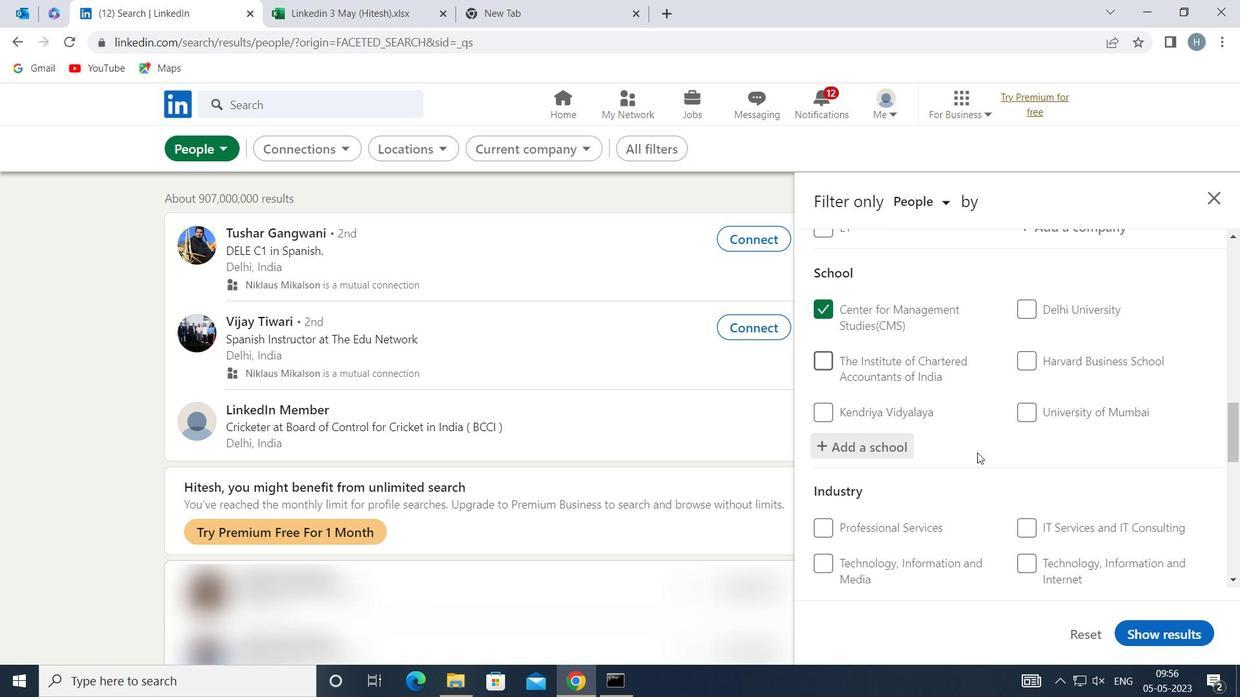 
Action: Mouse scrolled (977, 450) with delta (0, 0)
Screenshot: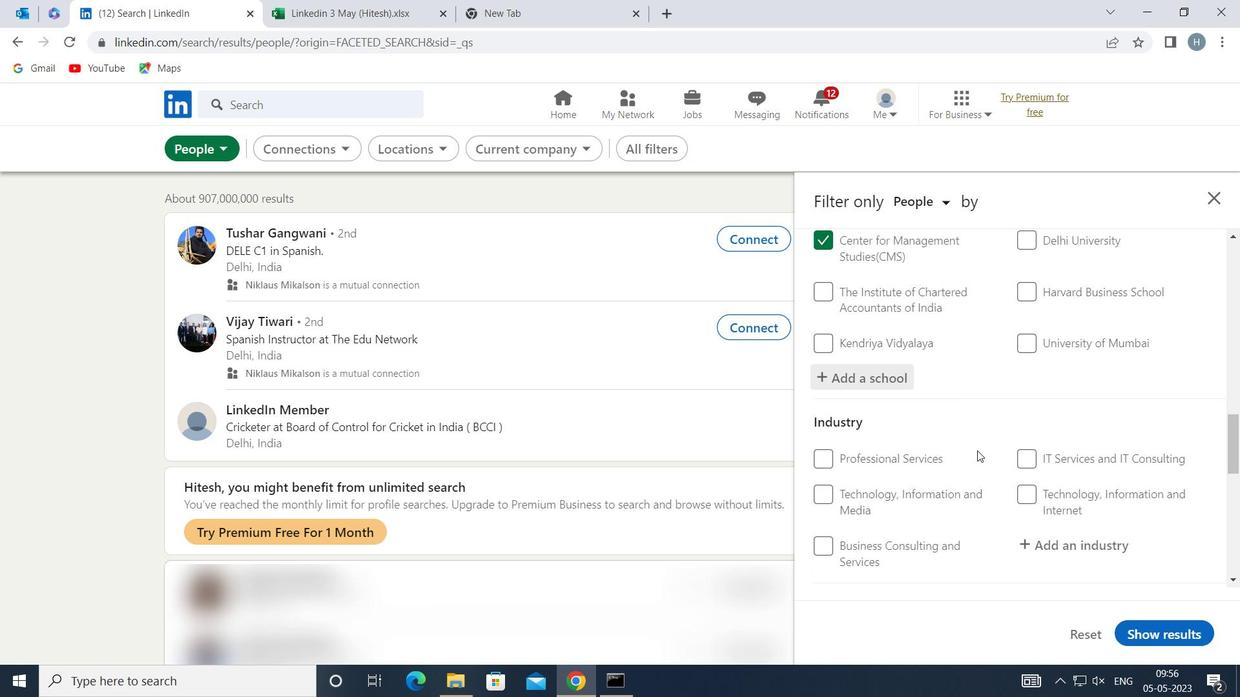 
Action: Mouse moved to (1057, 455)
Screenshot: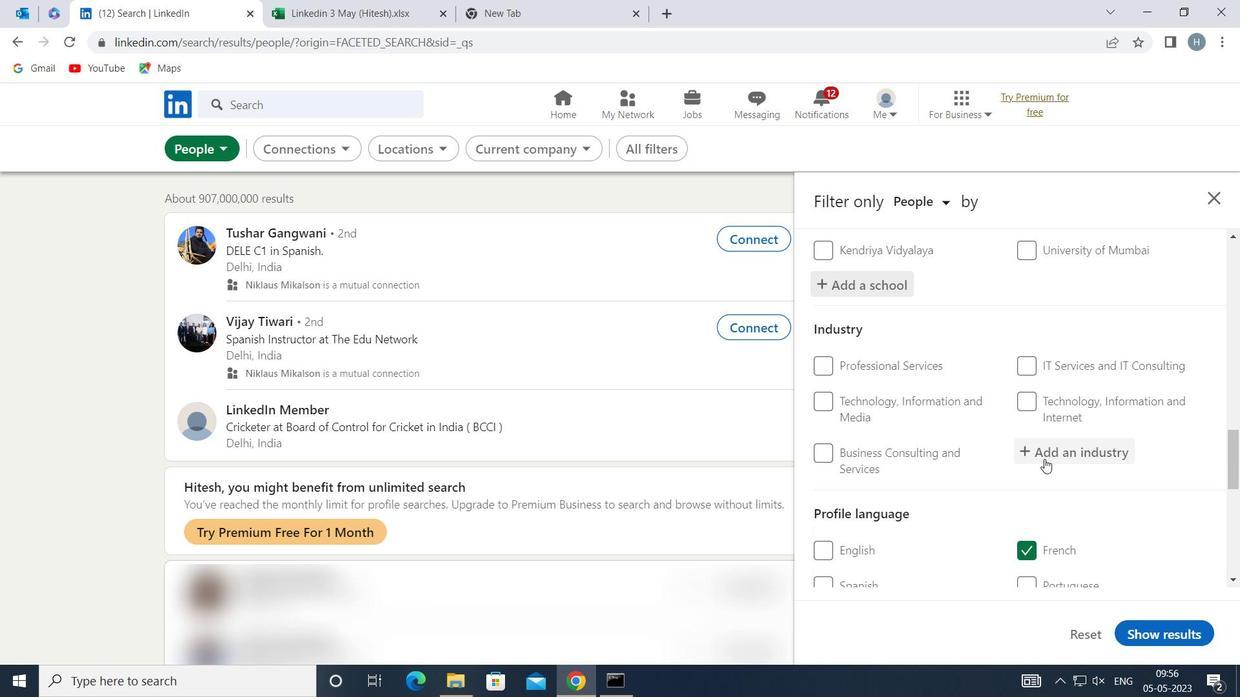 
Action: Mouse pressed left at (1057, 455)
Screenshot: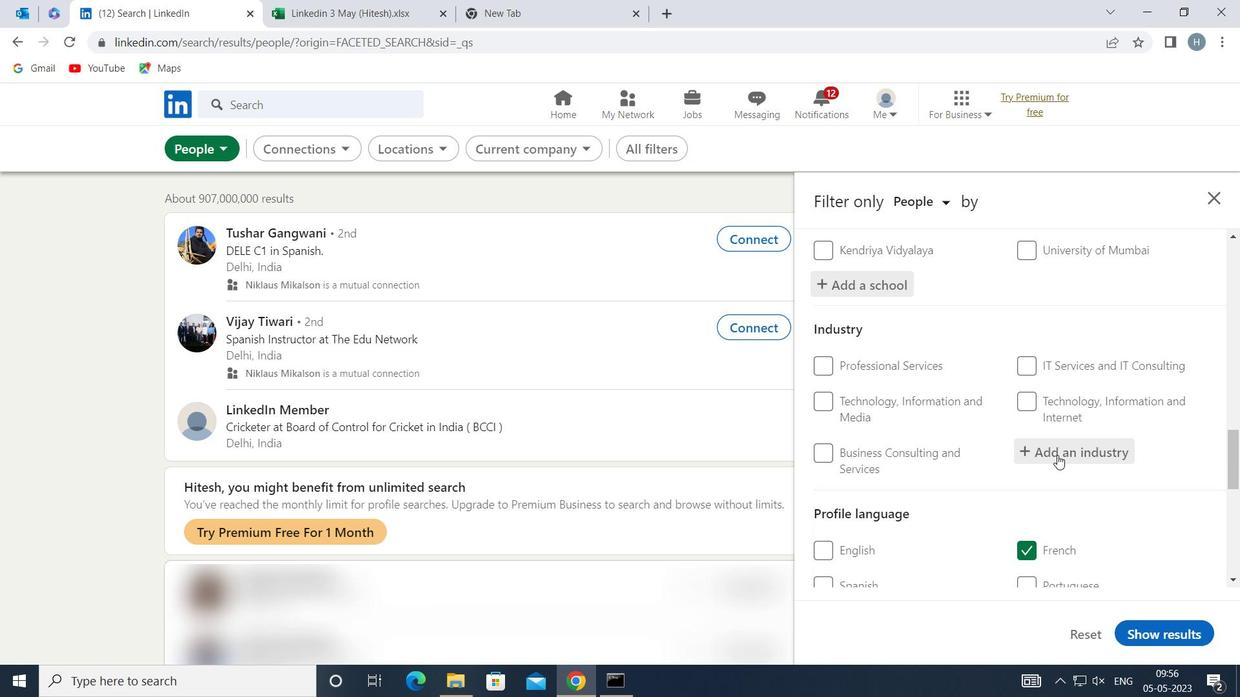 
Action: Key pressed <Key.shift>PUBLIC<Key.space><Key.shift>POLICY<Key.space><Key.shift>OFFICER
Screenshot: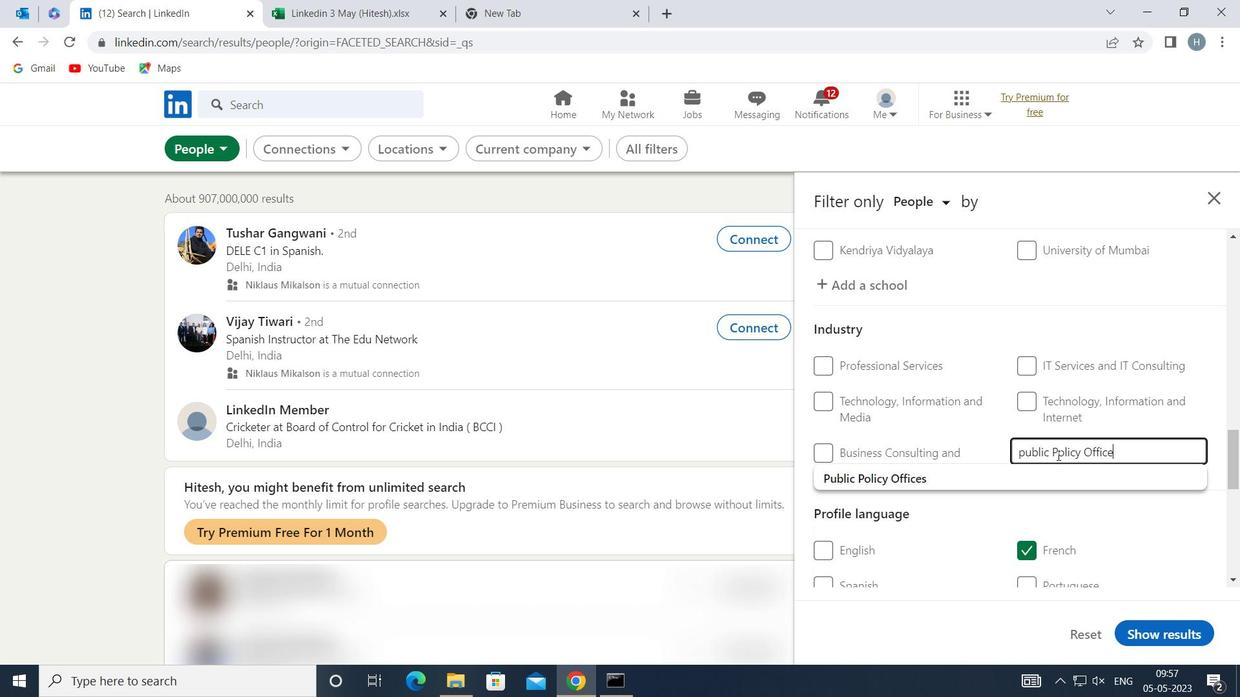 
Action: Mouse moved to (1050, 450)
Screenshot: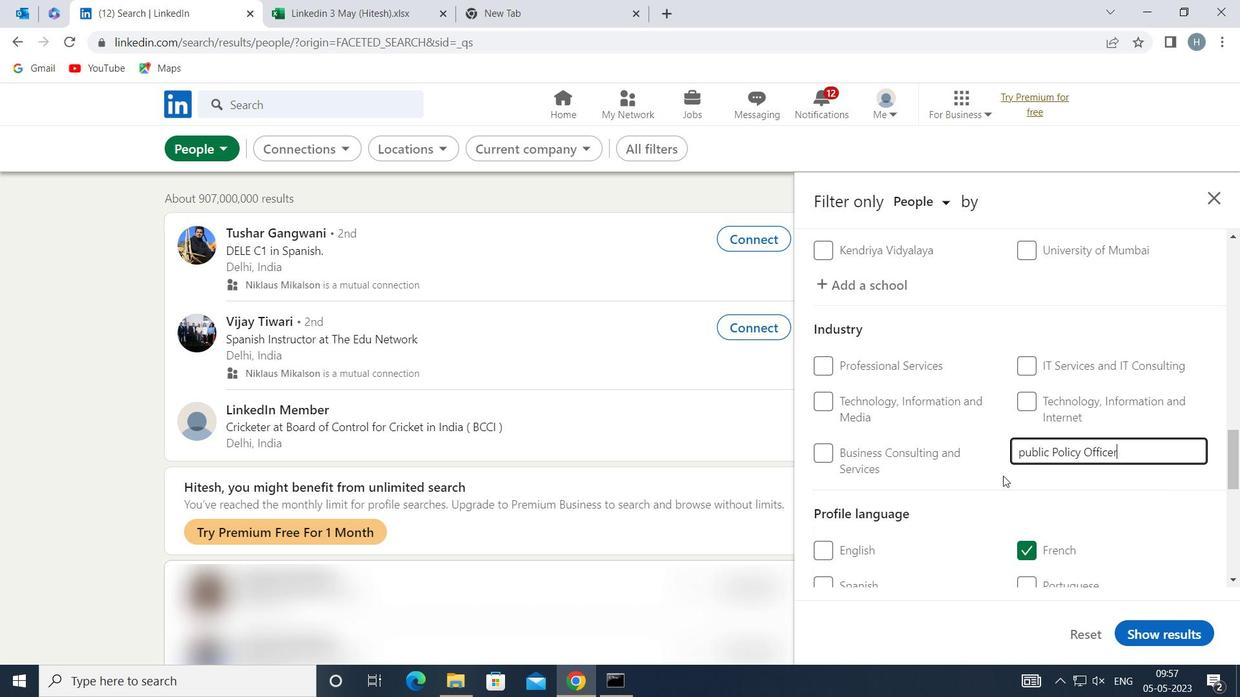 
Action: Key pressed <Key.backspace>
Screenshot: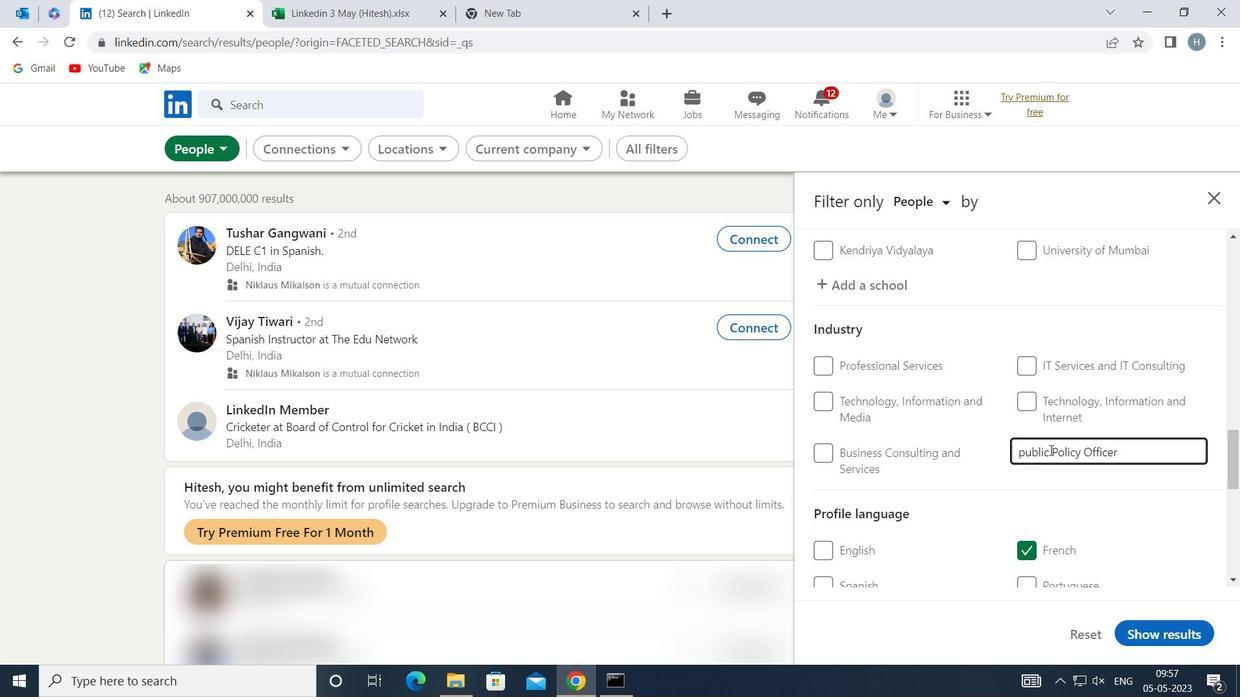 
Action: Mouse moved to (1001, 474)
Screenshot: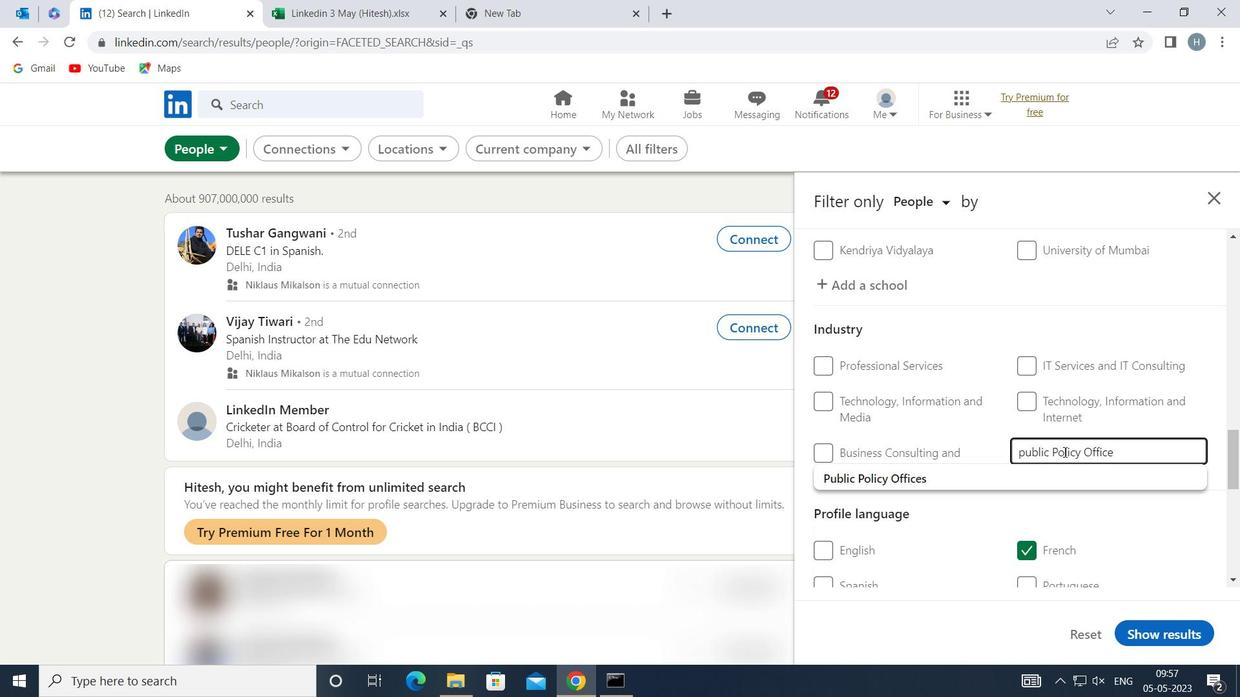 
Action: Mouse pressed left at (1001, 474)
Screenshot: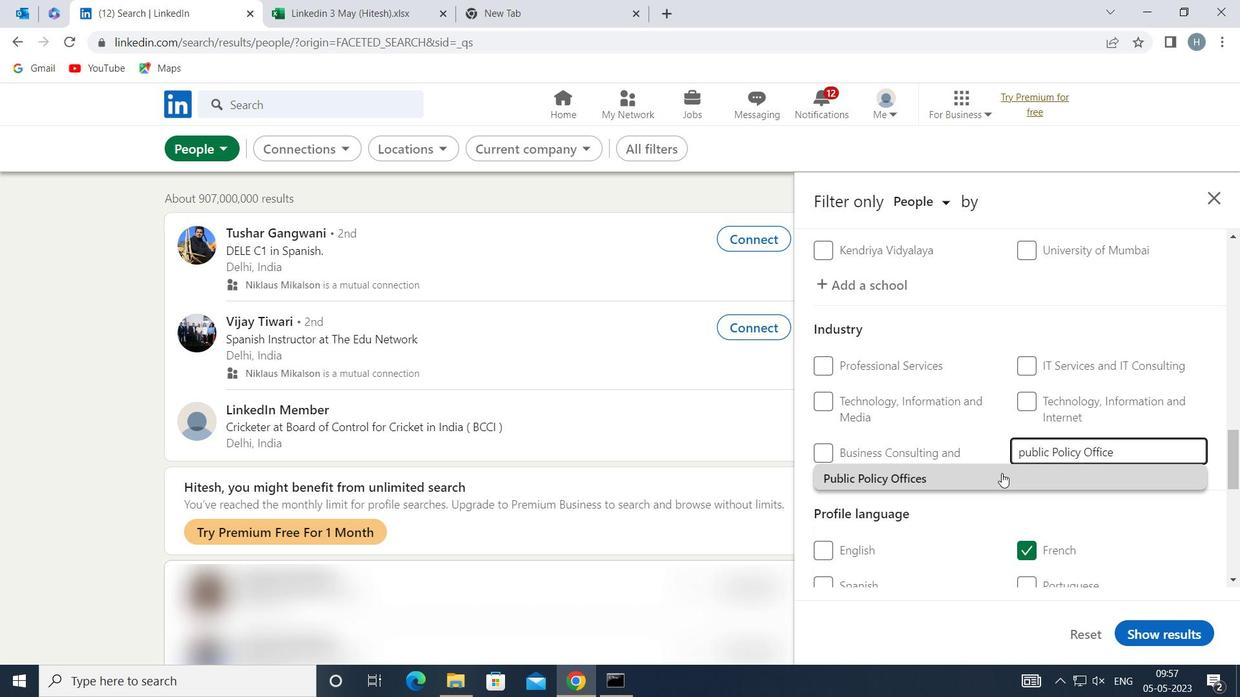 
Action: Mouse moved to (958, 481)
Screenshot: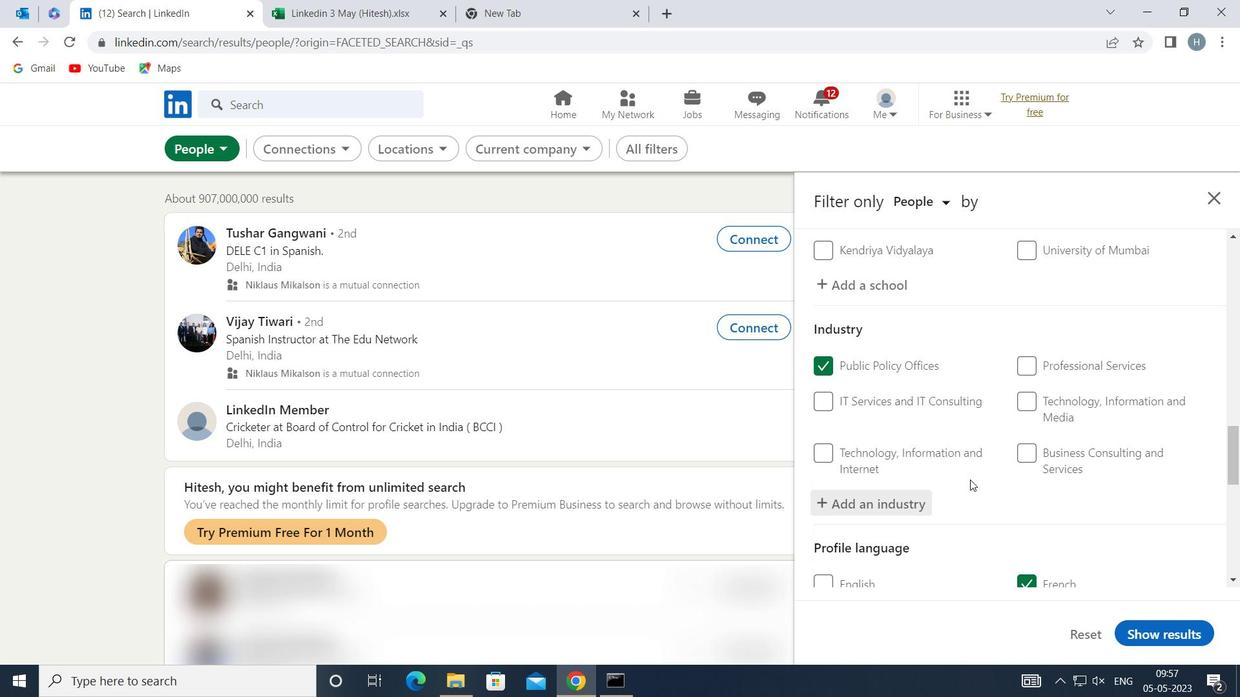 
Action: Mouse scrolled (958, 480) with delta (0, 0)
Screenshot: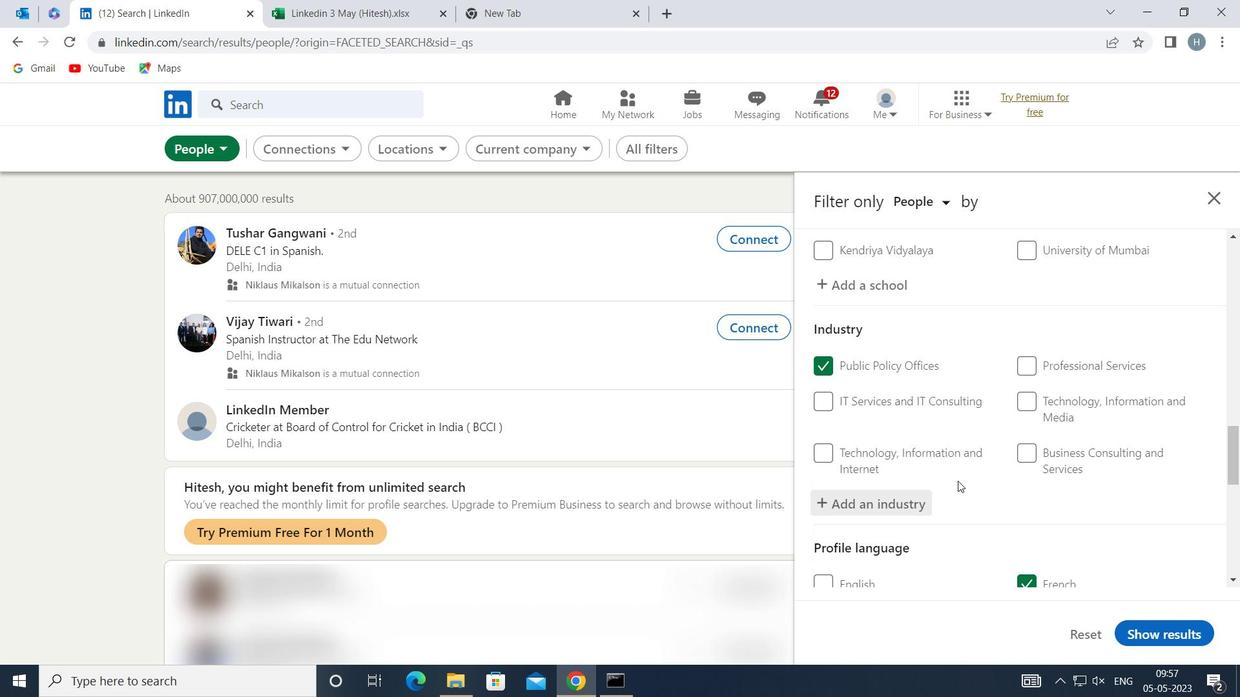 
Action: Mouse scrolled (958, 480) with delta (0, 0)
Screenshot: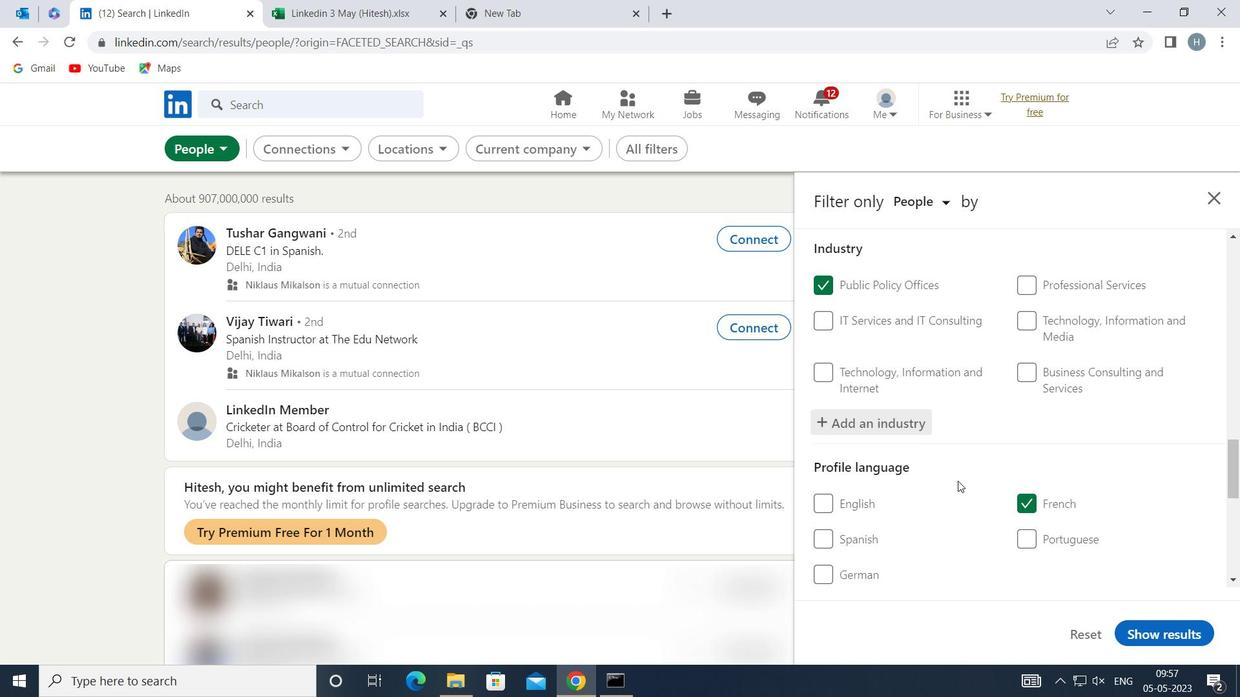 
Action: Mouse scrolled (958, 480) with delta (0, 0)
Screenshot: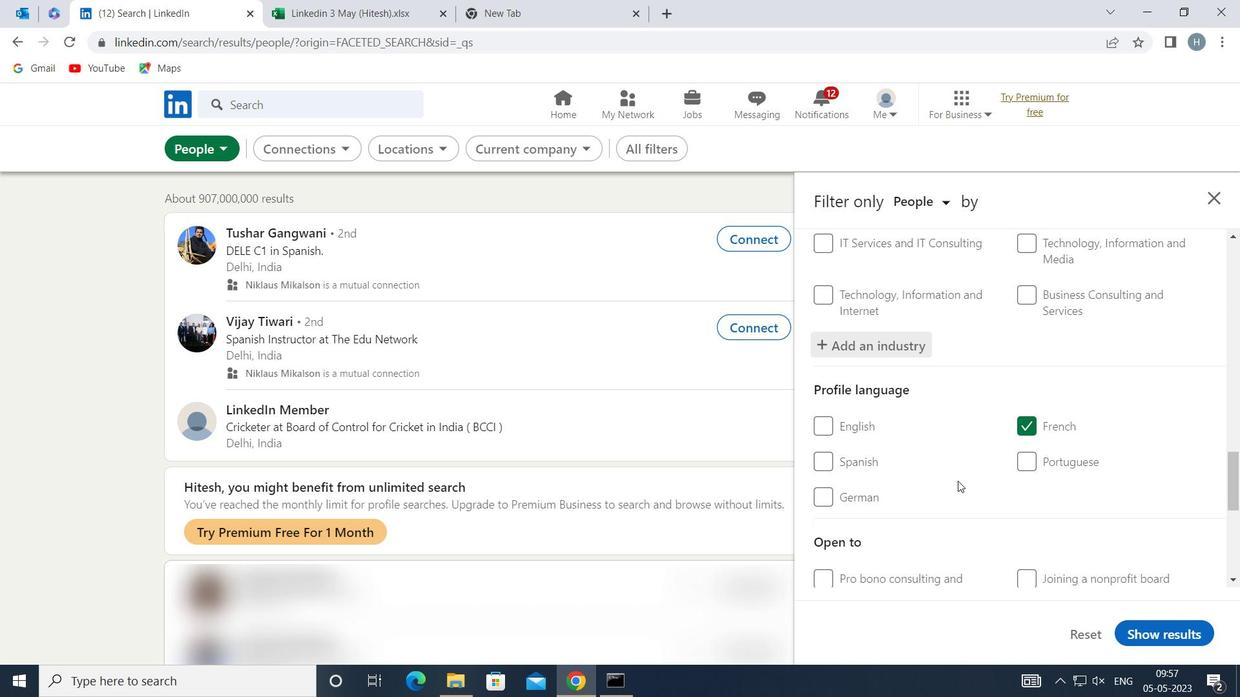 
Action: Mouse scrolled (958, 480) with delta (0, 0)
Screenshot: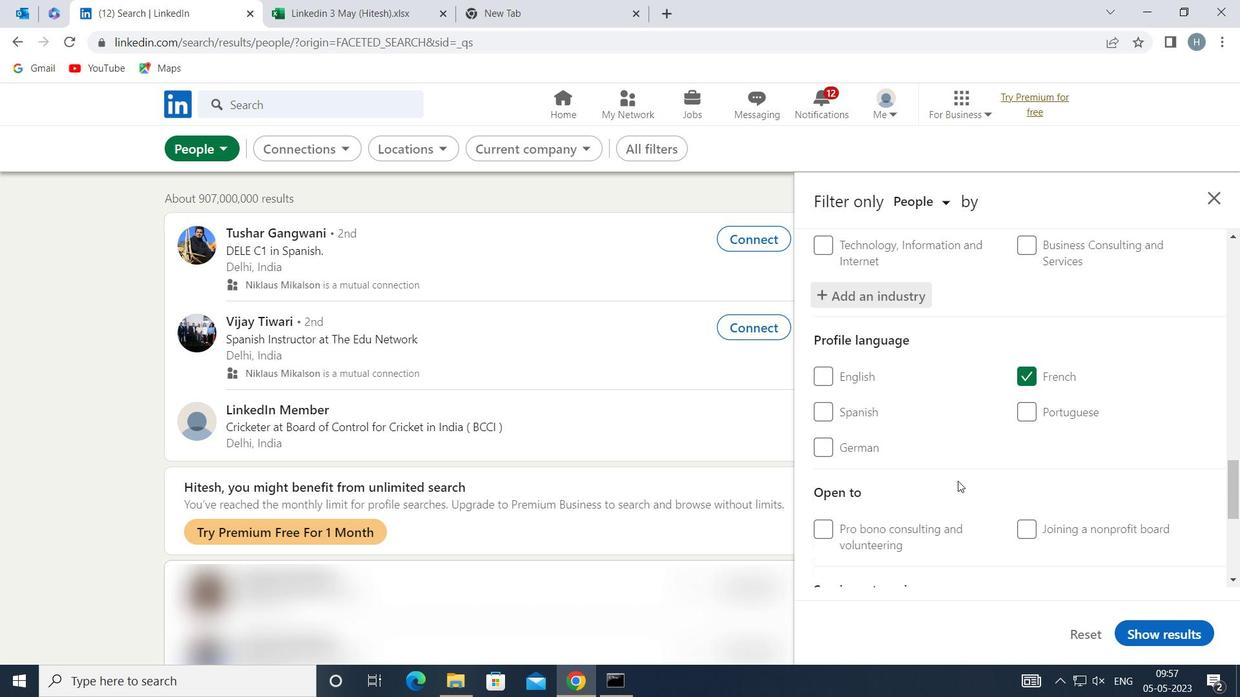
Action: Mouse scrolled (958, 480) with delta (0, 0)
Screenshot: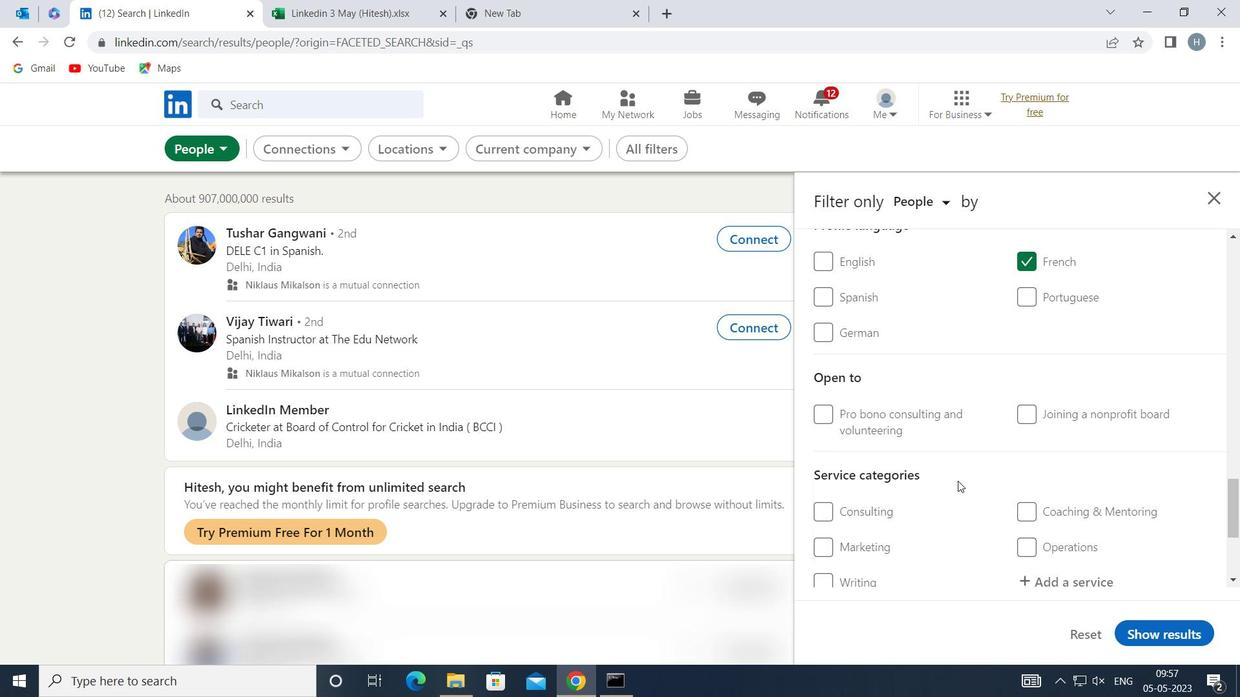 
Action: Mouse moved to (1026, 492)
Screenshot: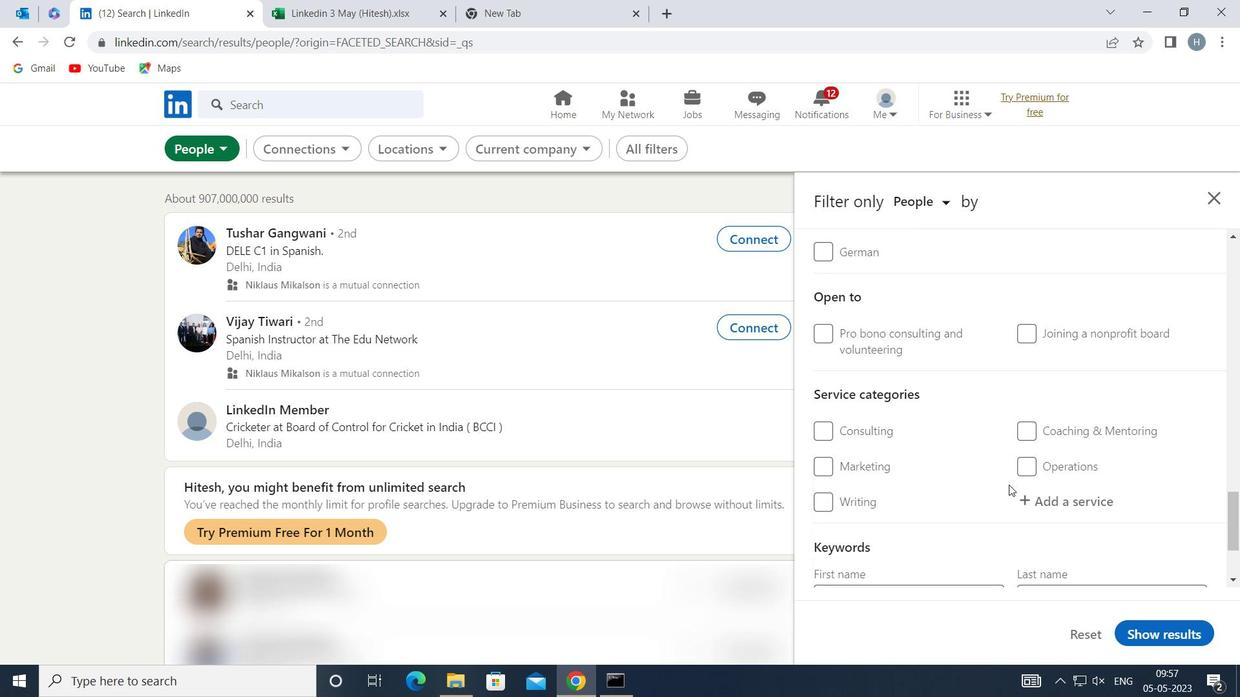 
Action: Mouse pressed left at (1026, 492)
Screenshot: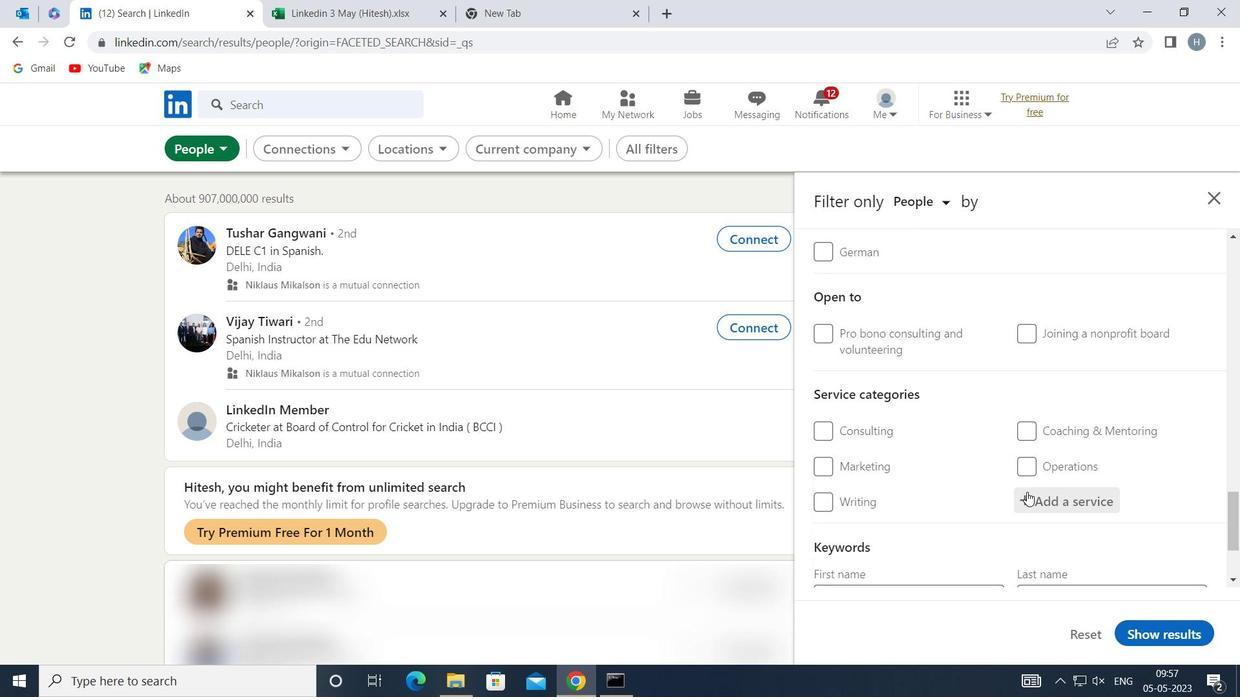 
Action: Key pressed <Key.shift>SOFTWARE<Key.space><Key.shift>TESTING
Screenshot: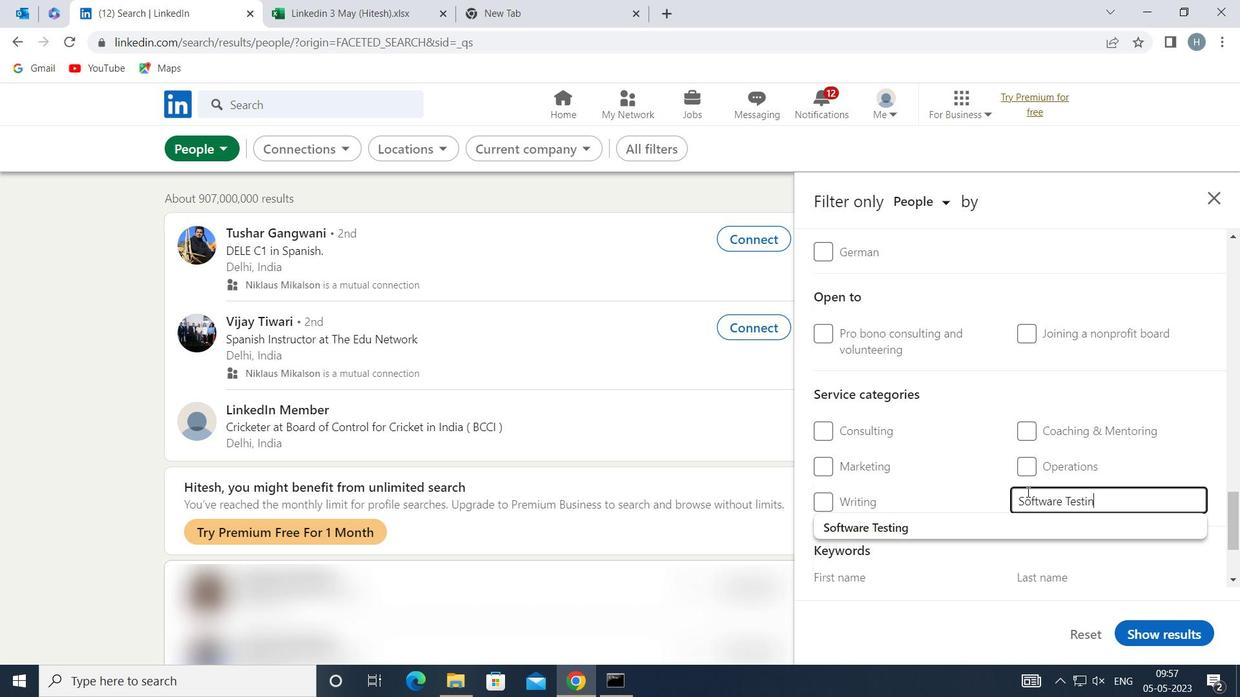 
Action: Mouse moved to (992, 518)
Screenshot: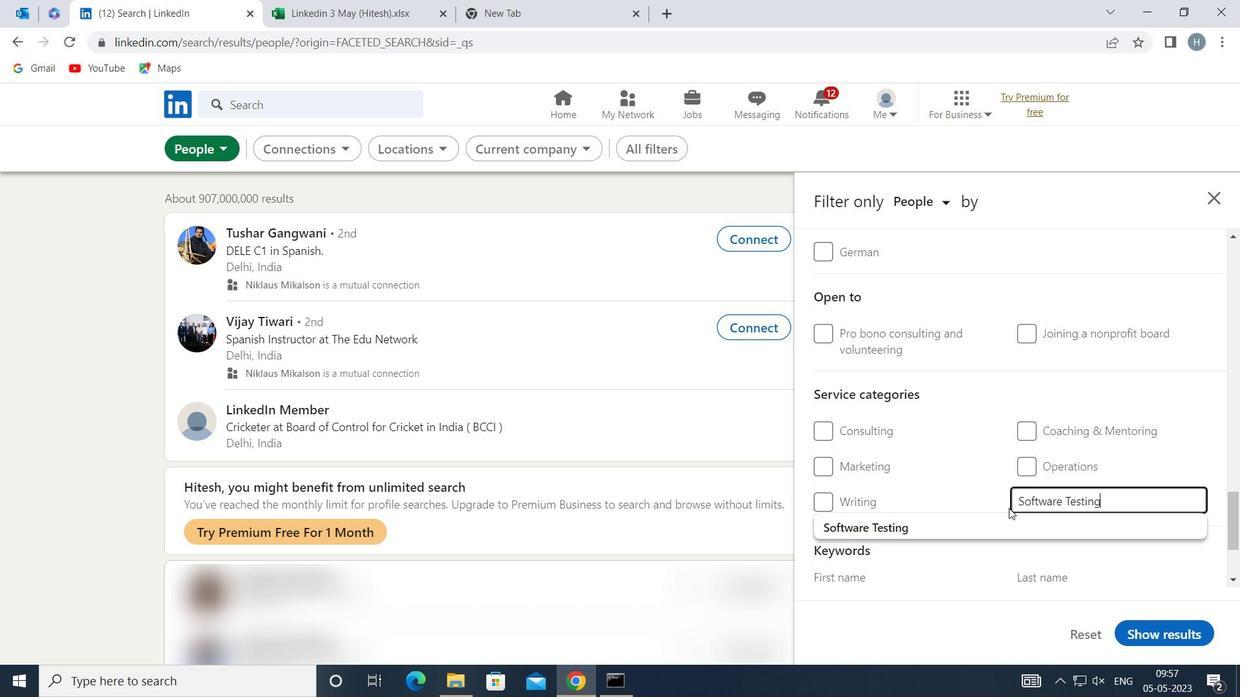 
Action: Mouse pressed left at (992, 518)
Screenshot: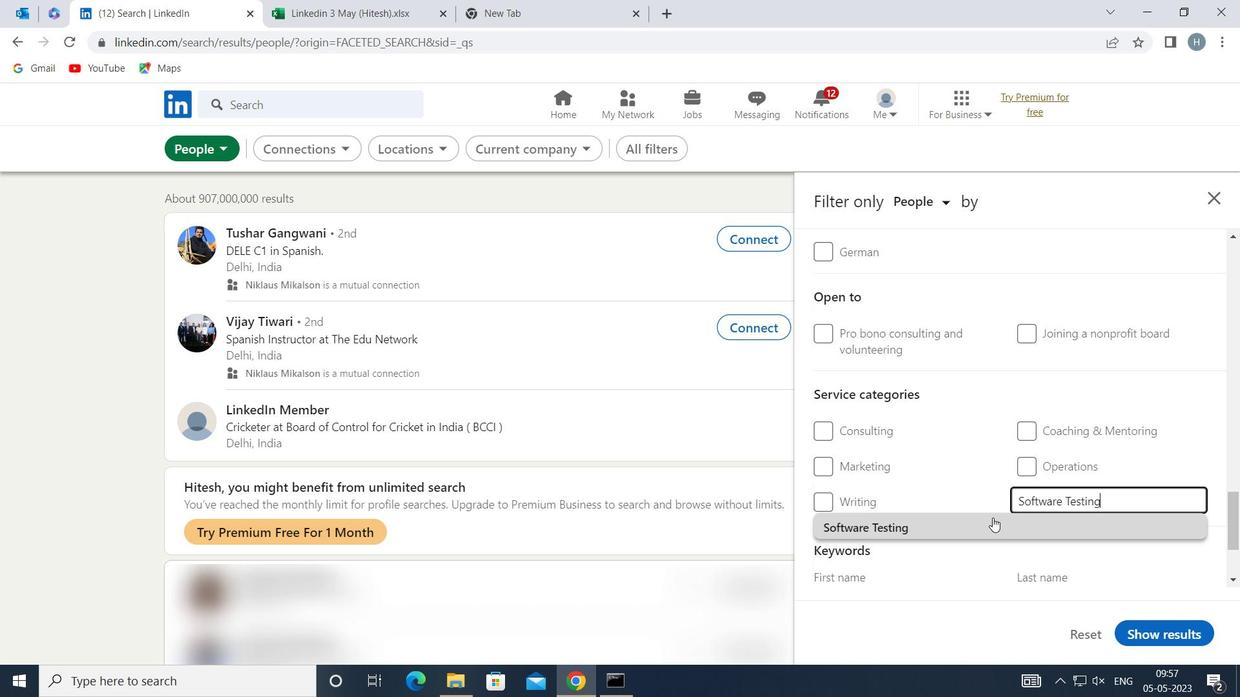 
Action: Mouse moved to (977, 514)
Screenshot: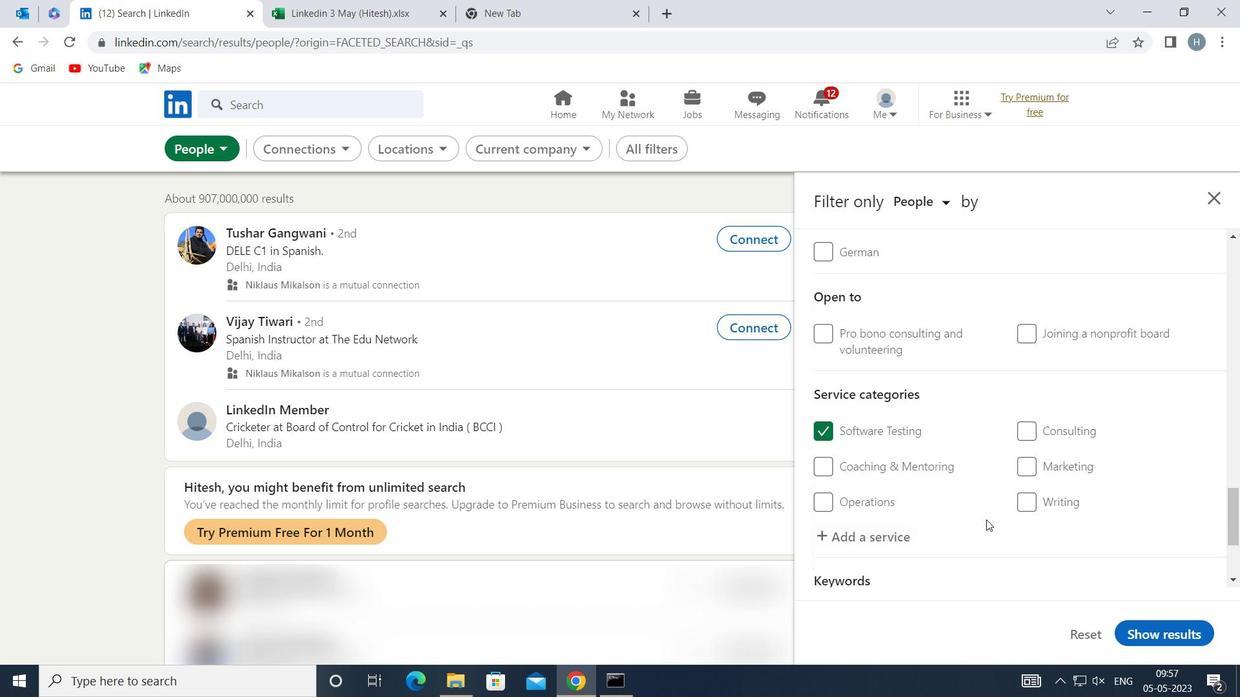 
Action: Mouse scrolled (977, 514) with delta (0, 0)
Screenshot: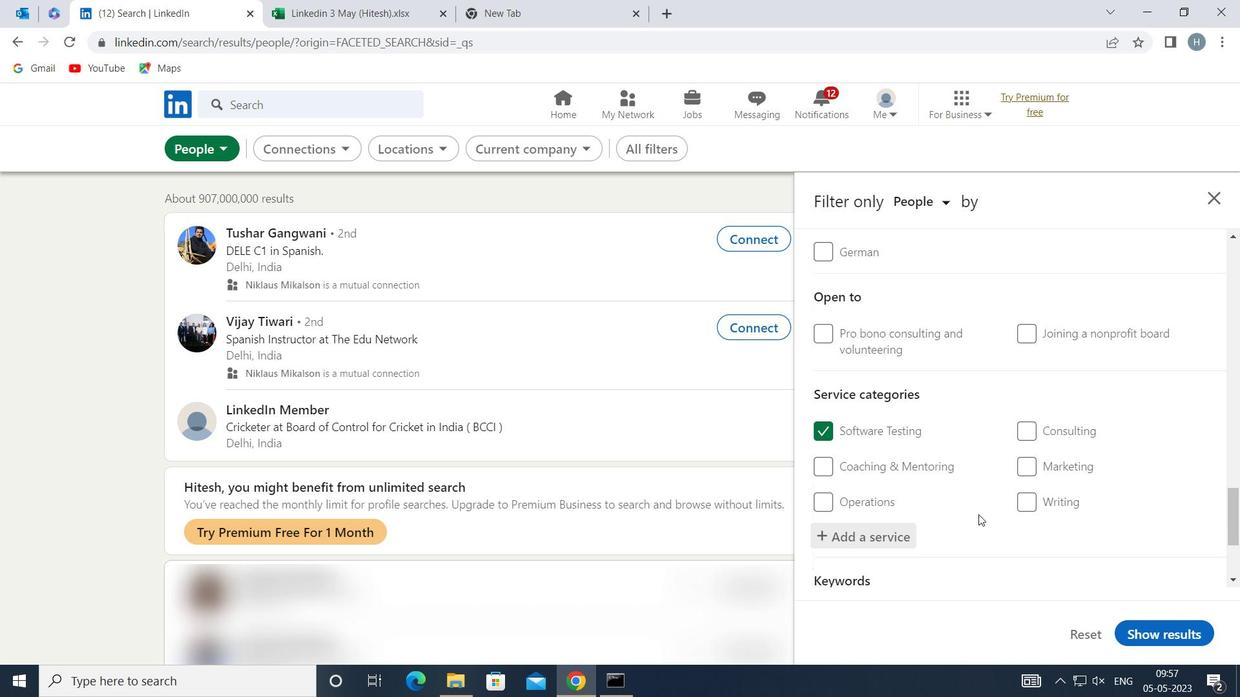 
Action: Mouse scrolled (977, 514) with delta (0, 0)
Screenshot: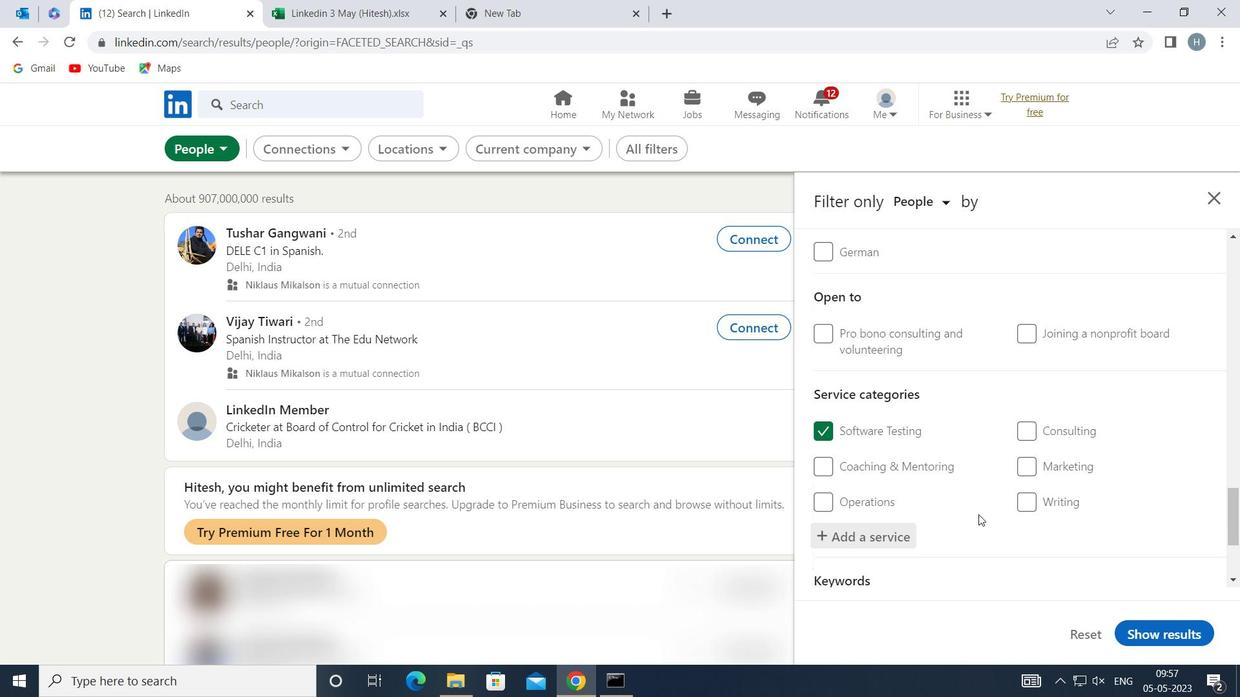 
Action: Mouse moved to (977, 510)
Screenshot: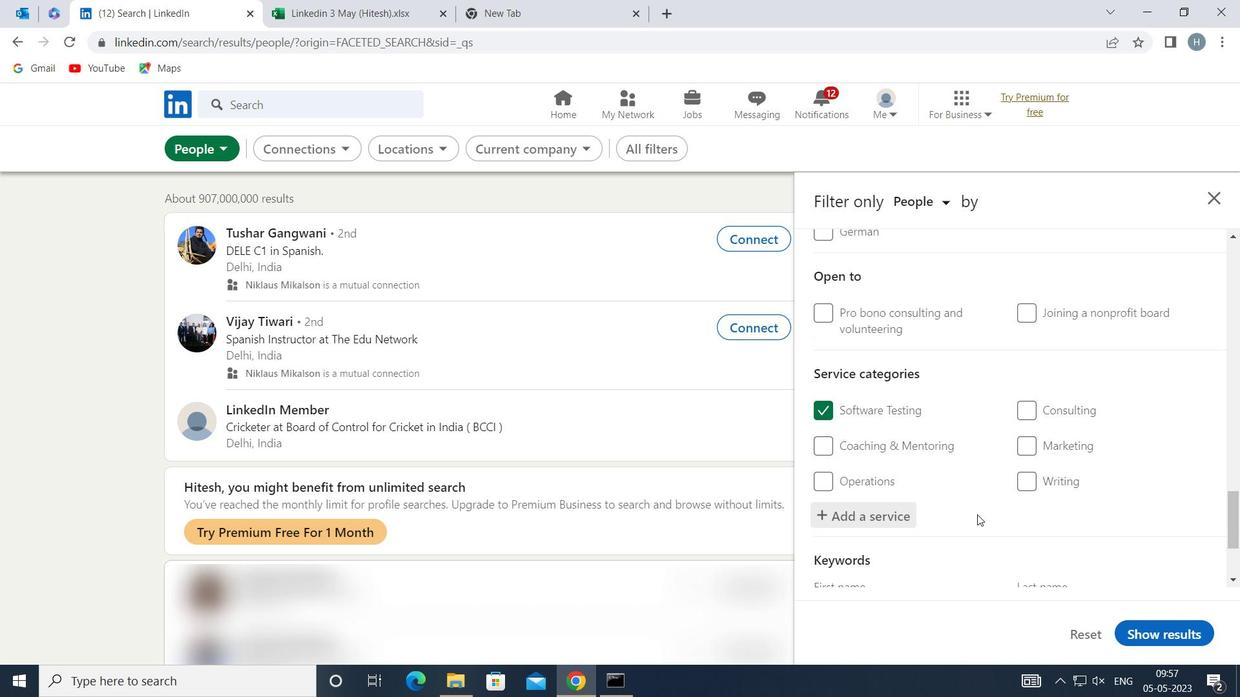 
Action: Mouse scrolled (977, 510) with delta (0, 0)
Screenshot: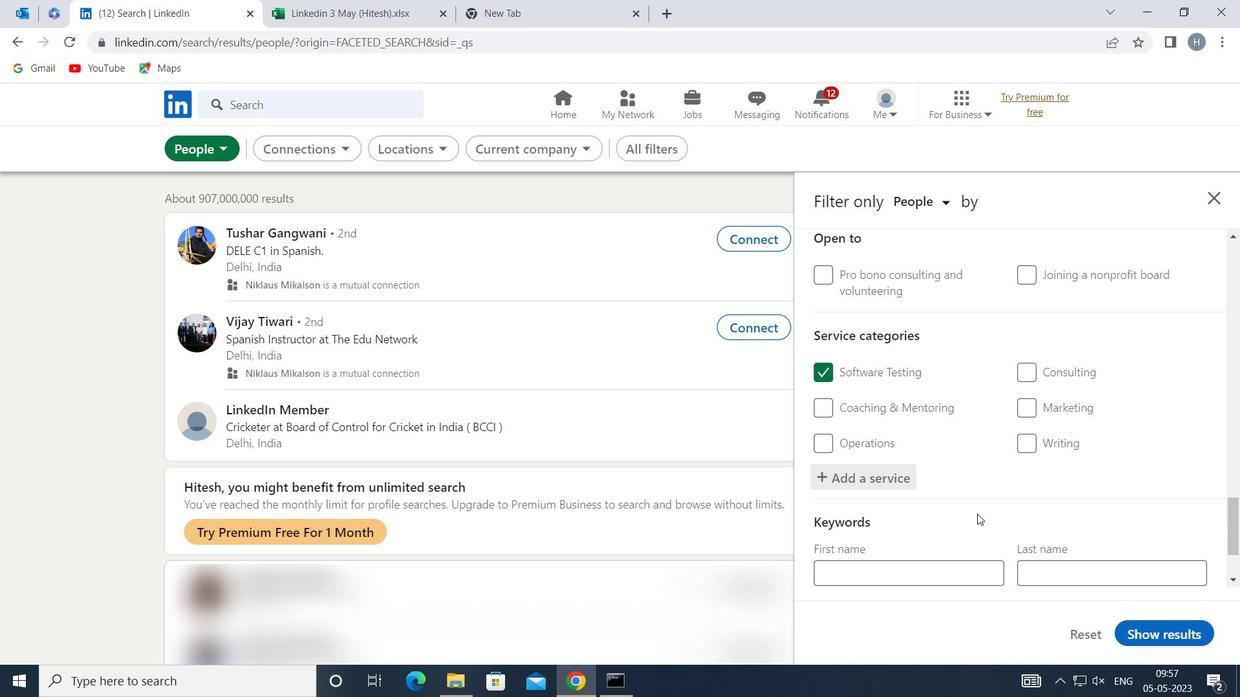 
Action: Mouse scrolled (977, 510) with delta (0, 0)
Screenshot: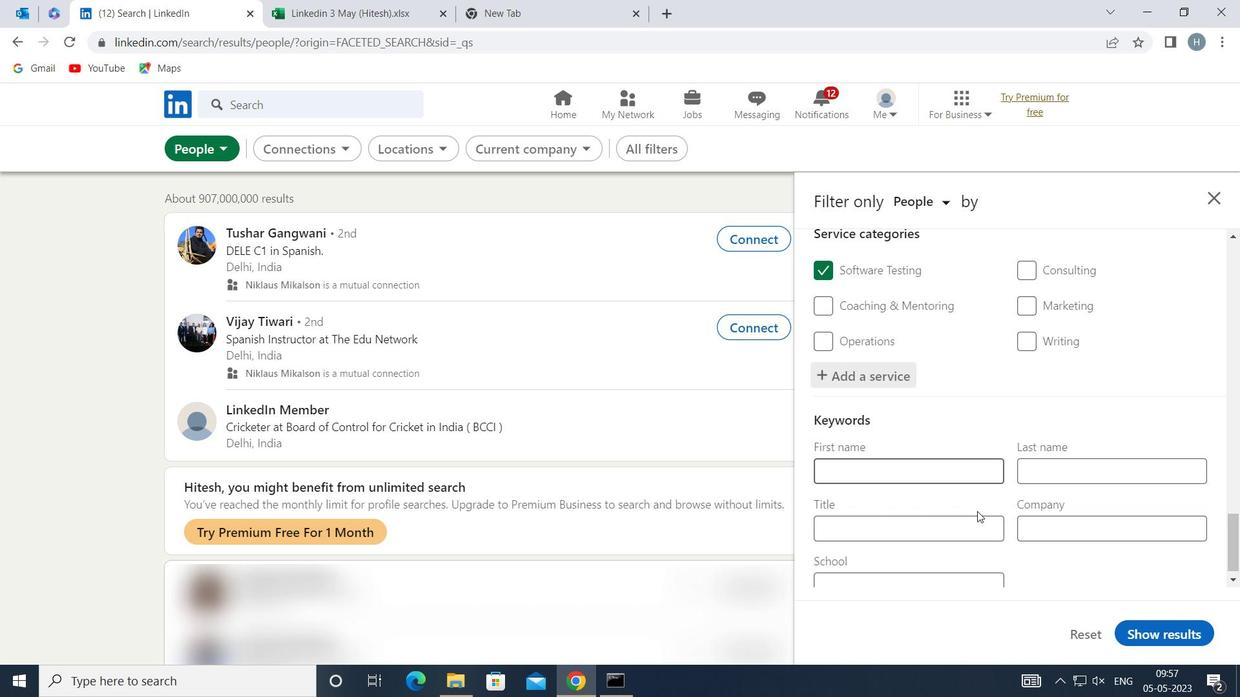 
Action: Mouse moved to (968, 513)
Screenshot: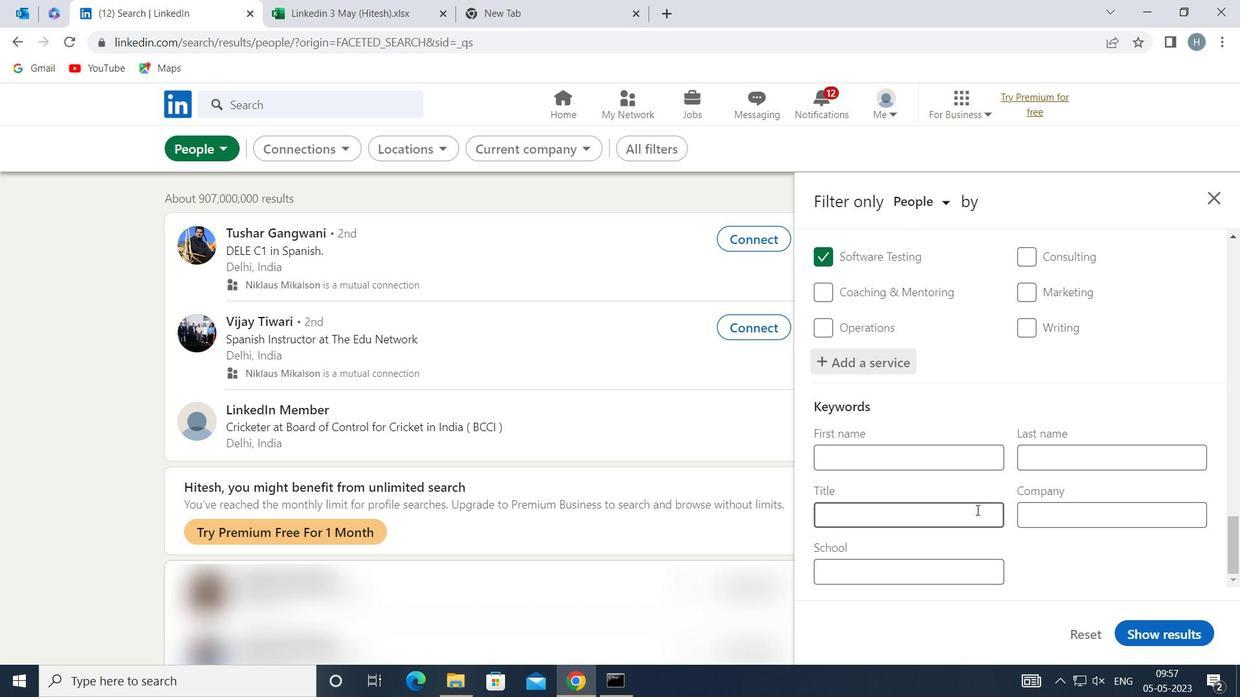 
Action: Mouse pressed left at (968, 513)
Screenshot: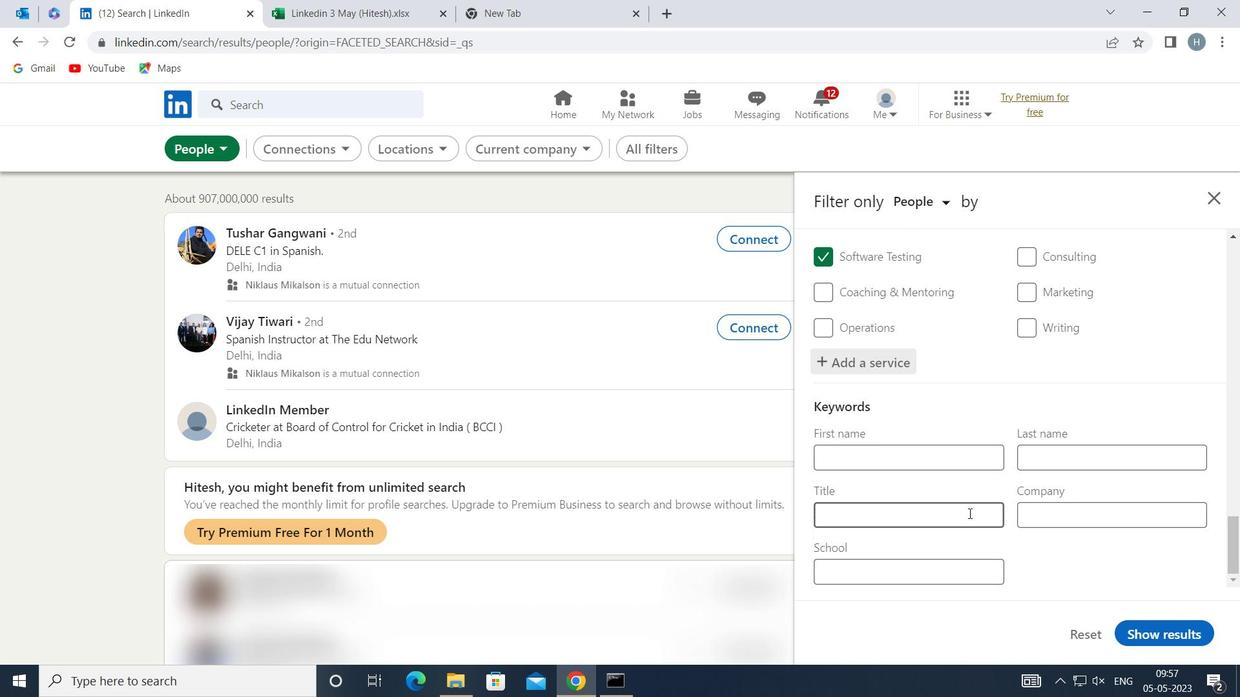 
Action: Key pressed <Key.shift>DIRECTOR<Key.space><Key.shift>OF<Key.space><Key.shift>PHOTOGRAPHY
Screenshot: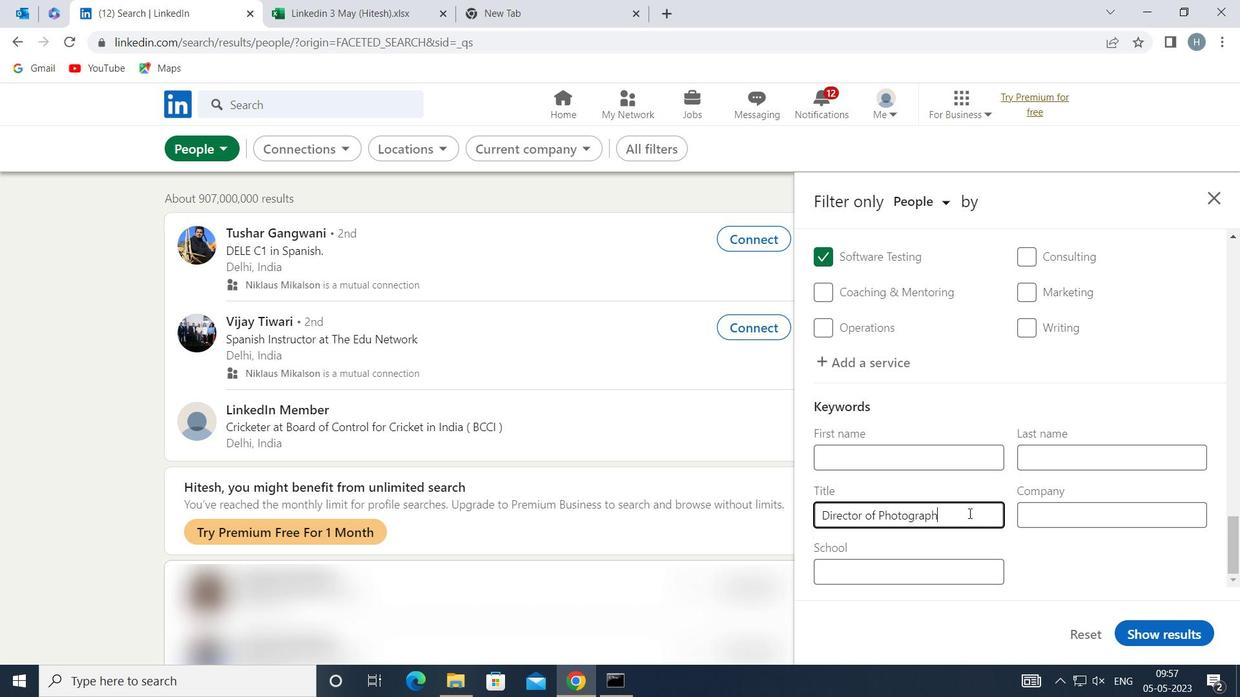 
Action: Mouse moved to (1174, 628)
Screenshot: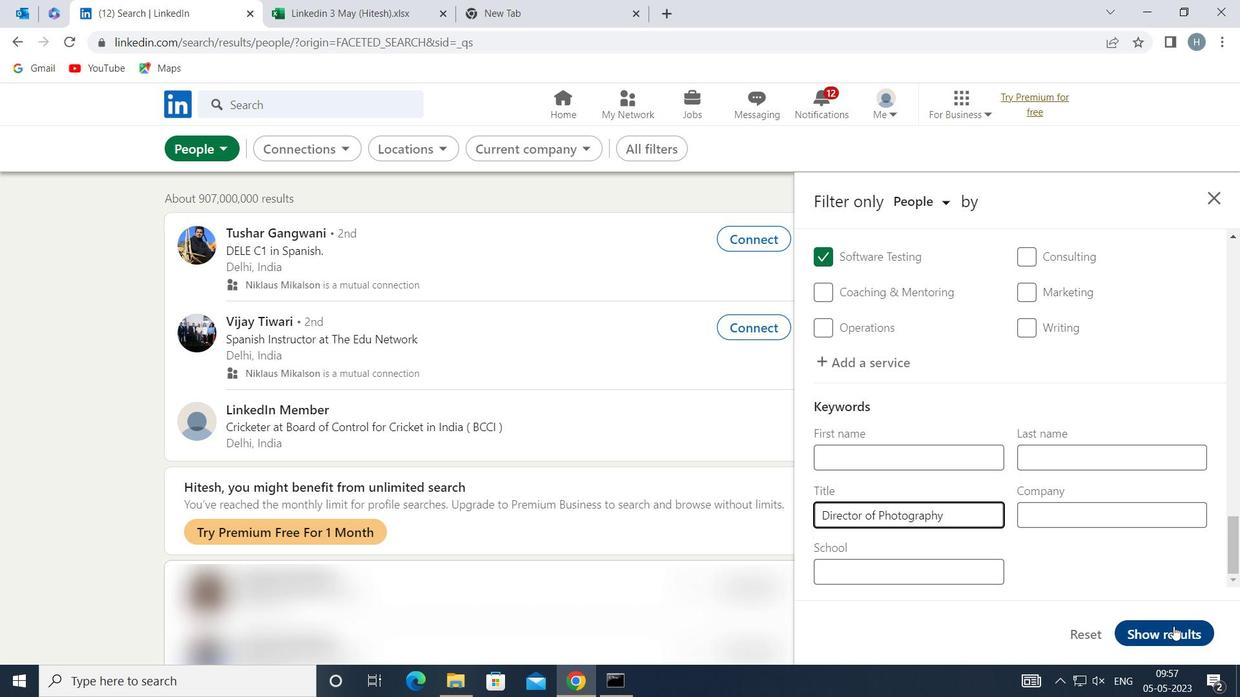 
Action: Mouse pressed left at (1174, 628)
Screenshot: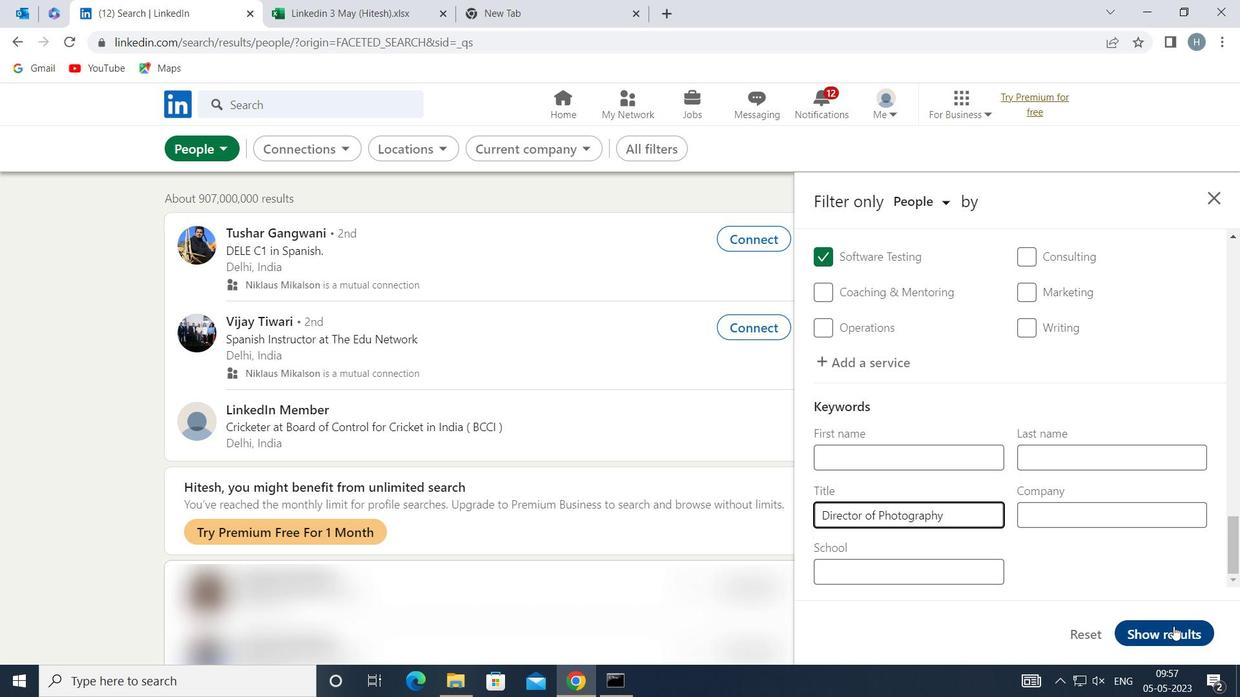 
Action: Mouse moved to (949, 538)
Screenshot: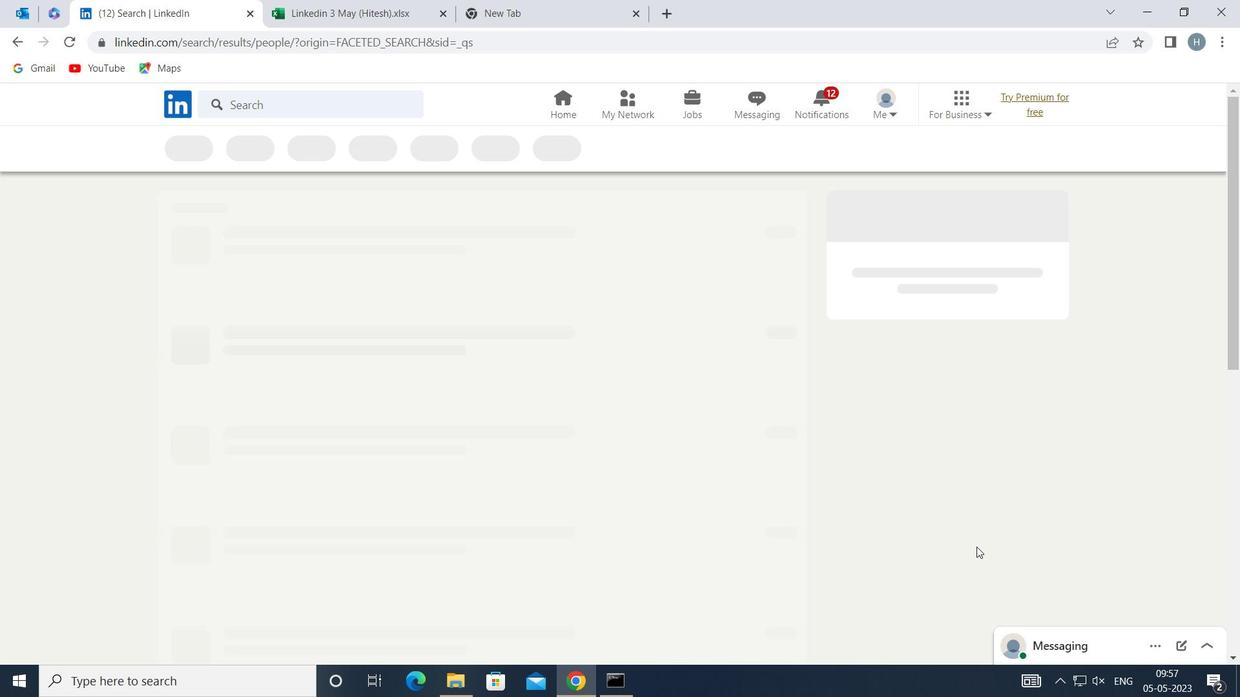 
